 Task: Add a signature Kari Cooper containing With heartfelt thanks and warm wishes, Kari Cooper to email address softage.2@softage.net and add a folder Data visualization
Action: Key pressed n
Screenshot: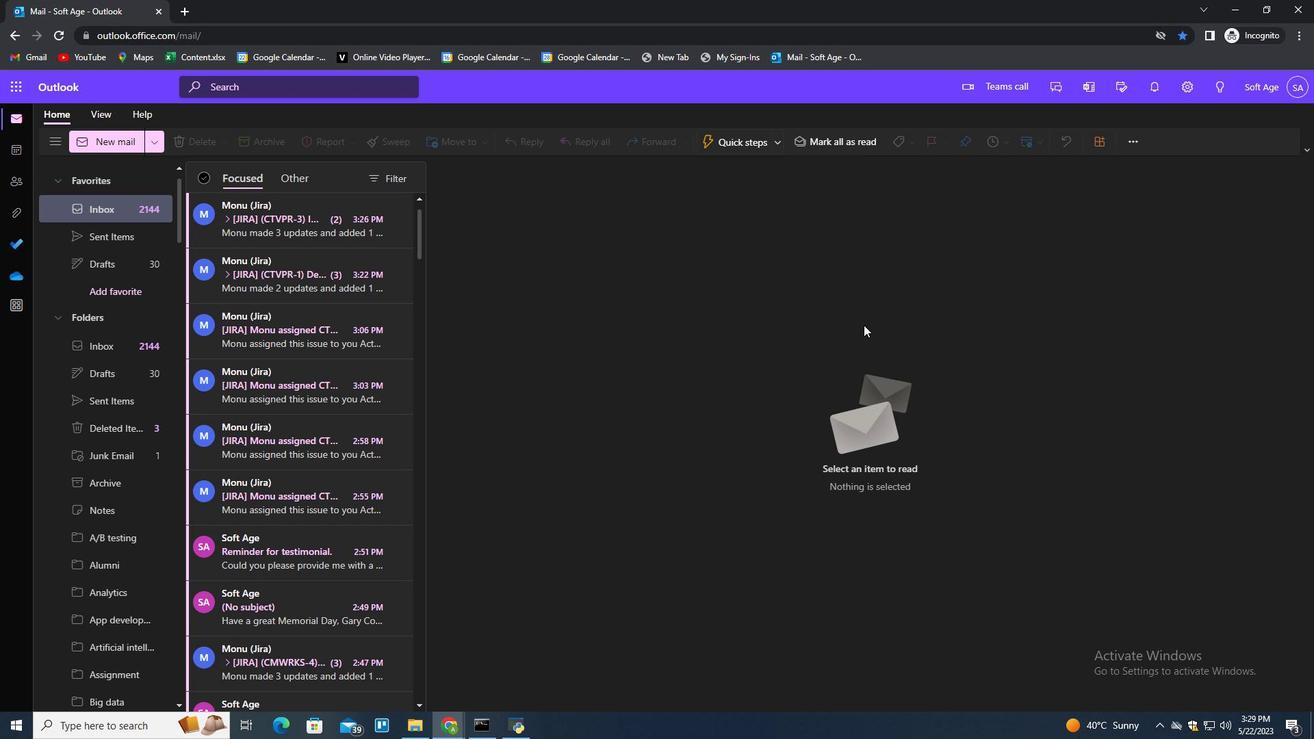 
Action: Mouse moved to (926, 148)
Screenshot: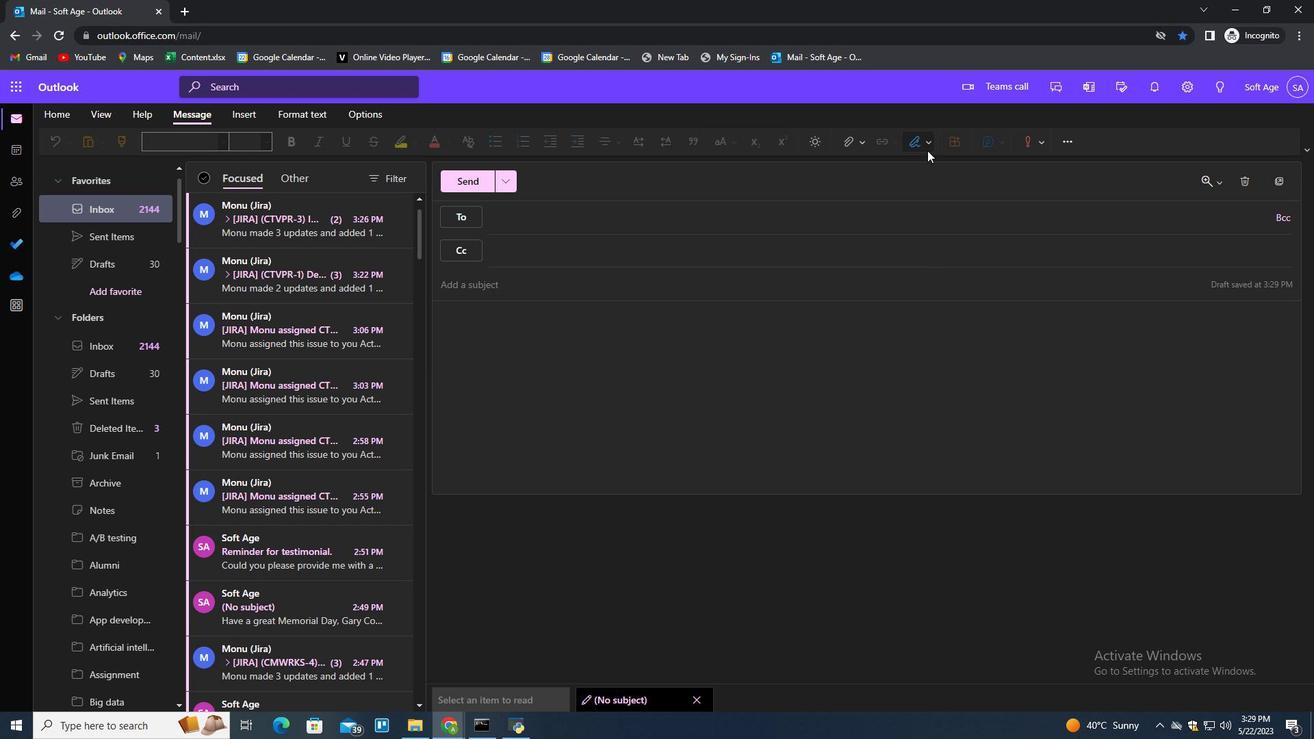 
Action: Mouse pressed left at (926, 148)
Screenshot: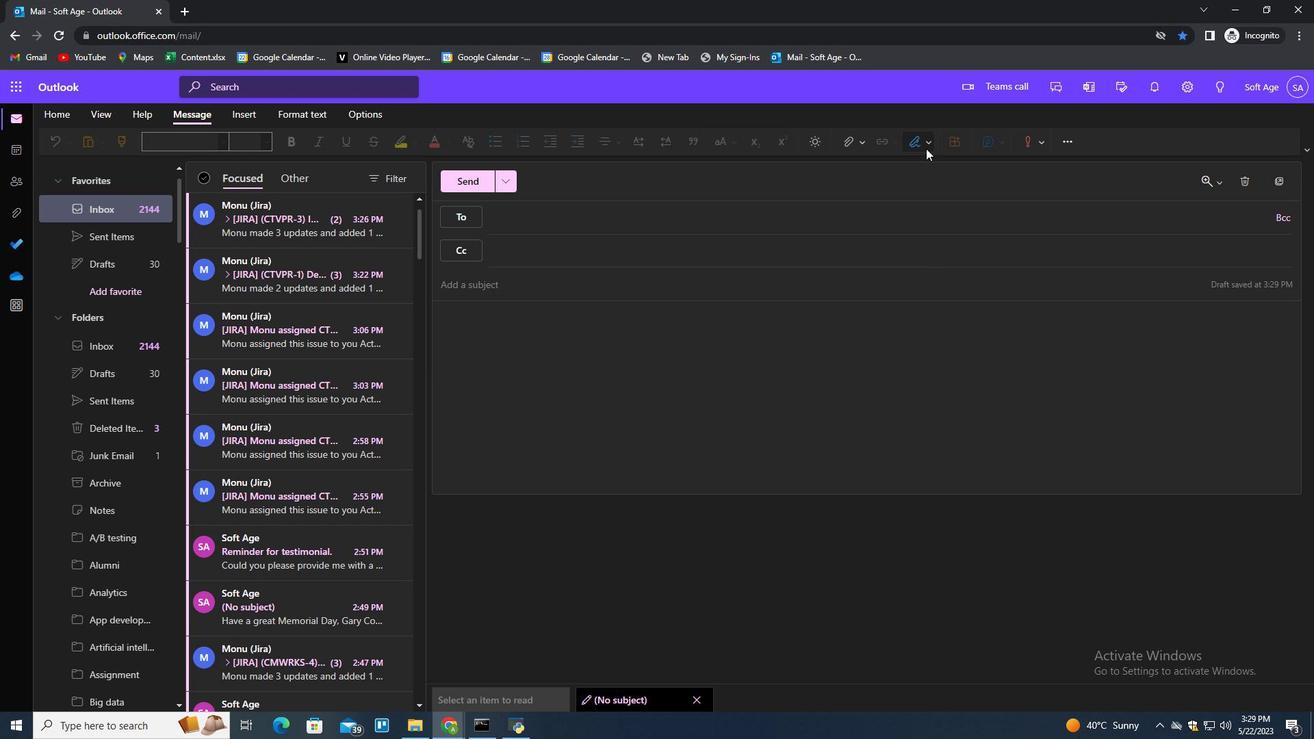
Action: Mouse moved to (901, 193)
Screenshot: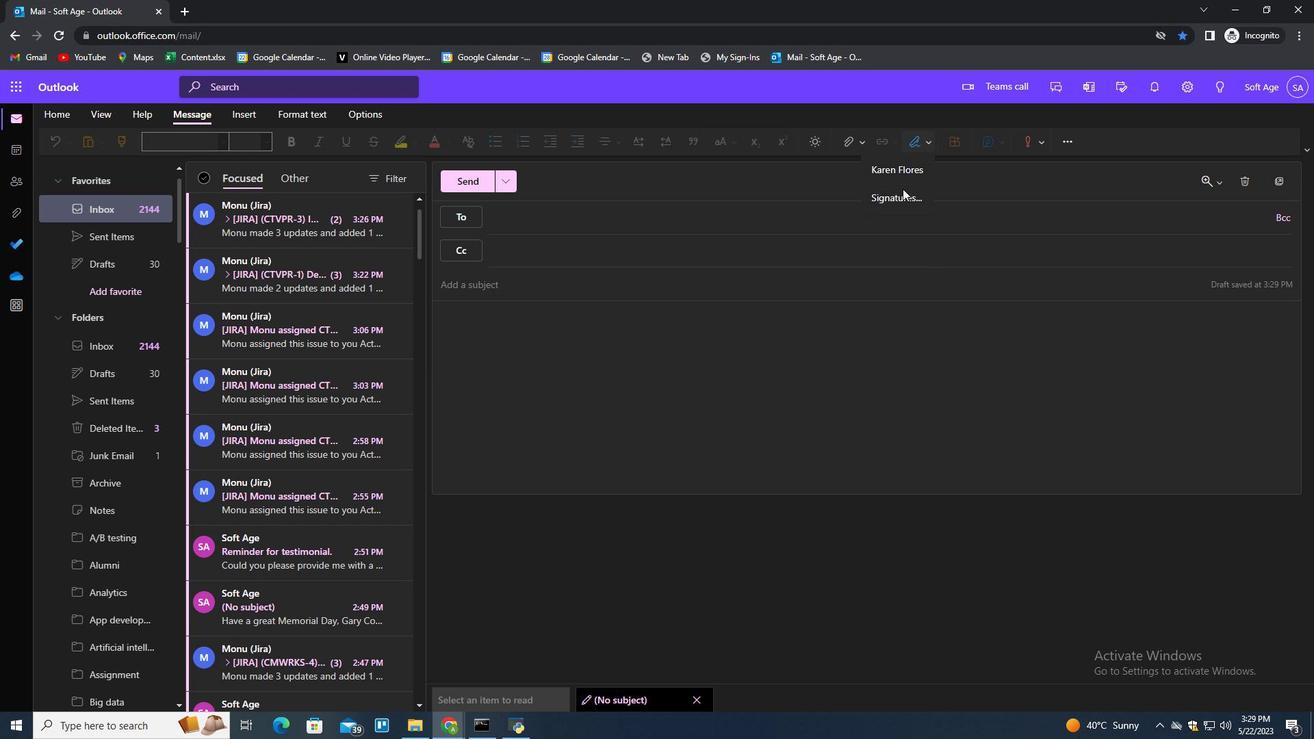 
Action: Mouse pressed left at (901, 193)
Screenshot: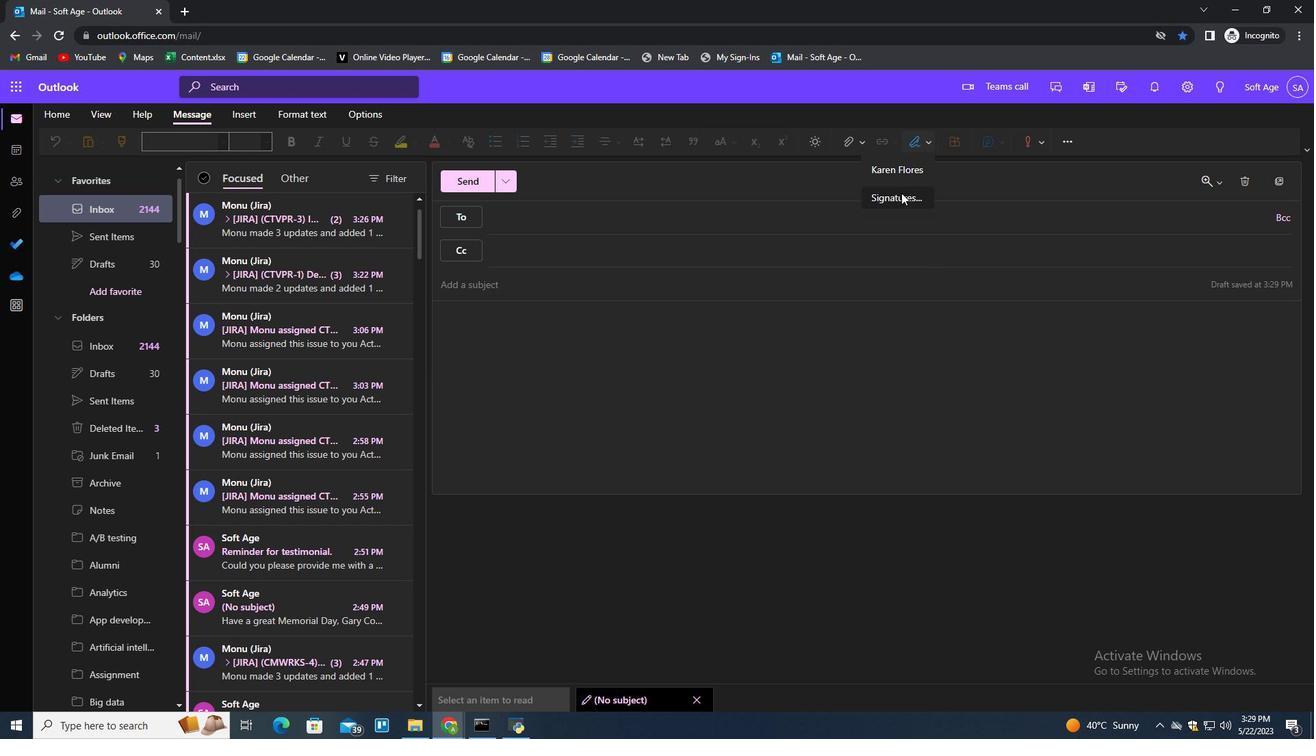 
Action: Mouse moved to (930, 257)
Screenshot: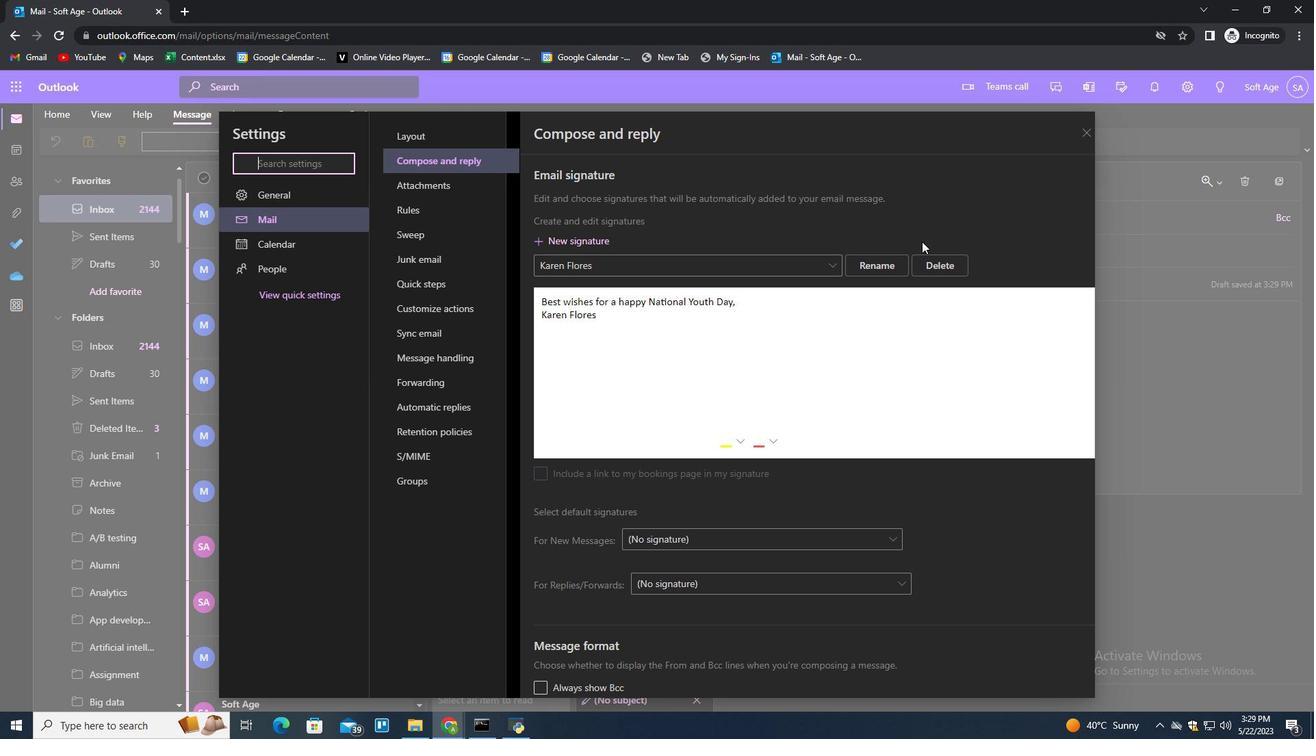 
Action: Mouse pressed left at (930, 257)
Screenshot: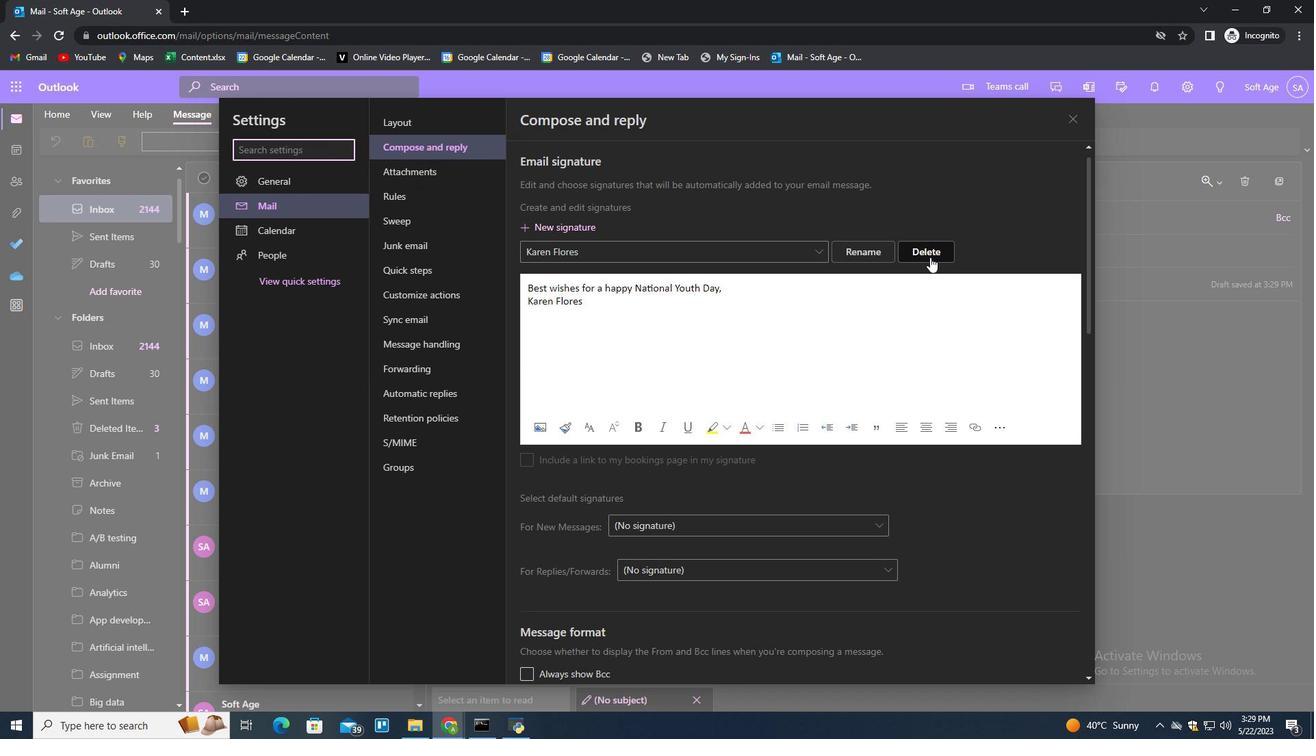 
Action: Mouse moved to (928, 253)
Screenshot: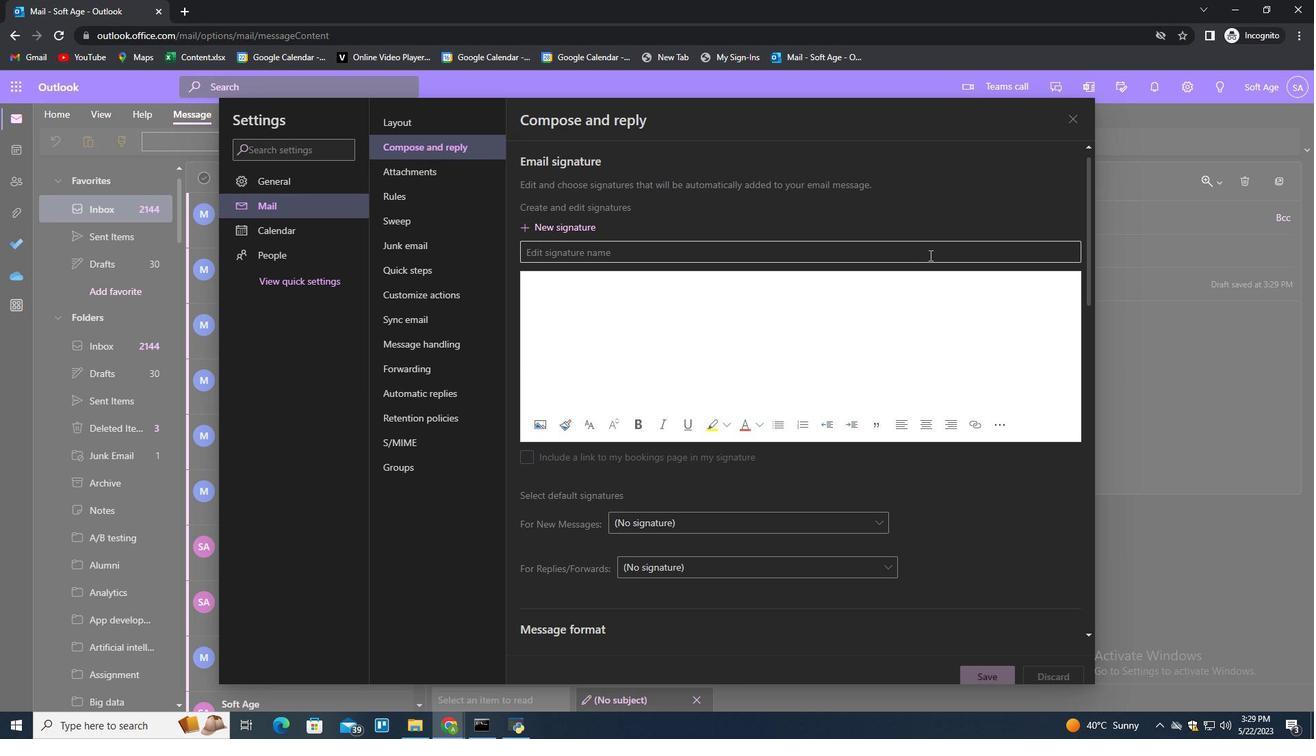 
Action: Mouse pressed left at (928, 253)
Screenshot: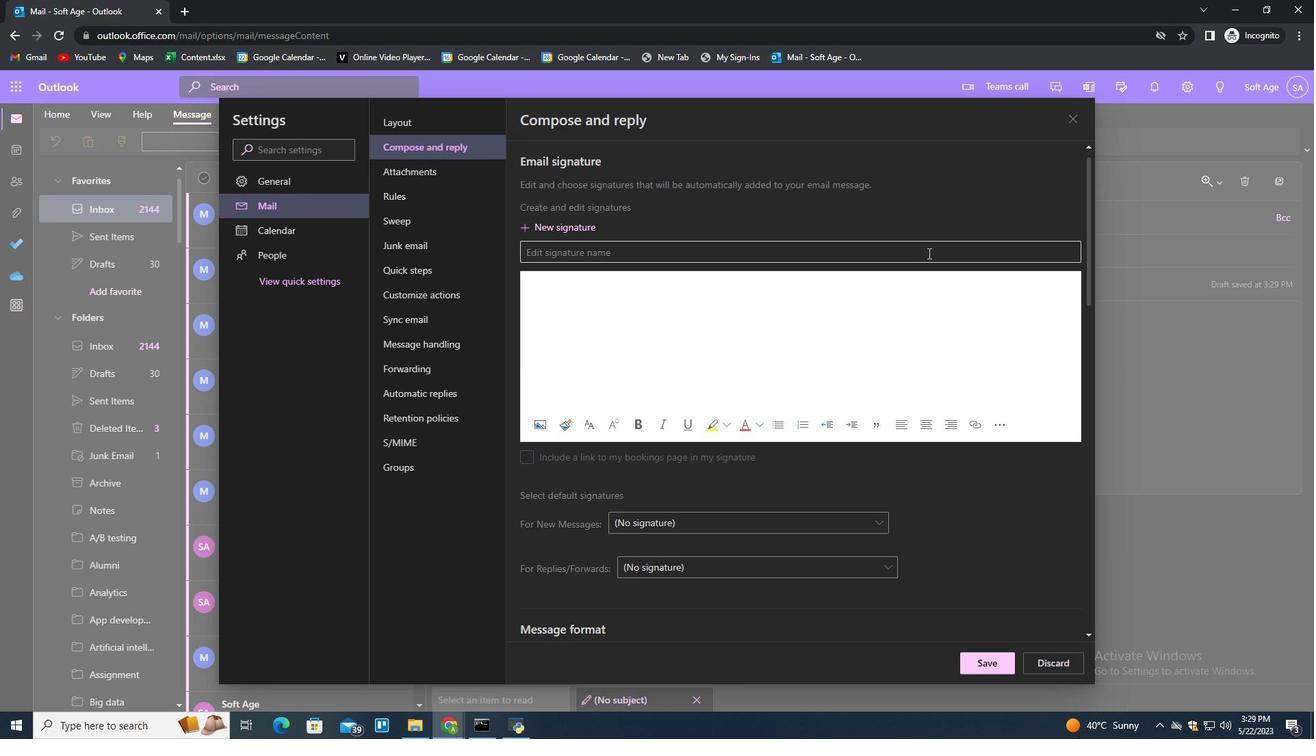 
Action: Key pressed <Key.shift>Kari<Key.space><Key.shift>Cooper<Key.tab><Key.shift>With<Key.space>heartfelt<Key.space>thanks<Key.space>and<Key.space>warm<Key.space>wishes,<Key.shift_r><Key.enter><Key.shift>Kari<Key.space><Key.shift>Cooper
Screenshot: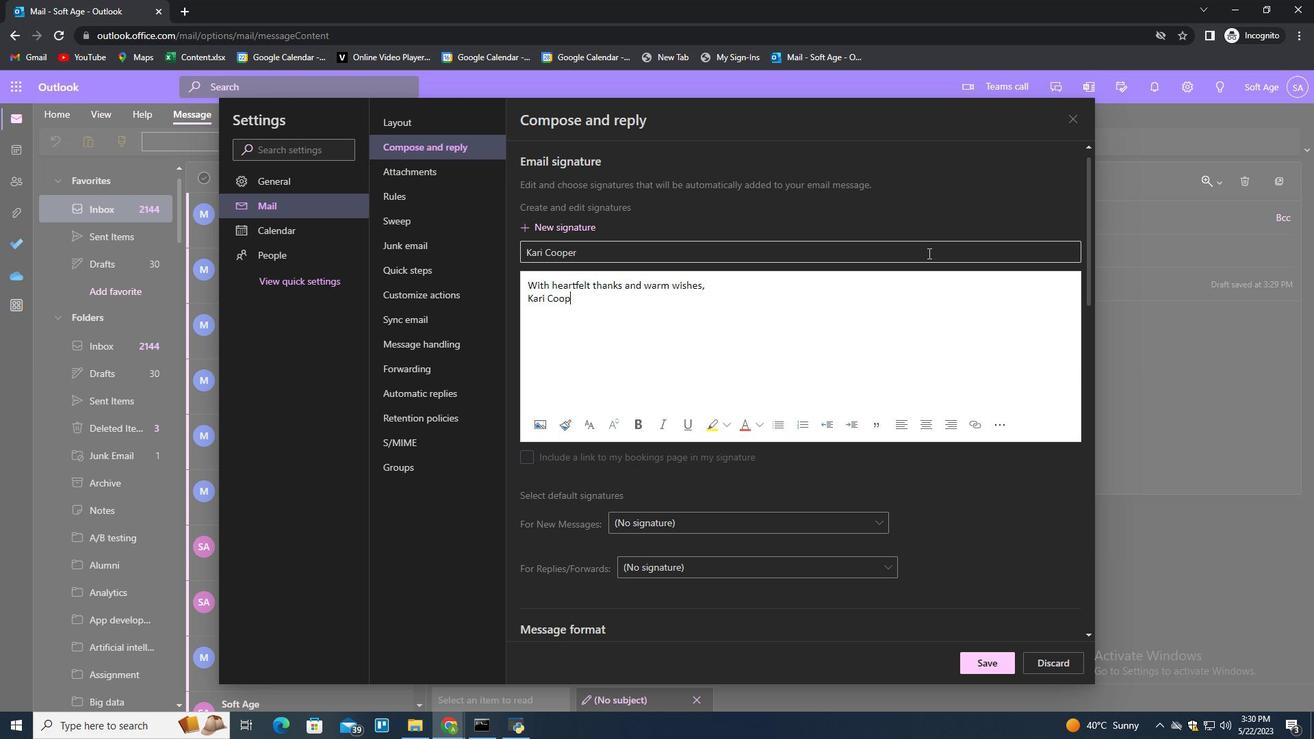 
Action: Mouse moved to (993, 651)
Screenshot: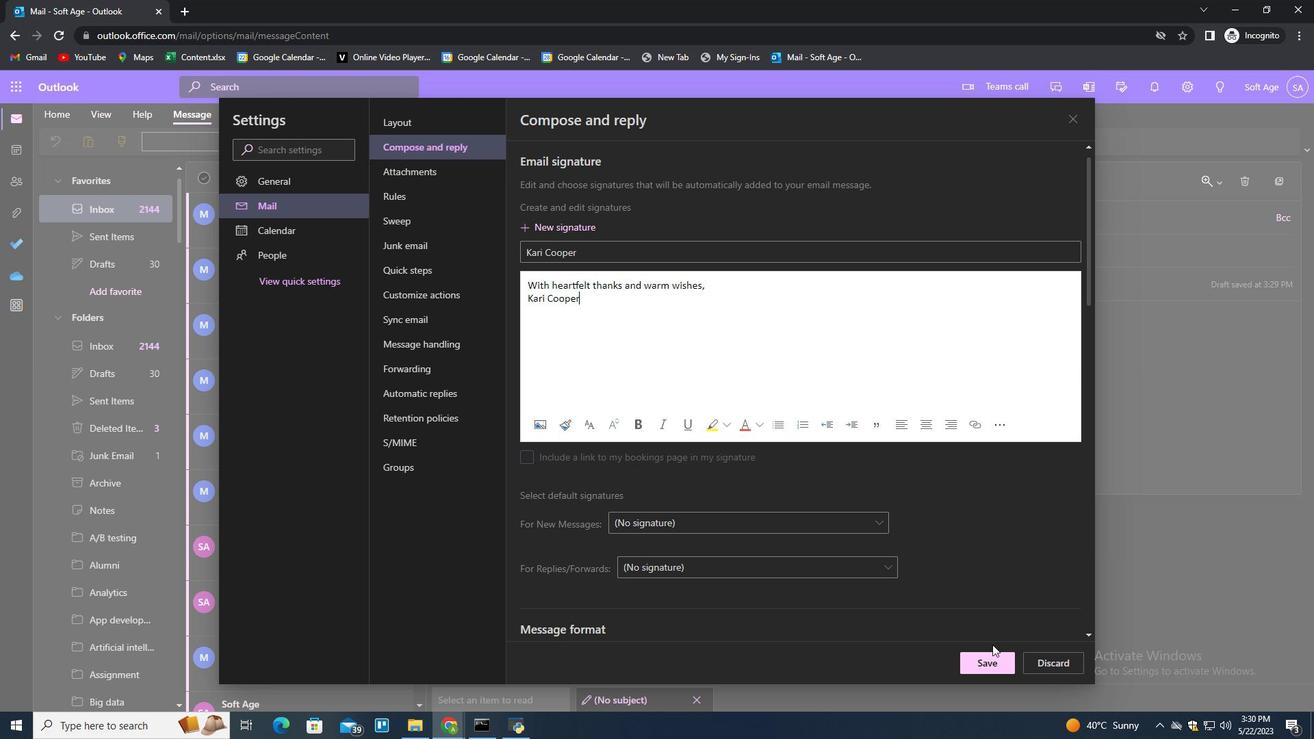 
Action: Mouse pressed left at (993, 651)
Screenshot: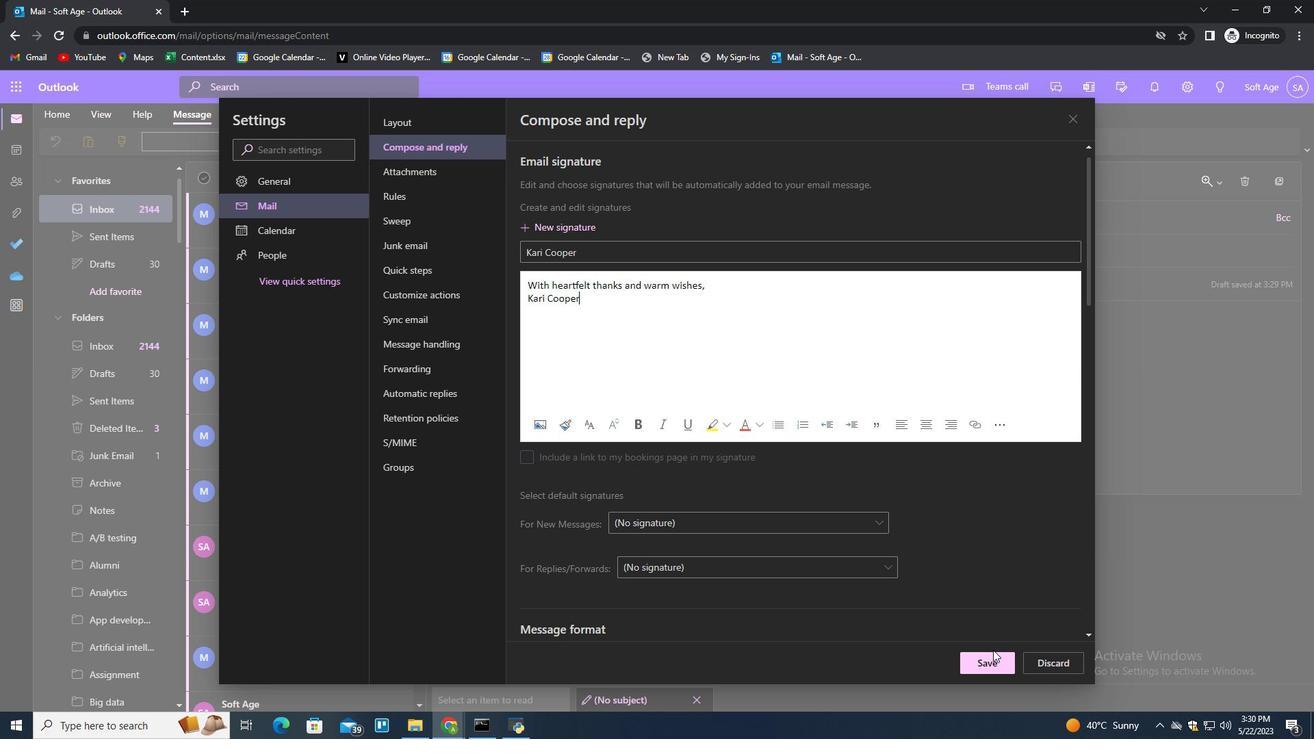 
Action: Mouse moved to (993, 655)
Screenshot: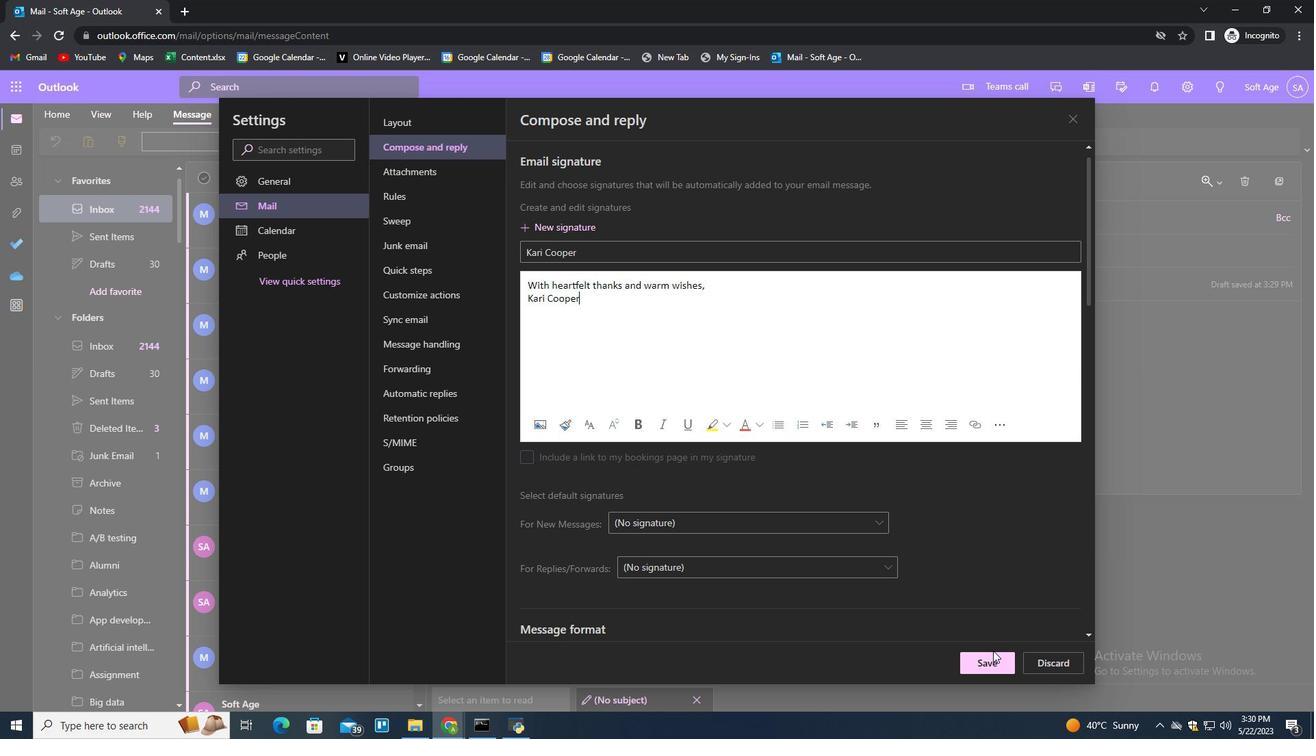 
Action: Mouse pressed left at (993, 655)
Screenshot: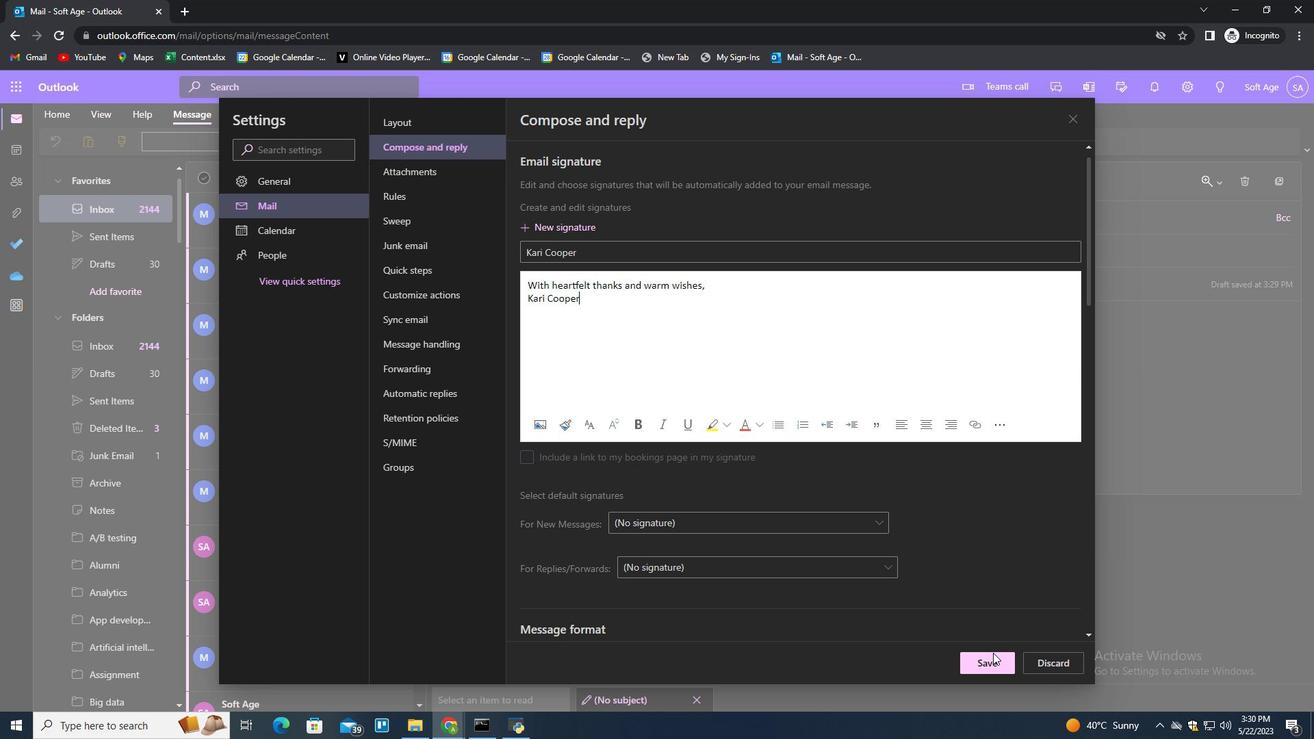 
Action: Mouse moved to (1161, 399)
Screenshot: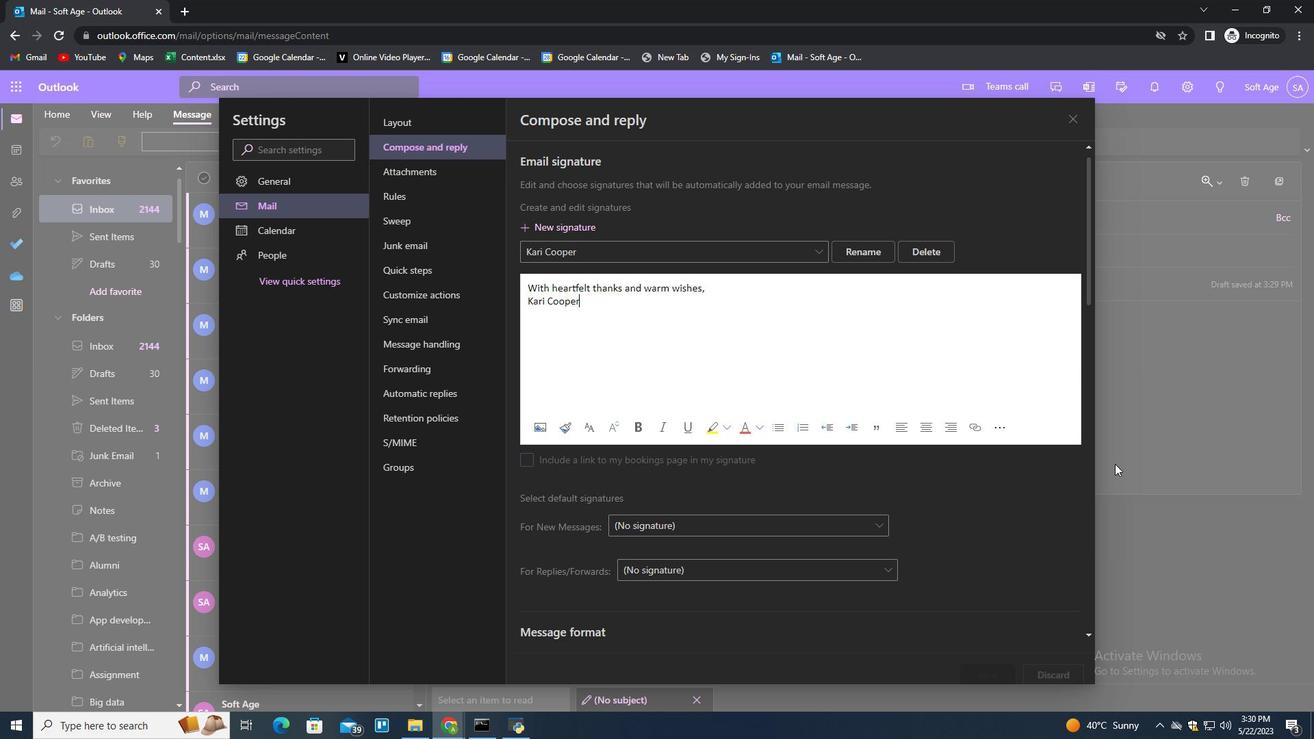 
Action: Mouse pressed left at (1161, 399)
Screenshot: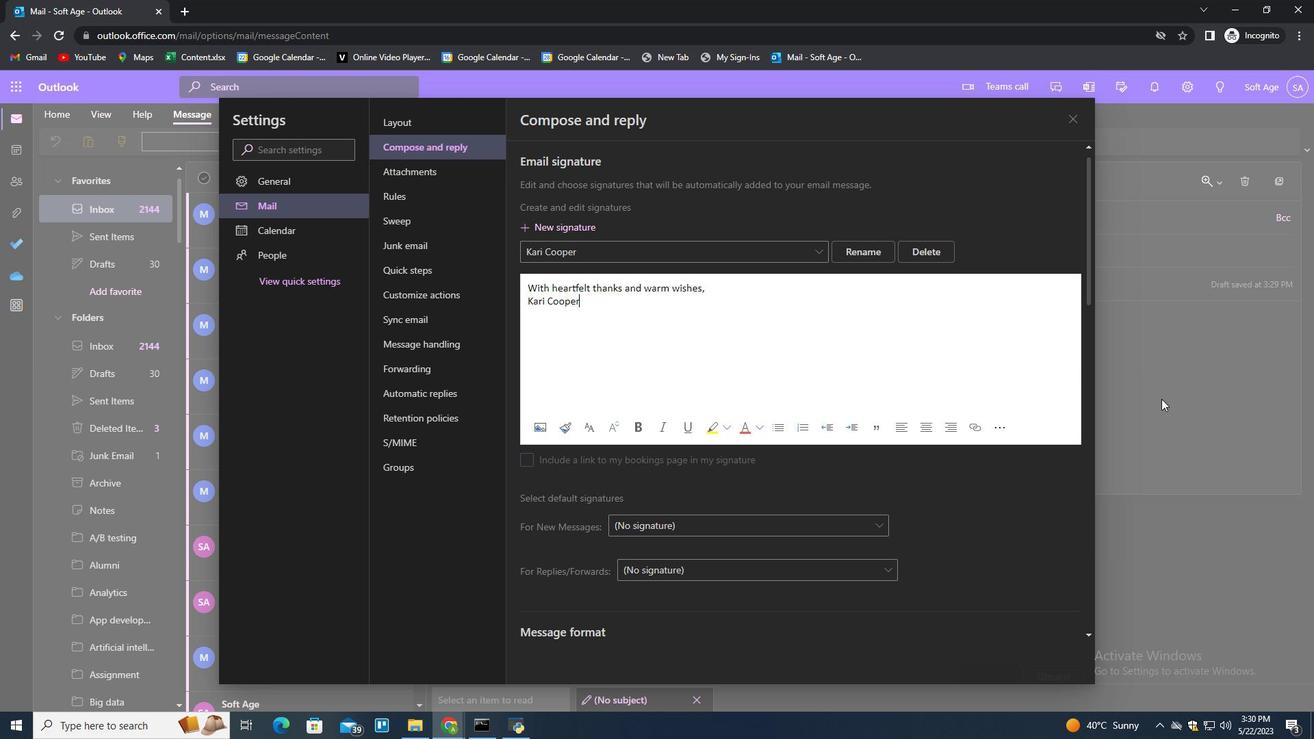 
Action: Mouse moved to (919, 145)
Screenshot: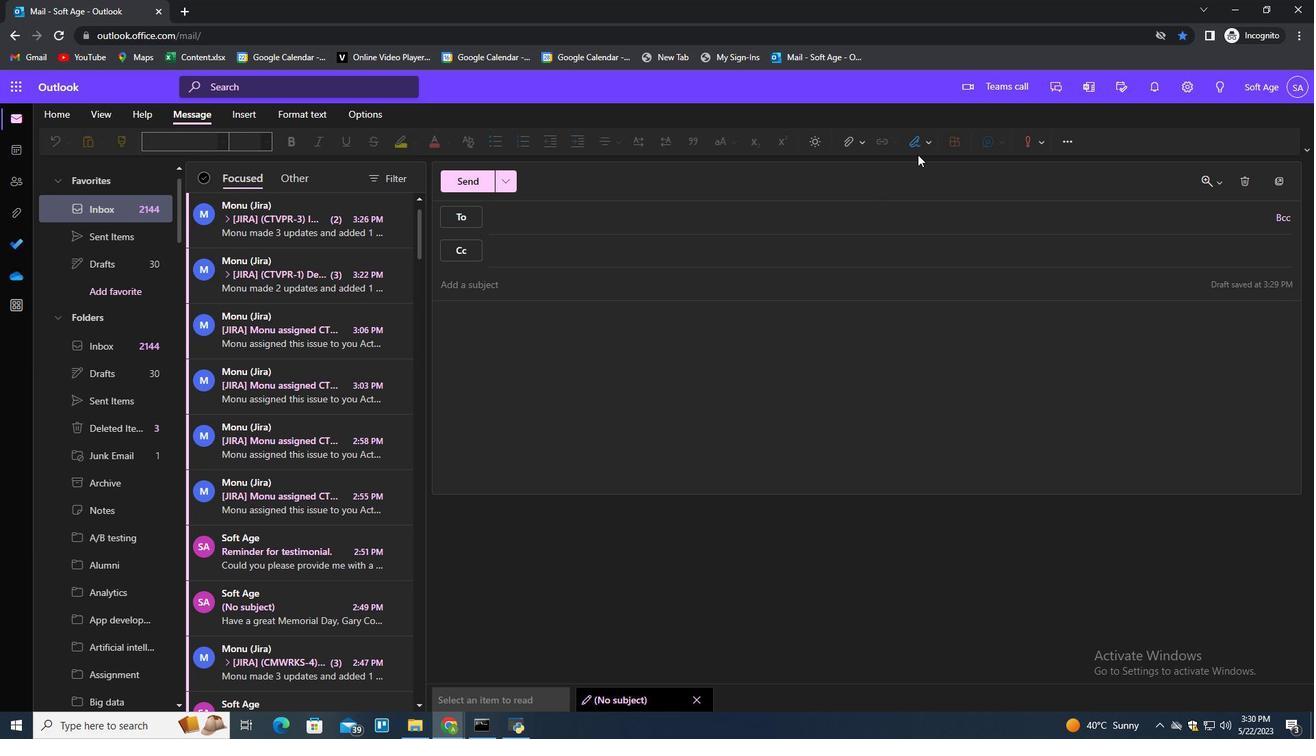 
Action: Mouse pressed left at (919, 145)
Screenshot: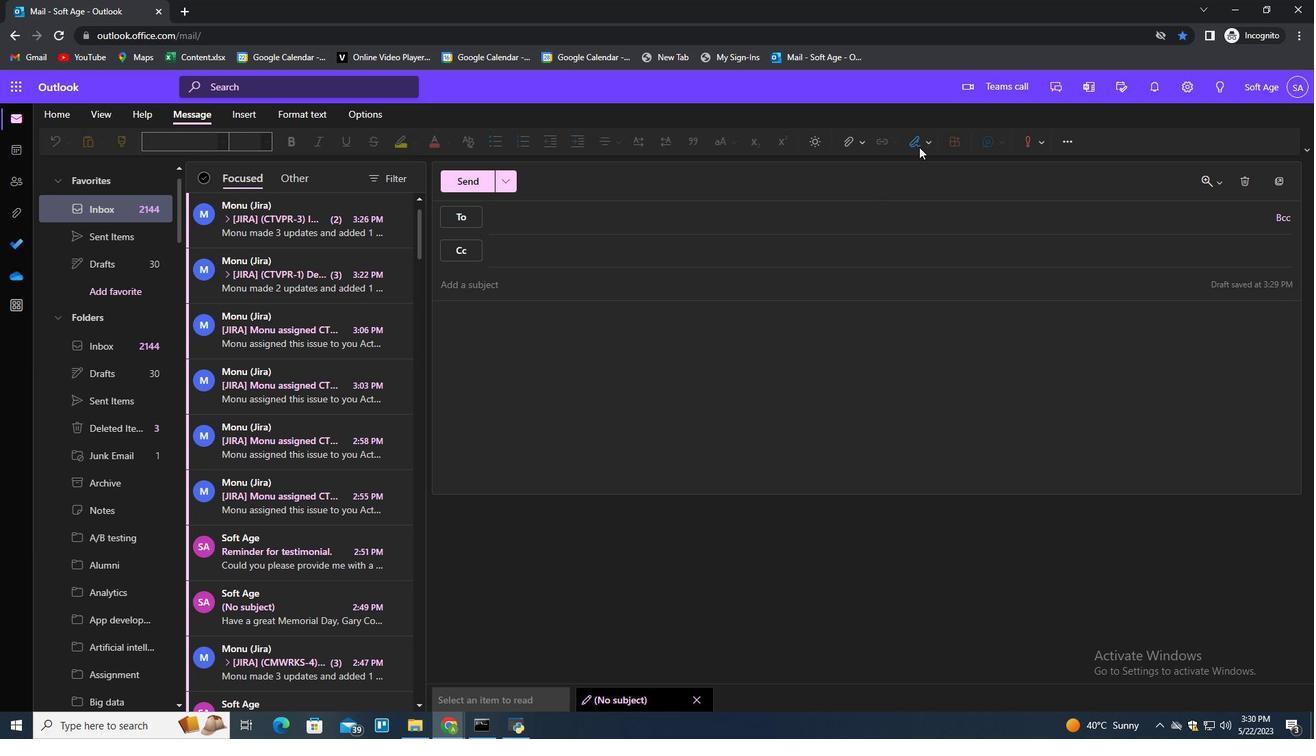 
Action: Mouse moved to (909, 172)
Screenshot: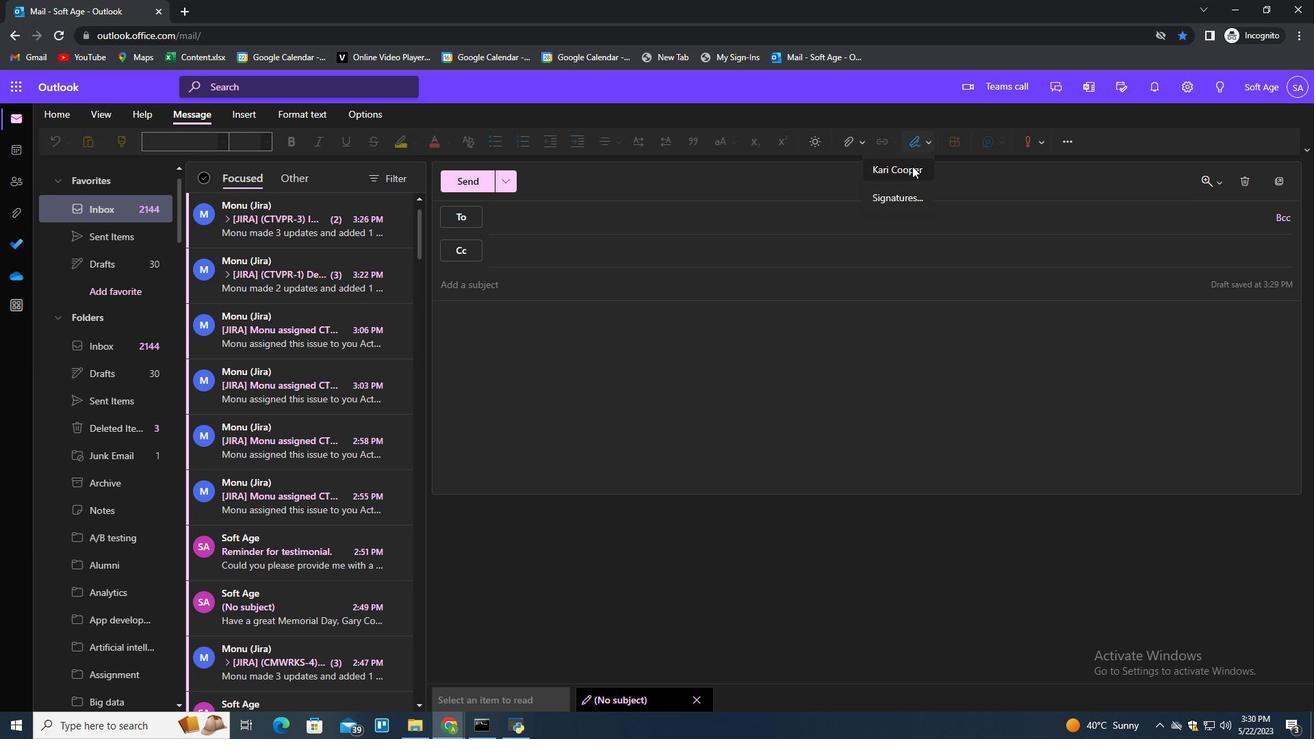 
Action: Mouse pressed left at (909, 172)
Screenshot: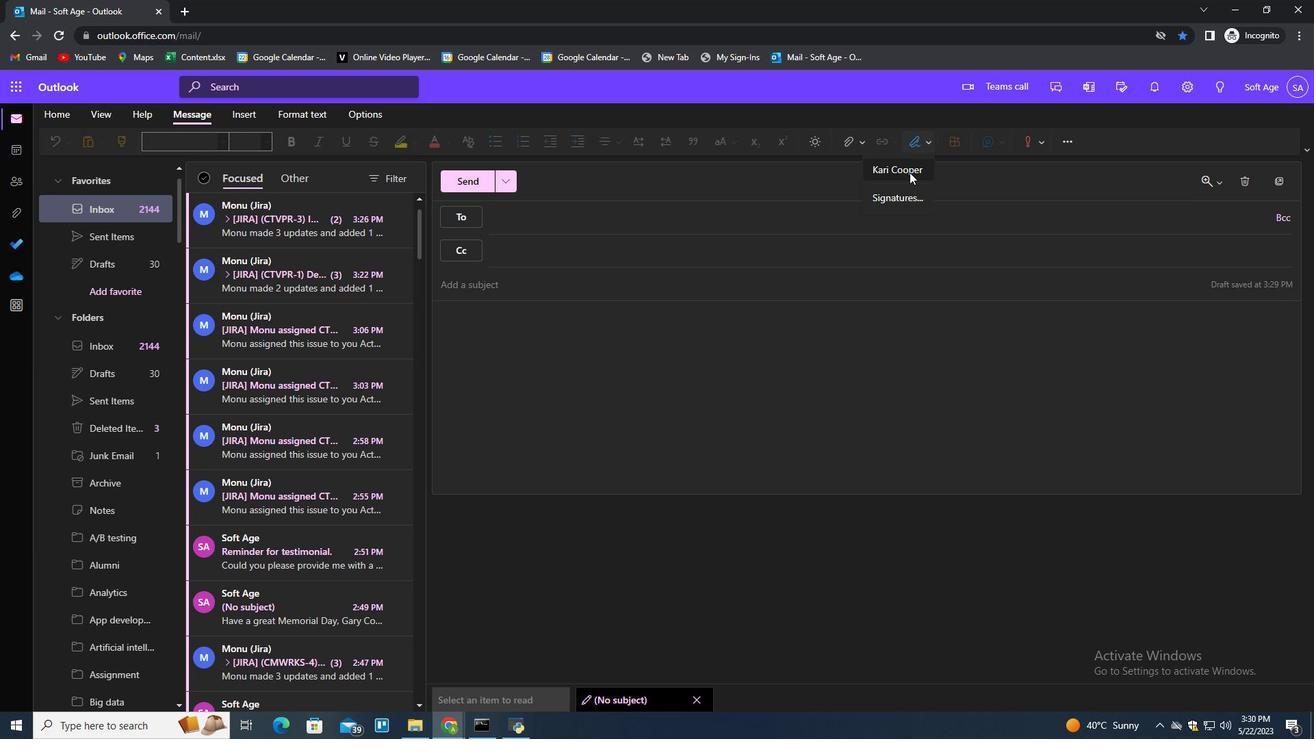 
Action: Mouse moved to (583, 219)
Screenshot: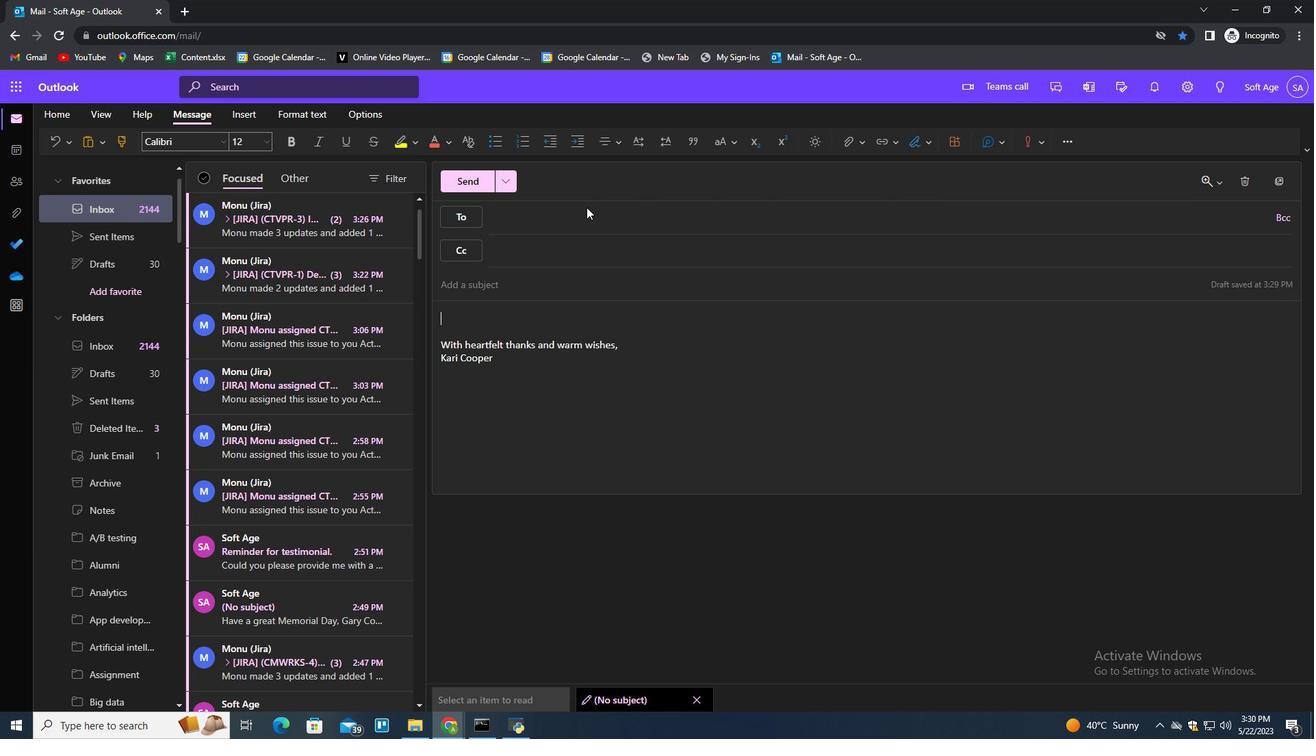 
Action: Mouse pressed left at (583, 219)
Screenshot: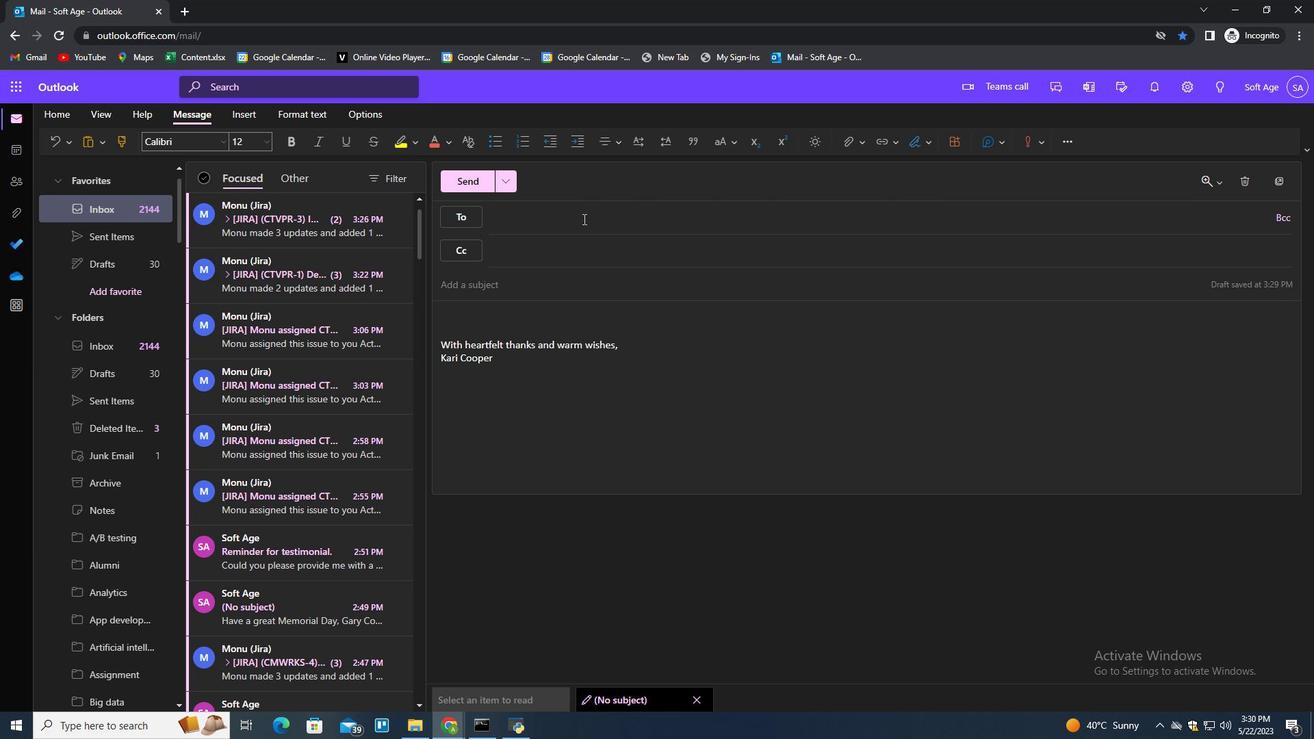 
Action: Key pressed softa.<Key.backspace>age.<Key.backspace><Key.backspace><Key.backspace><Key.backspace><Key.backspace>age.2<Key.shift>@softage.net<Key.enter>
Screenshot: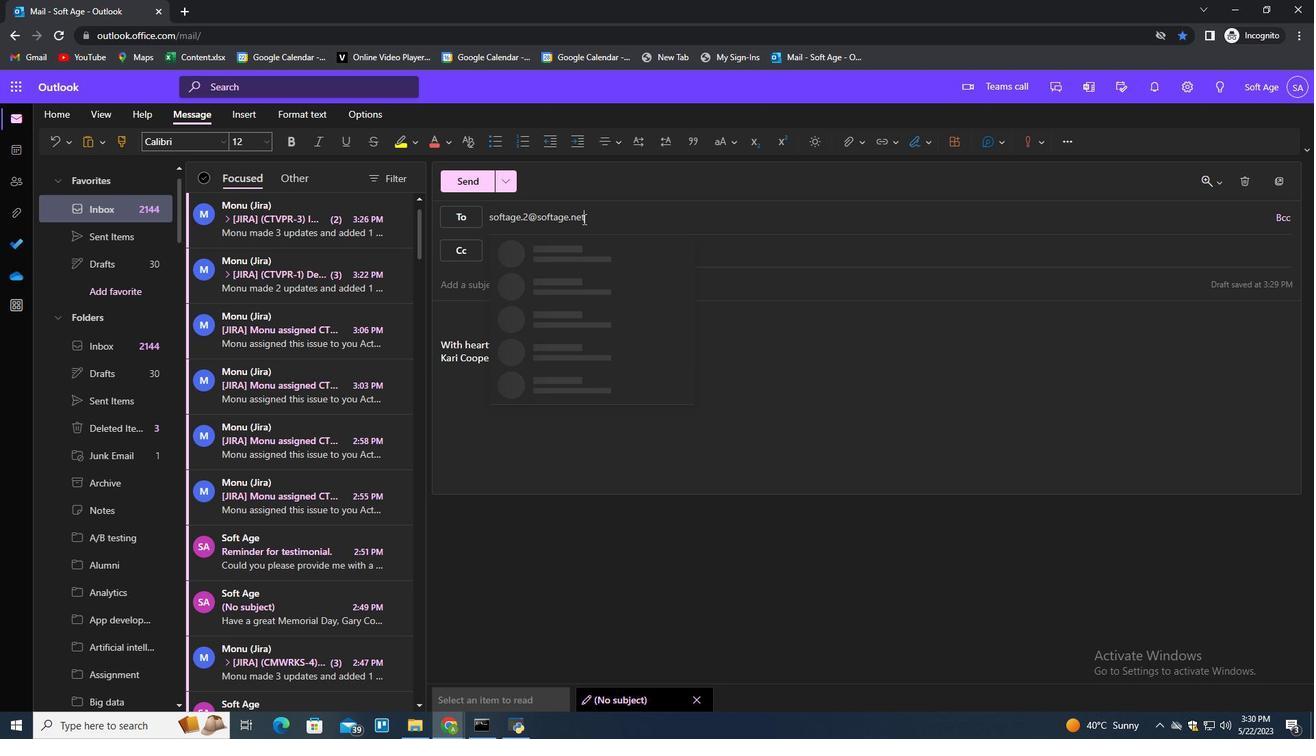 
Action: Mouse moved to (45, 544)
Screenshot: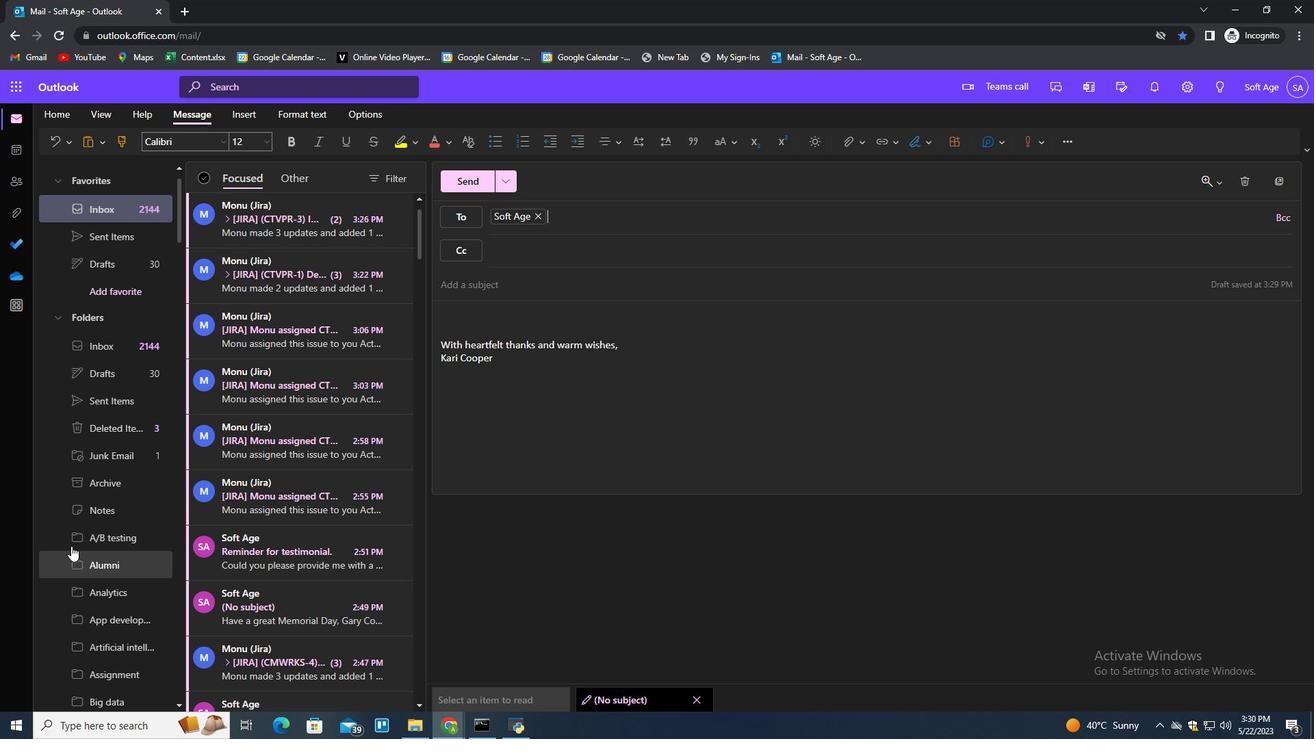 
Action: Mouse scrolled (45, 543) with delta (0, 0)
Screenshot: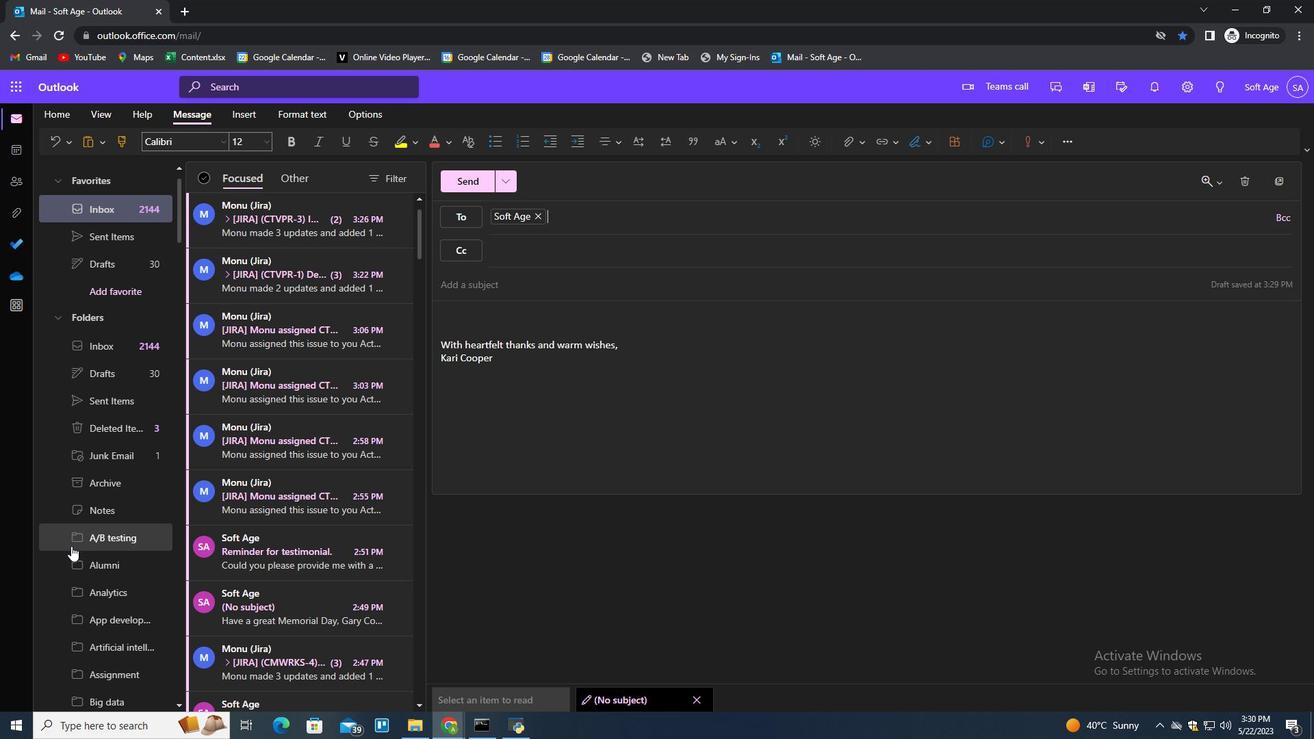 
Action: Mouse scrolled (45, 543) with delta (0, 0)
Screenshot: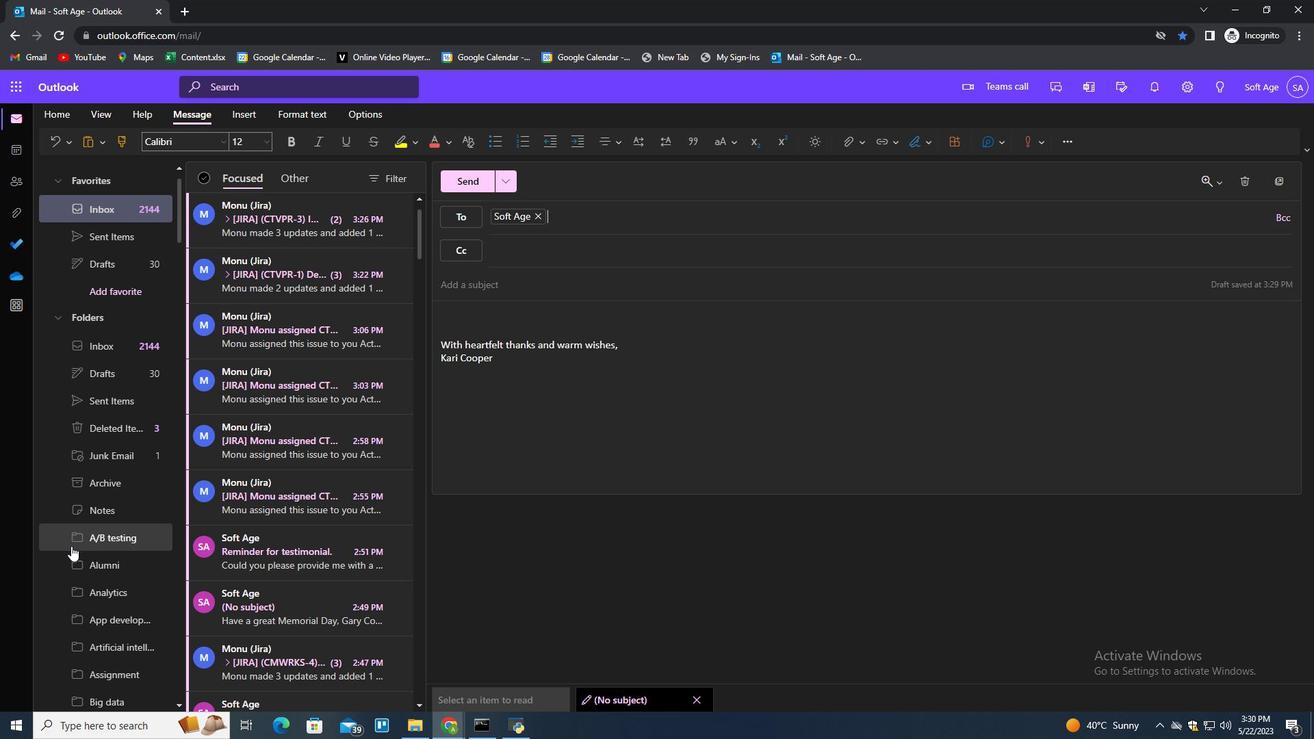 
Action: Mouse moved to (45, 544)
Screenshot: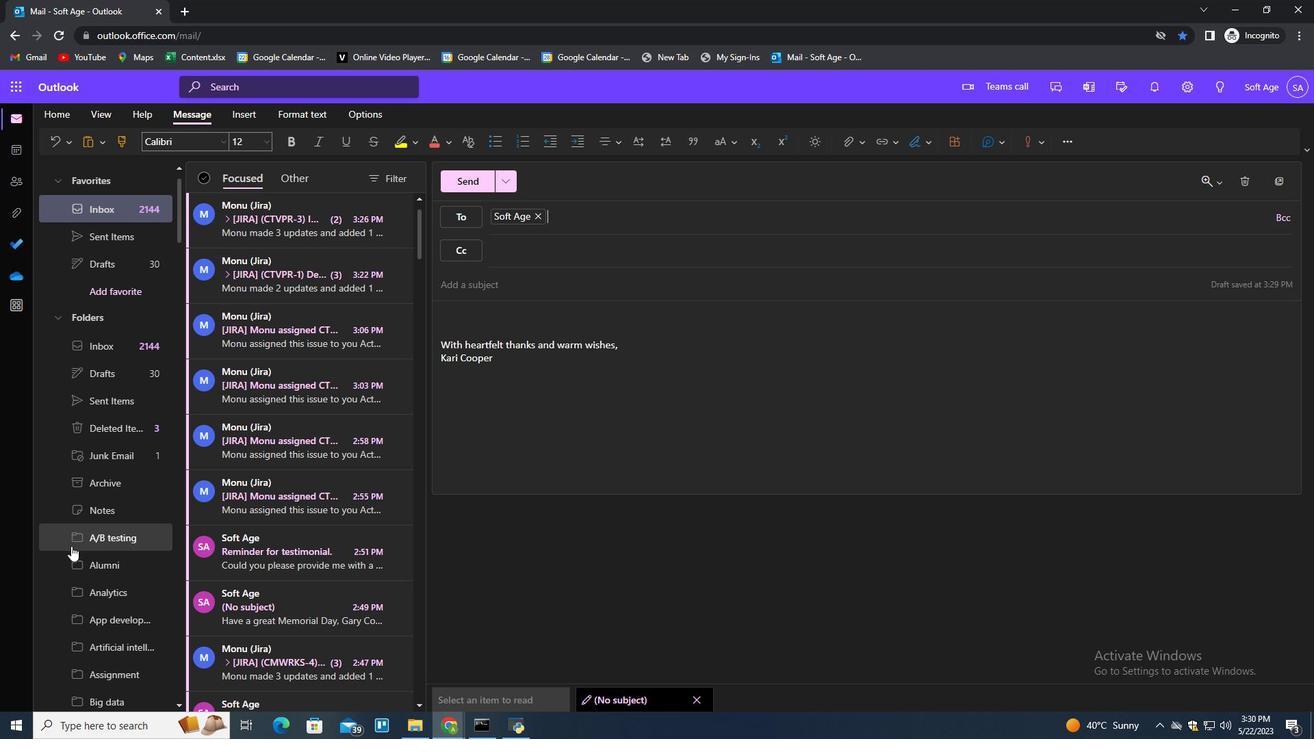 
Action: Mouse scrolled (45, 543) with delta (0, 0)
Screenshot: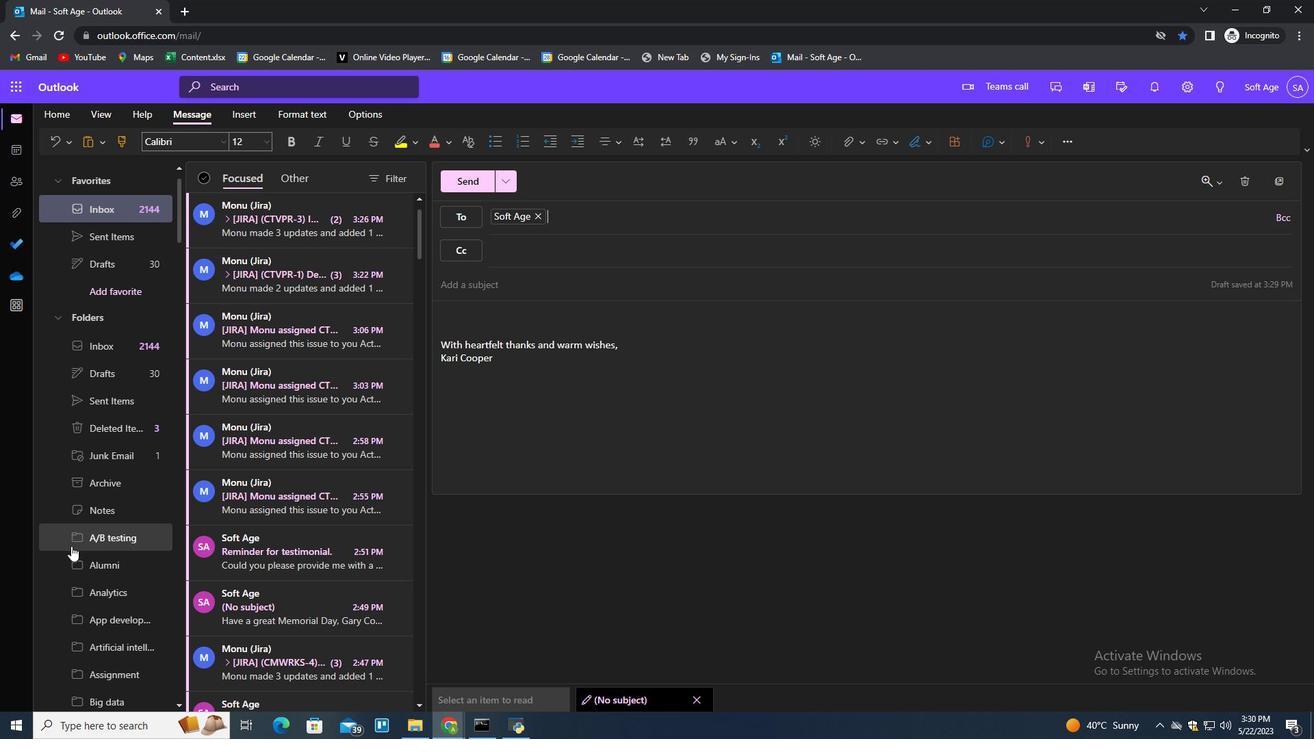 
Action: Mouse scrolled (45, 543) with delta (0, 0)
Screenshot: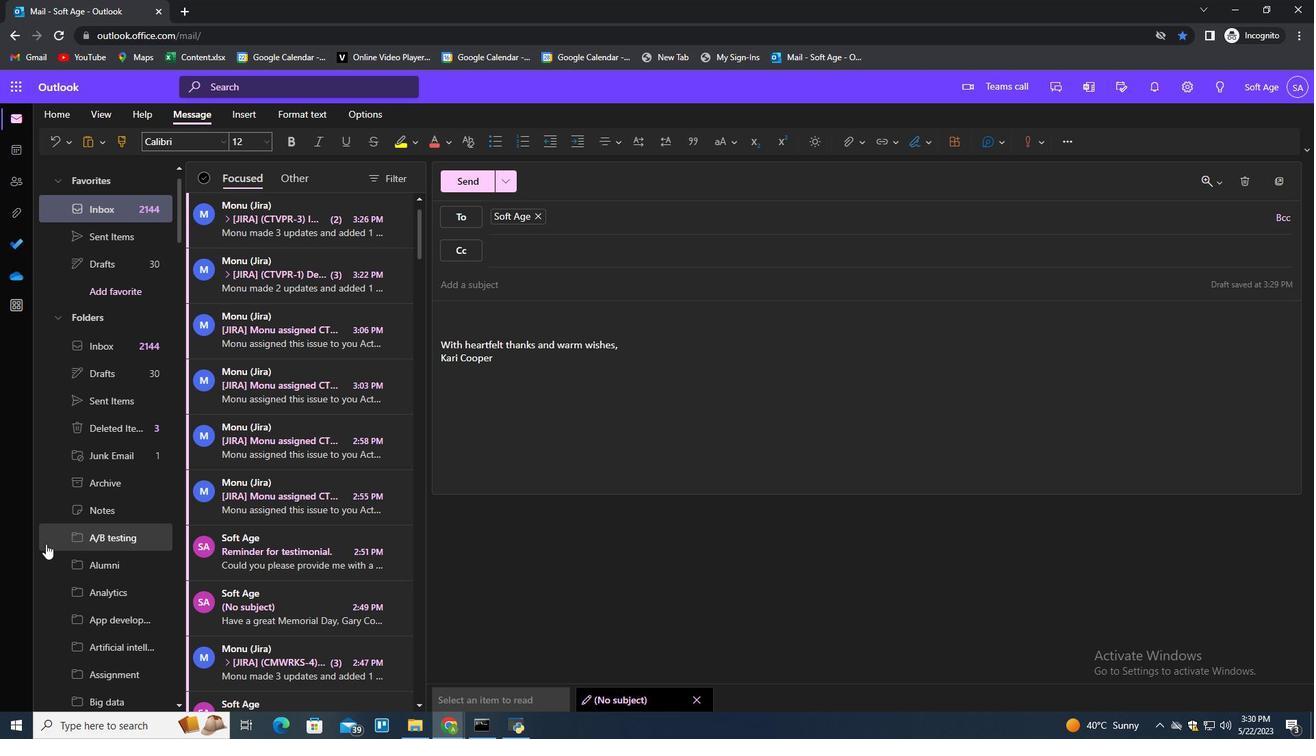 
Action: Mouse scrolled (45, 543) with delta (0, 0)
Screenshot: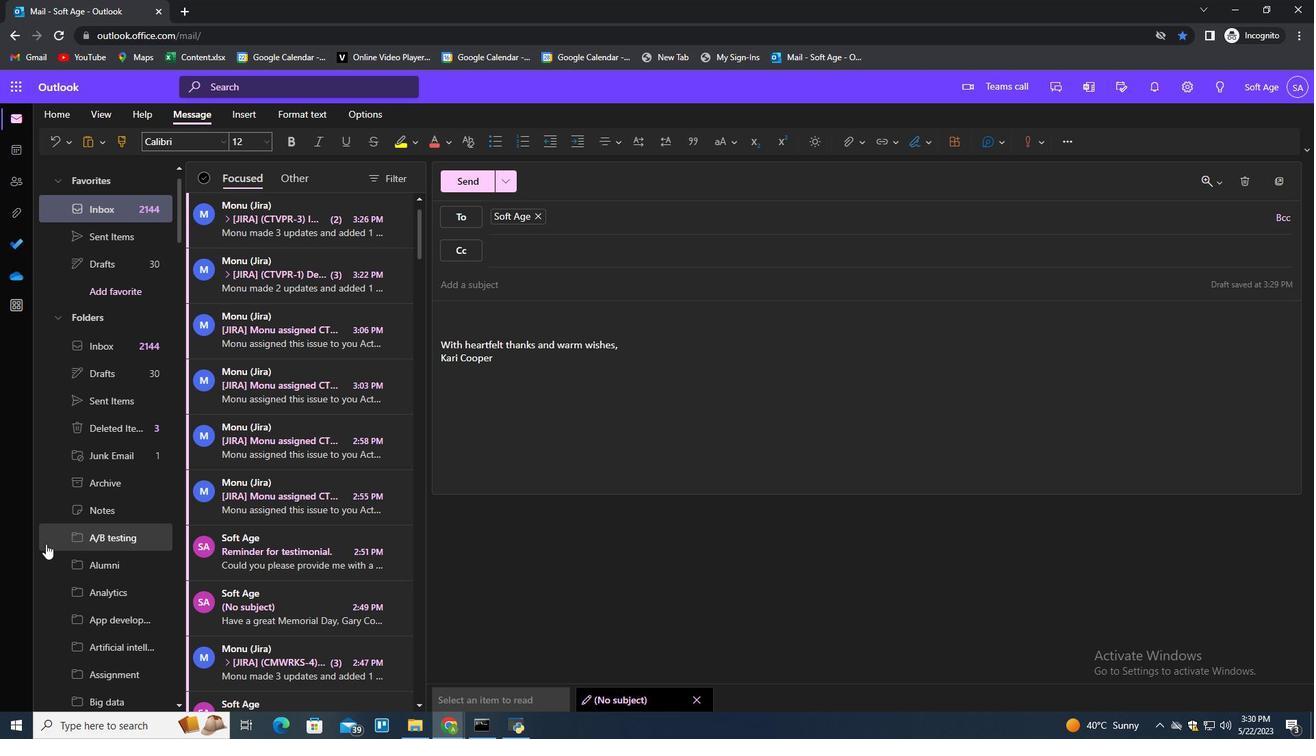 
Action: Mouse moved to (47, 538)
Screenshot: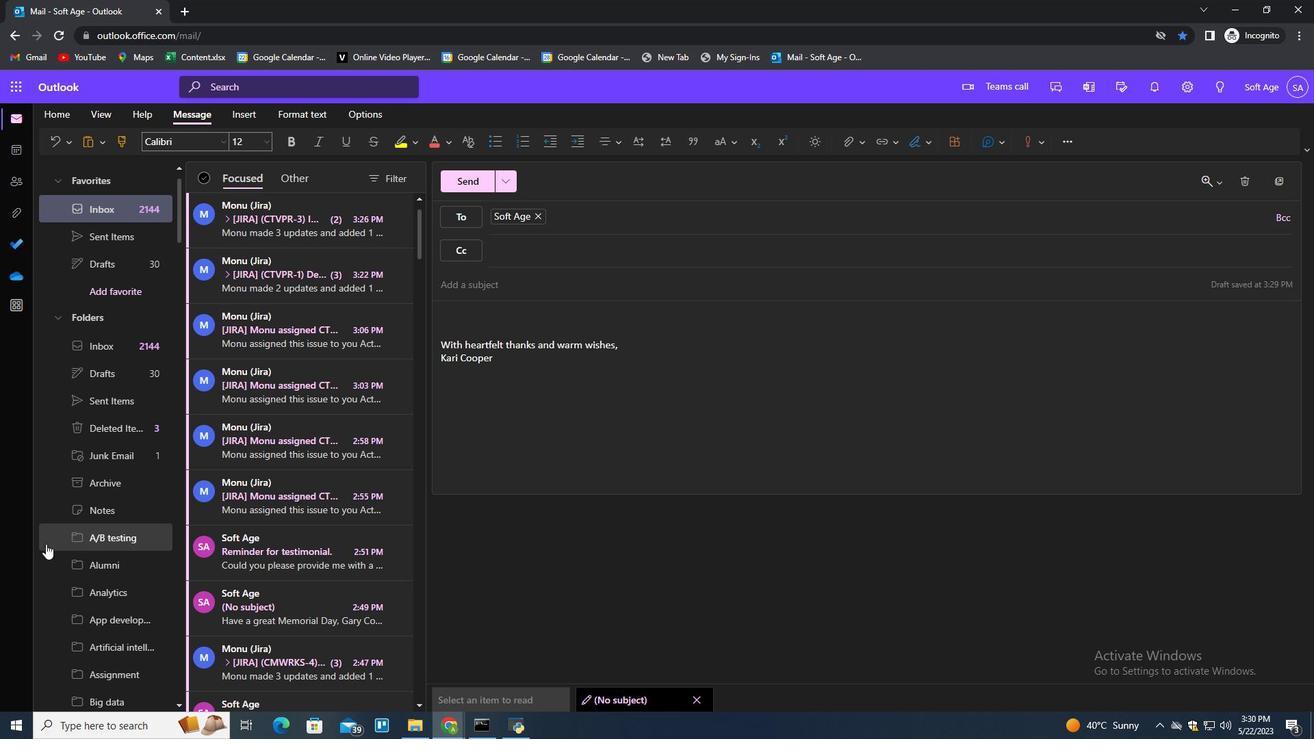 
Action: Mouse scrolled (47, 538) with delta (0, 0)
Screenshot: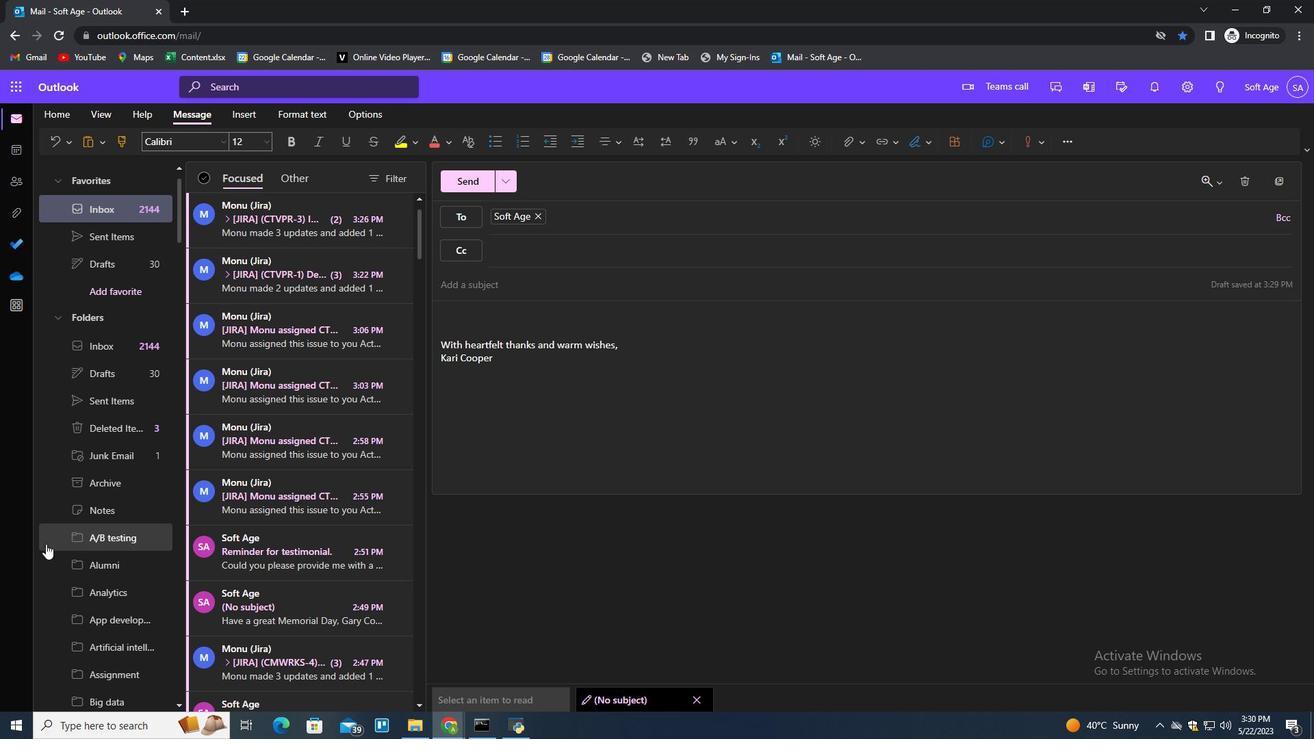 
Action: Mouse moved to (72, 512)
Screenshot: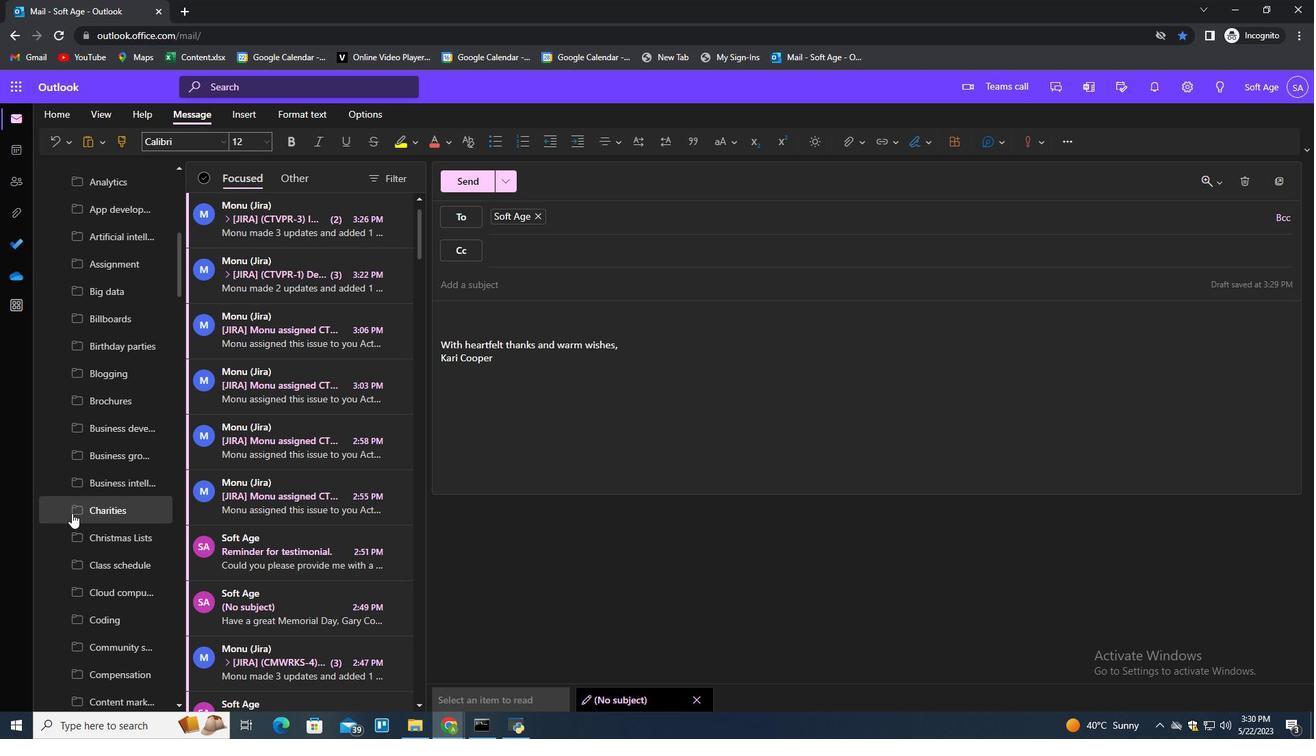 
Action: Mouse scrolled (72, 511) with delta (0, 0)
Screenshot: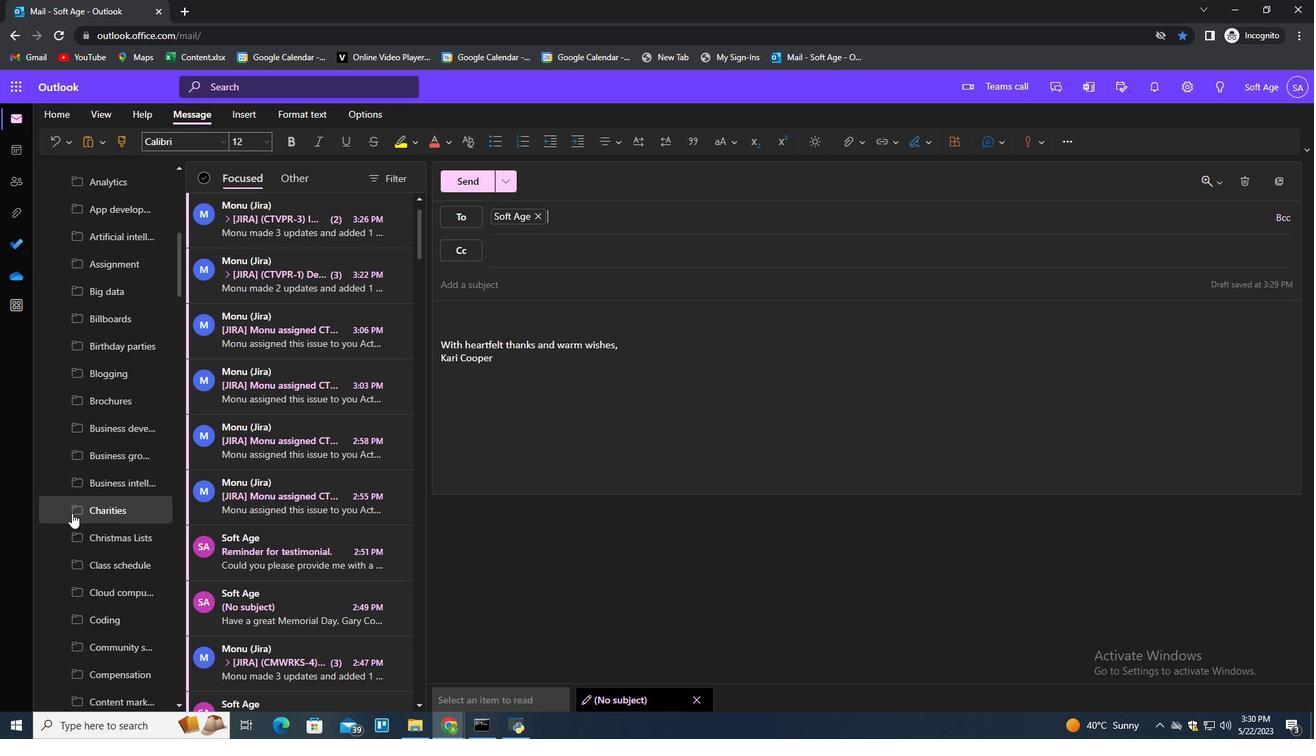 
Action: Mouse scrolled (72, 511) with delta (0, 0)
Screenshot: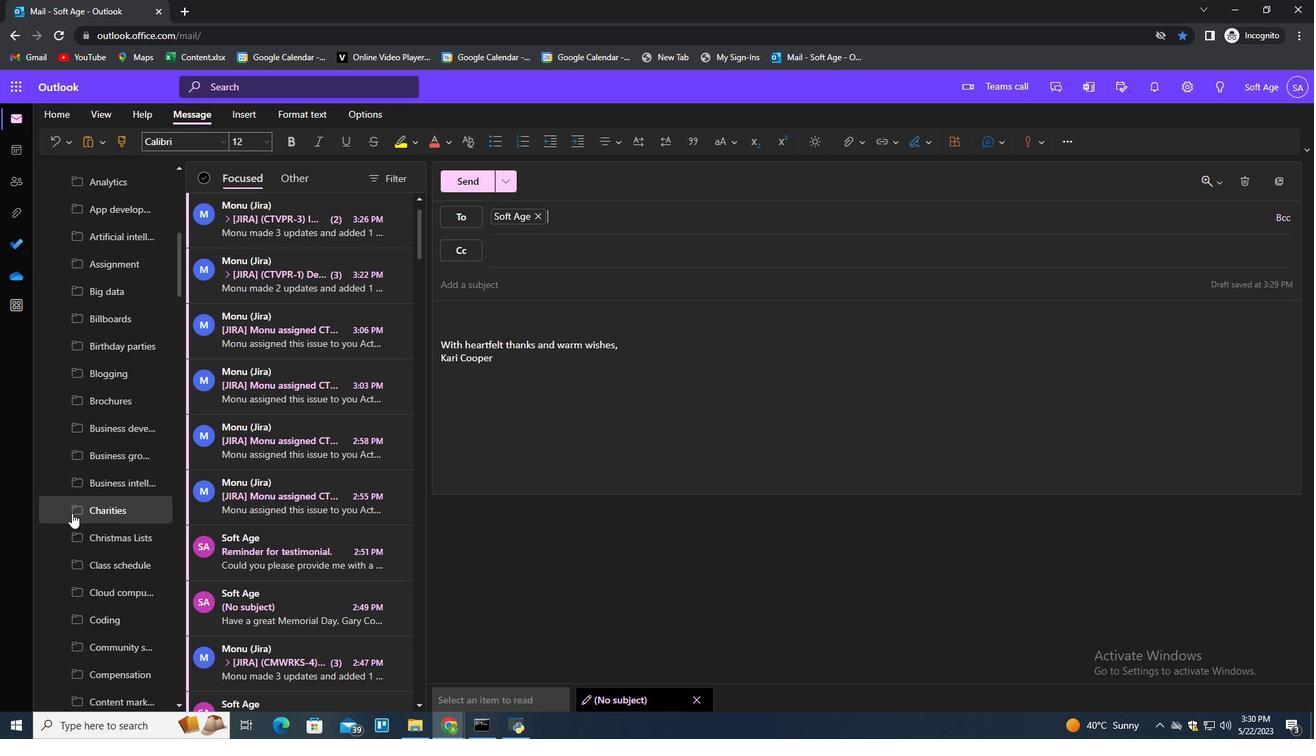 
Action: Mouse moved to (73, 512)
Screenshot: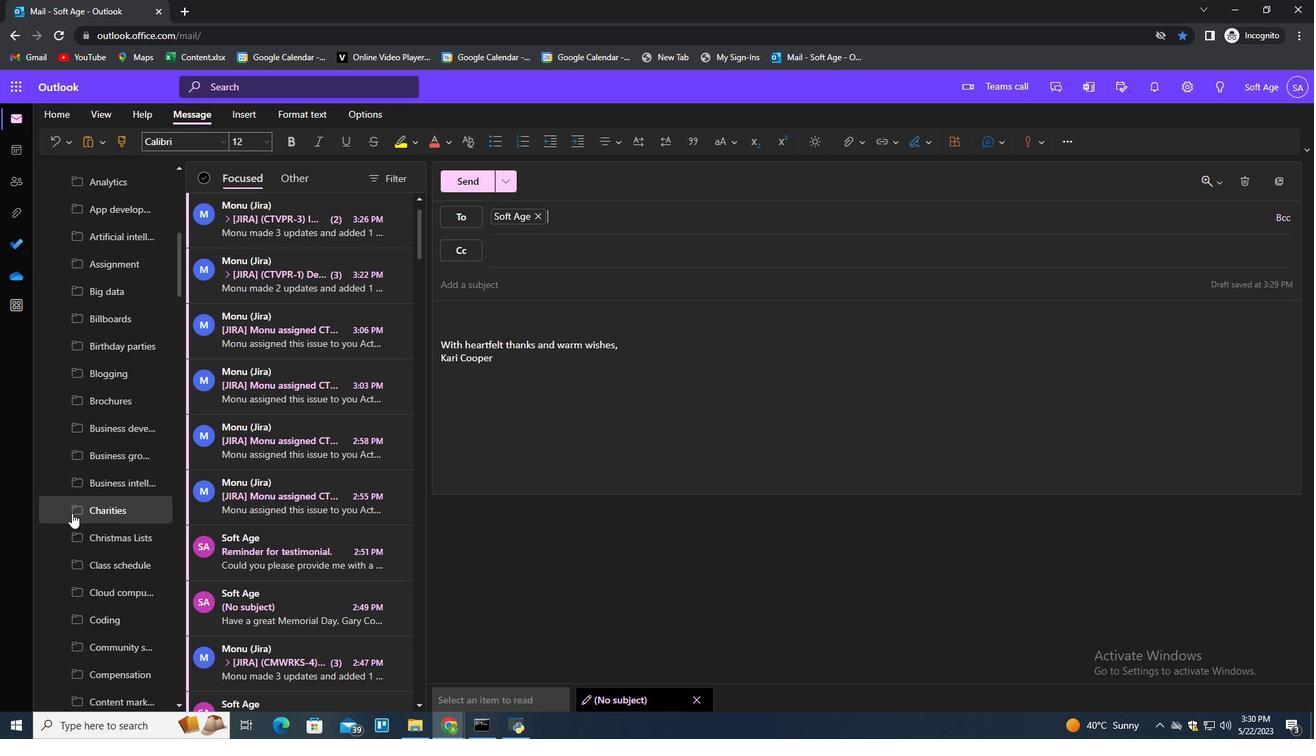 
Action: Mouse scrolled (73, 511) with delta (0, 0)
Screenshot: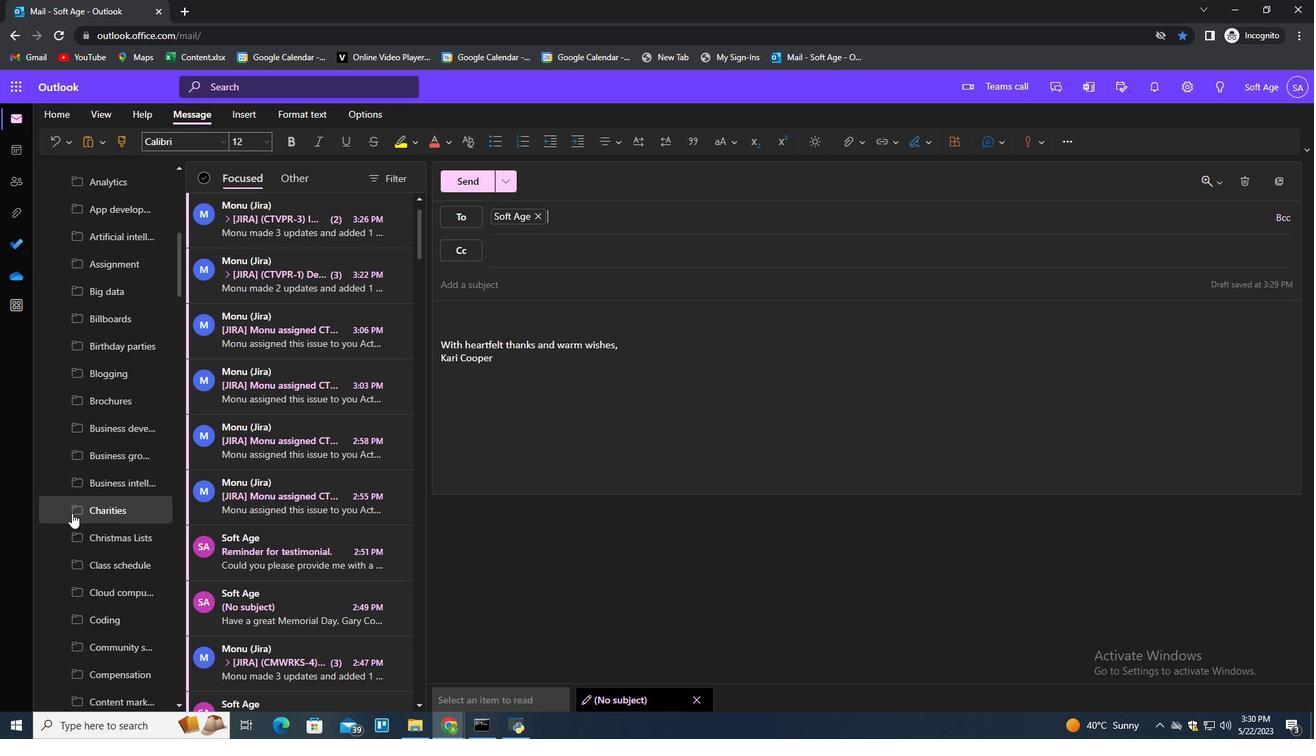 
Action: Mouse scrolled (73, 511) with delta (0, 0)
Screenshot: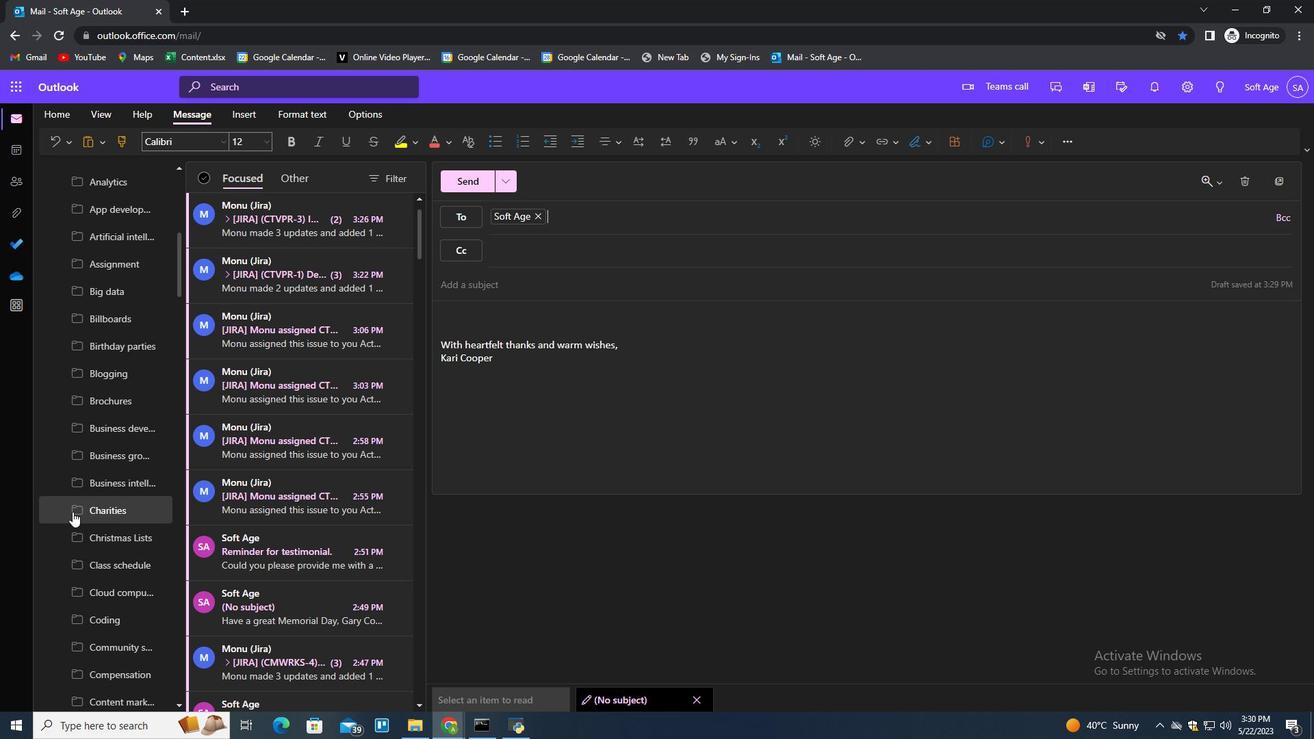 
Action: Mouse scrolled (73, 511) with delta (0, 0)
Screenshot: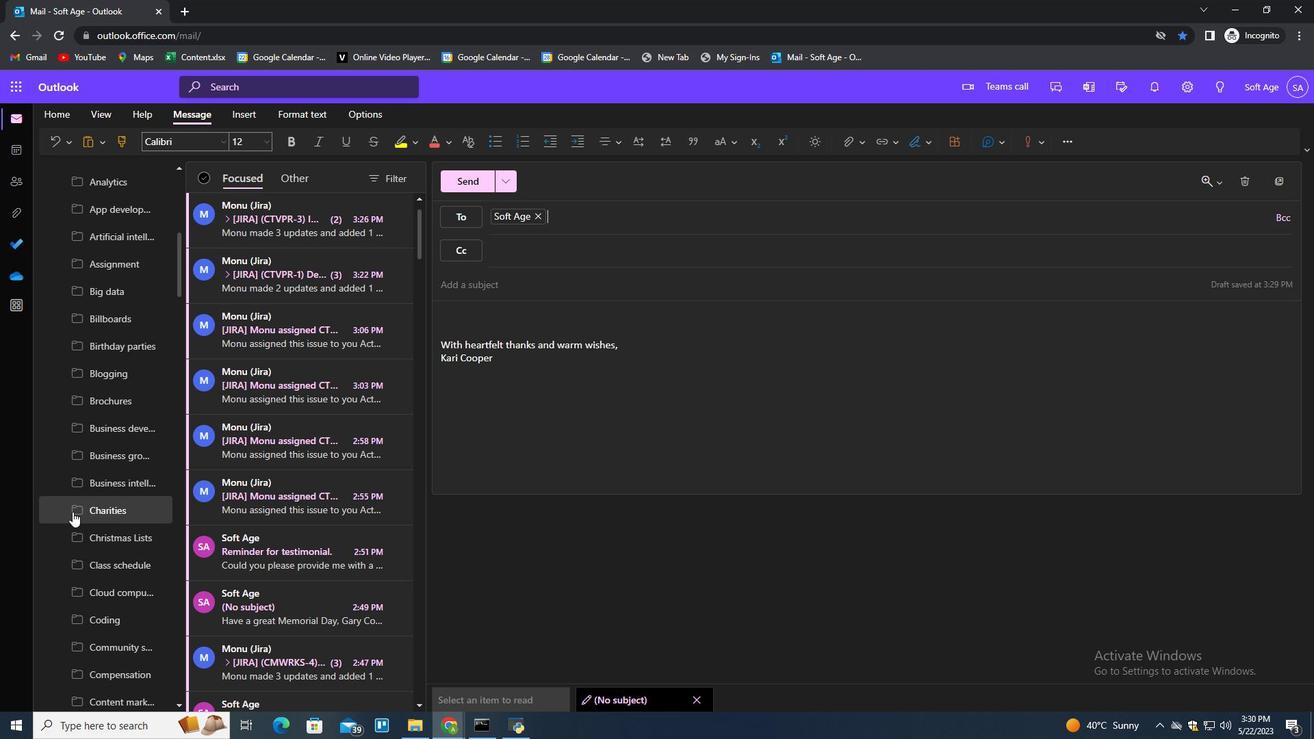 
Action: Mouse scrolled (73, 511) with delta (0, 0)
Screenshot: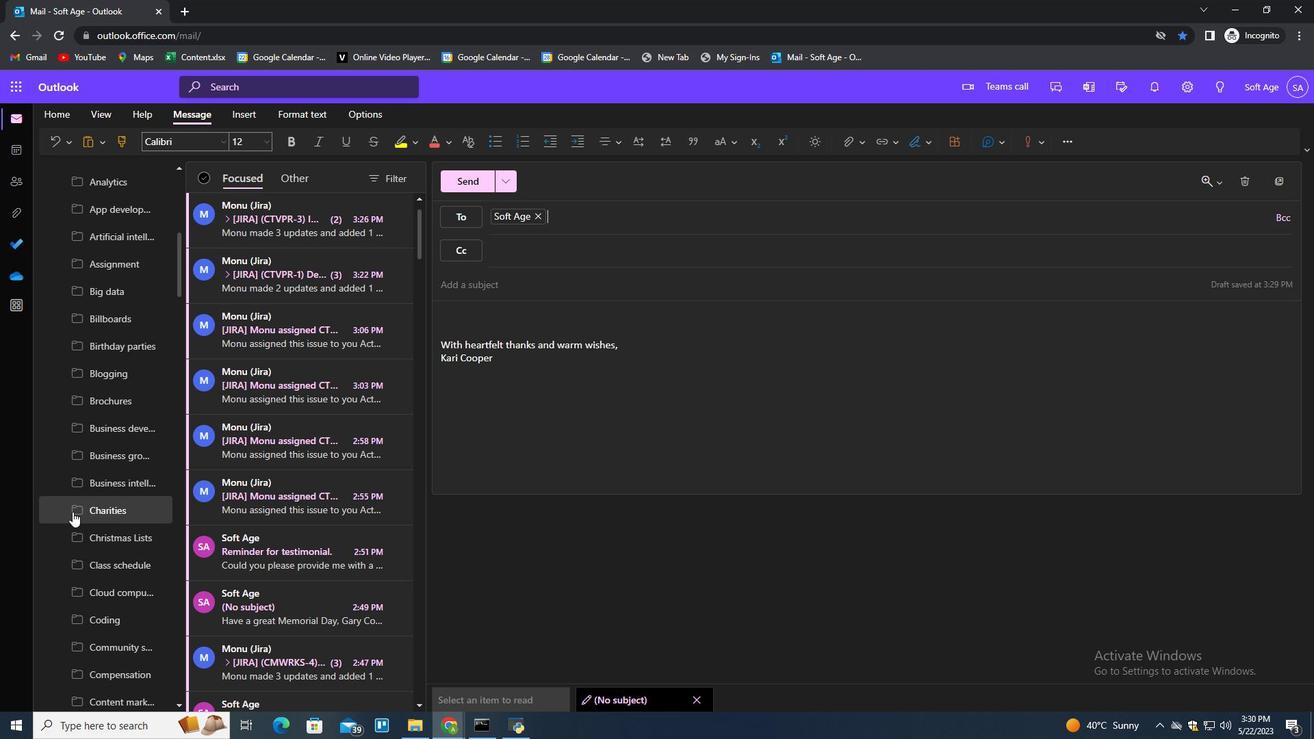 
Action: Mouse scrolled (73, 511) with delta (0, 0)
Screenshot: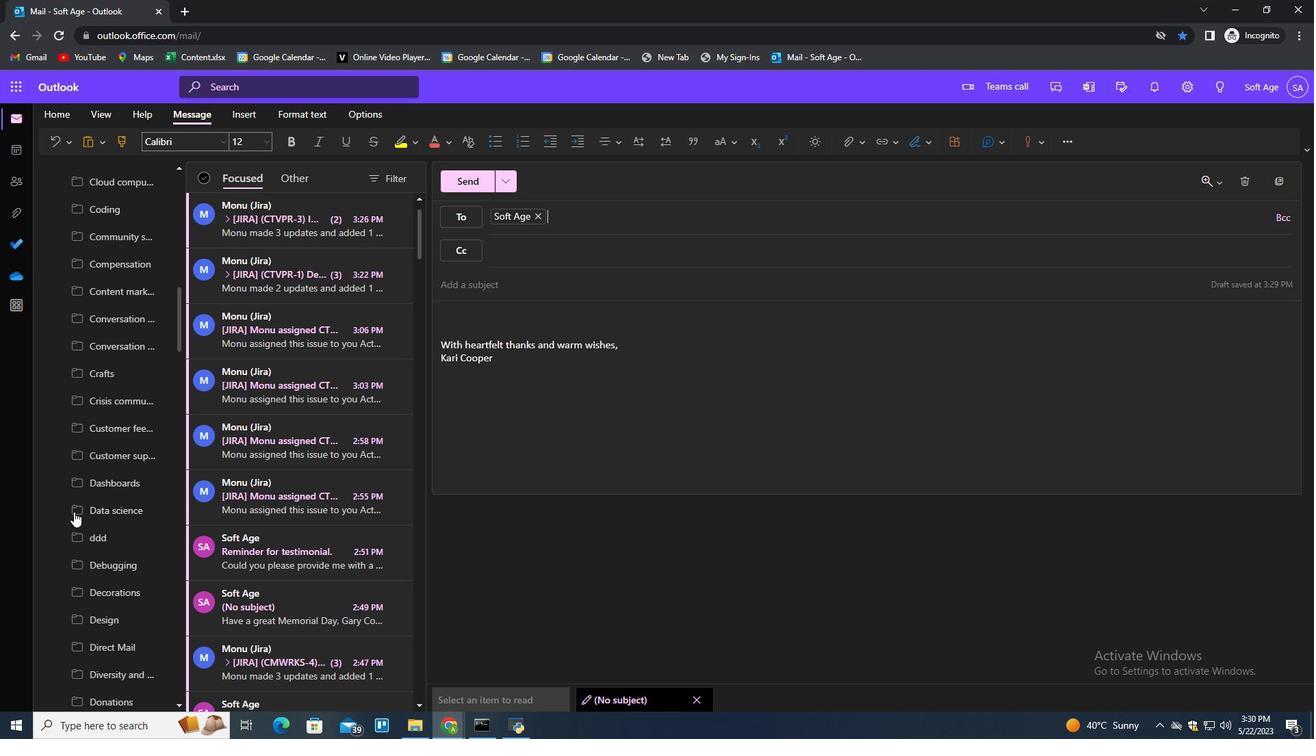 
Action: Mouse scrolled (73, 511) with delta (0, 0)
Screenshot: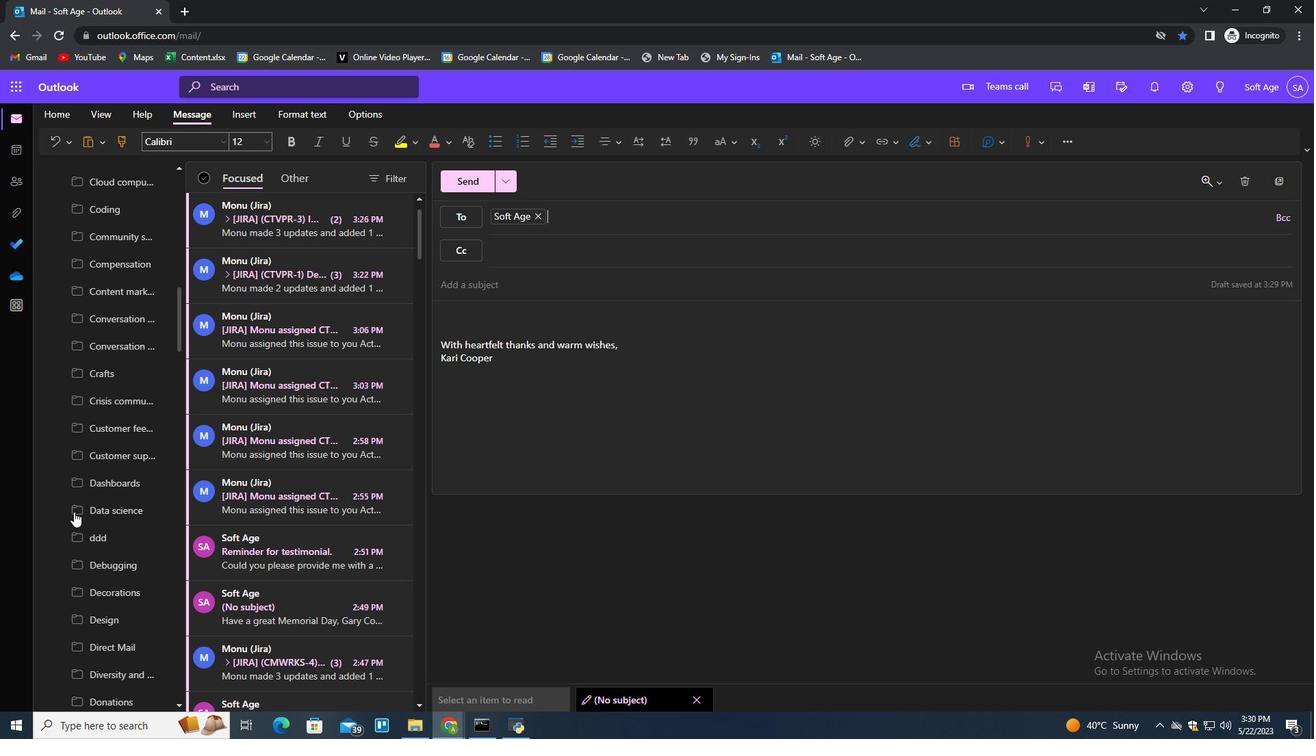 
Action: Mouse scrolled (73, 511) with delta (0, 0)
Screenshot: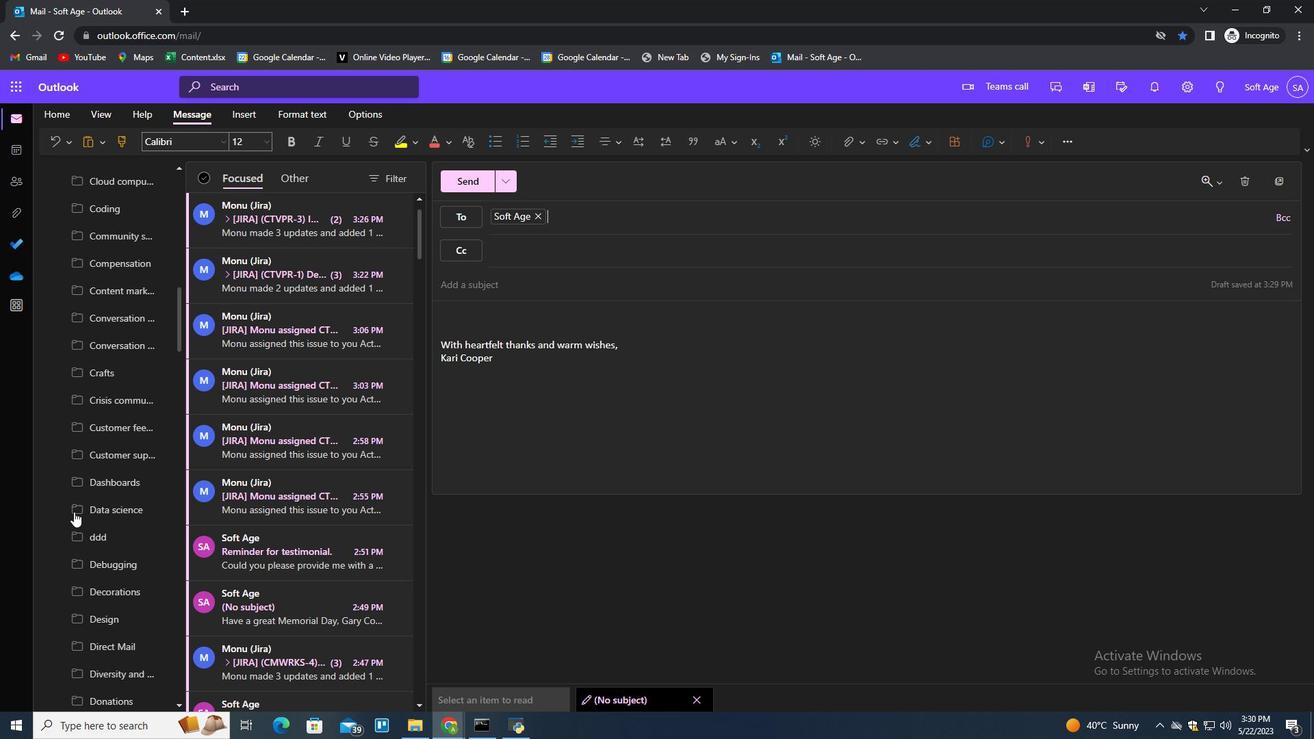 
Action: Mouse scrolled (73, 511) with delta (0, 0)
Screenshot: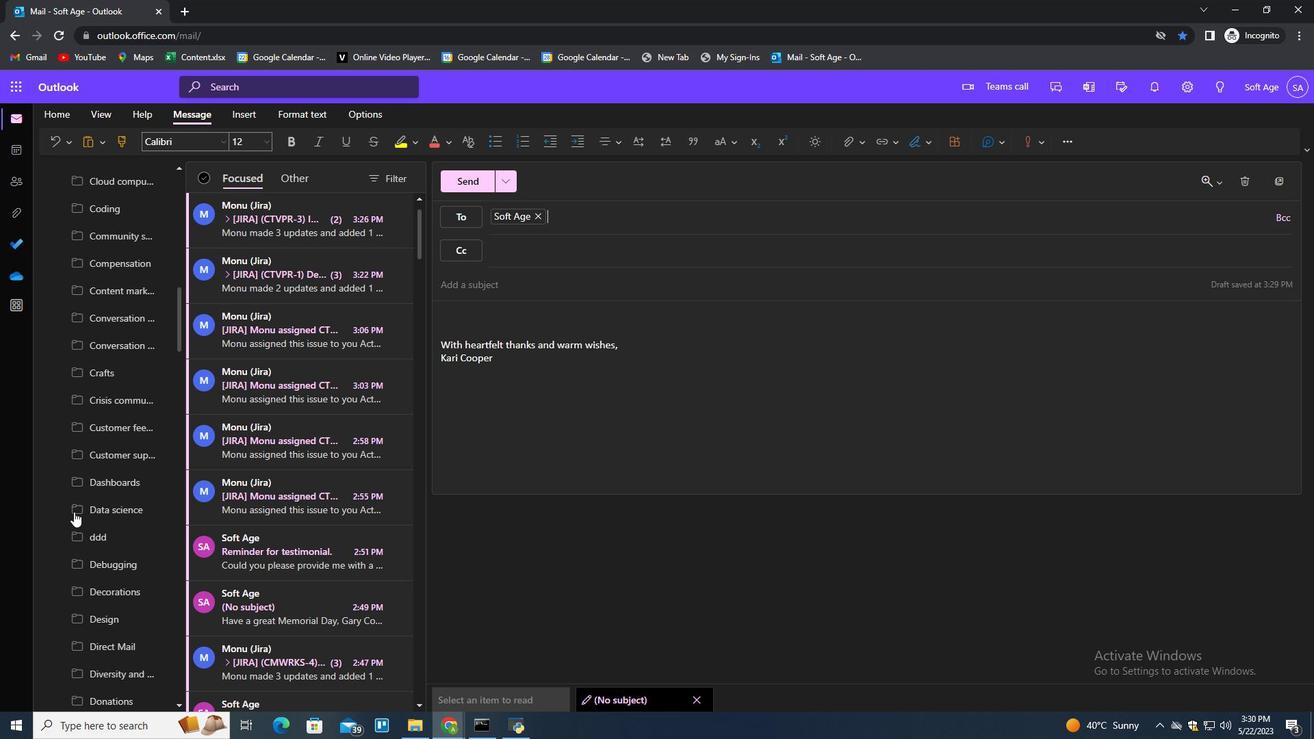 
Action: Mouse scrolled (73, 511) with delta (0, 0)
Screenshot: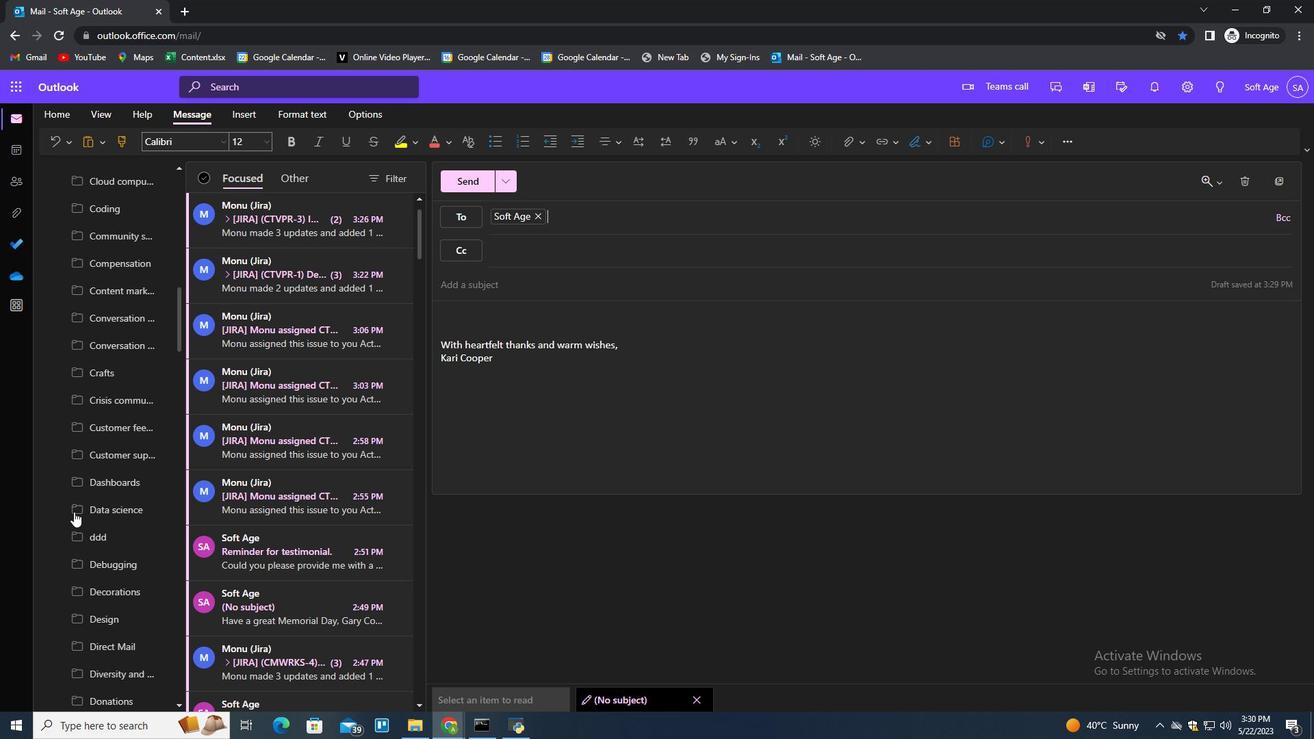 
Action: Mouse scrolled (73, 511) with delta (0, 0)
Screenshot: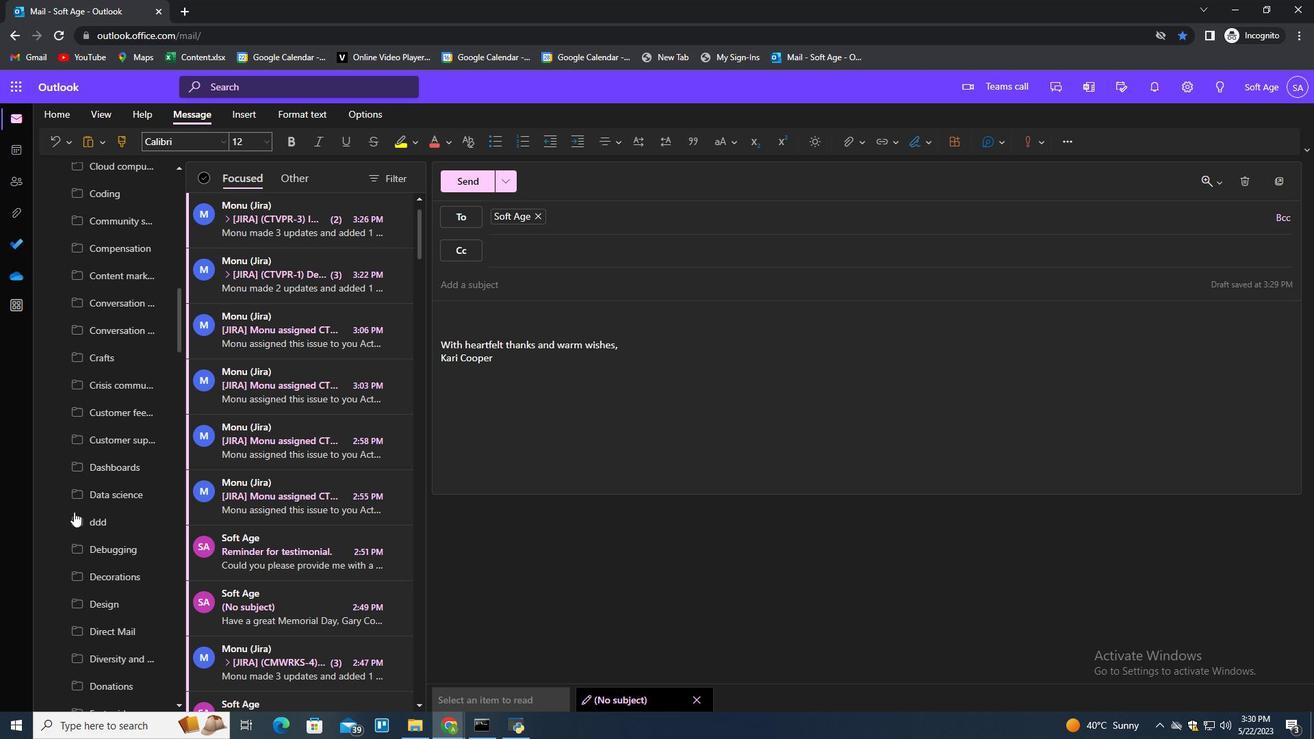 
Action: Mouse scrolled (73, 511) with delta (0, 0)
Screenshot: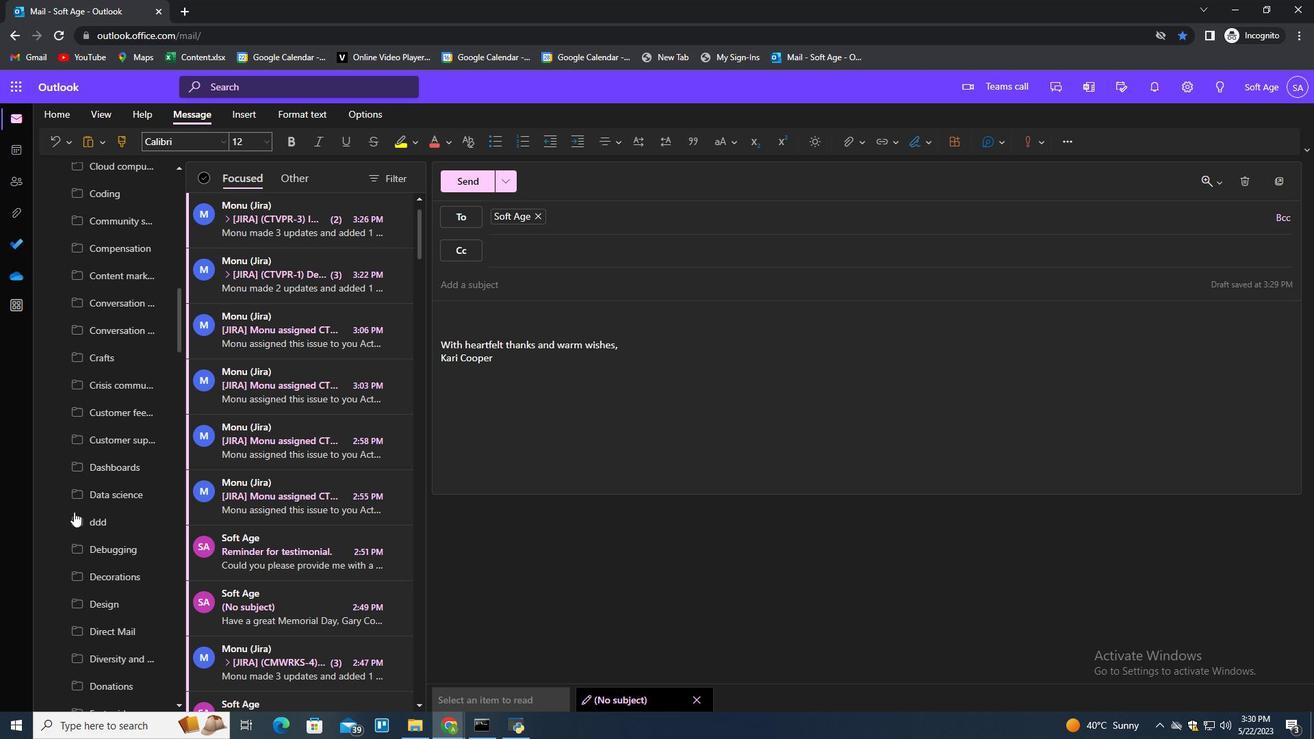 
Action: Mouse scrolled (73, 511) with delta (0, 0)
Screenshot: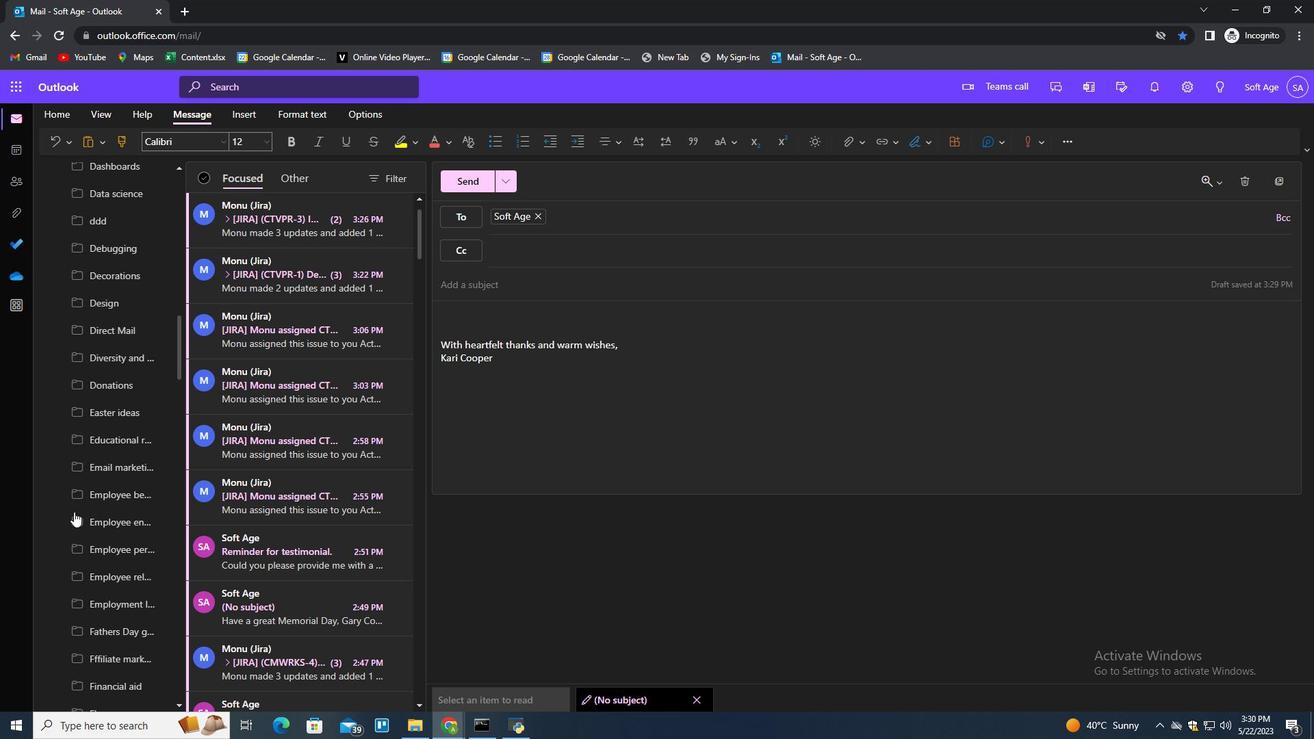 
Action: Mouse scrolled (73, 511) with delta (0, 0)
Screenshot: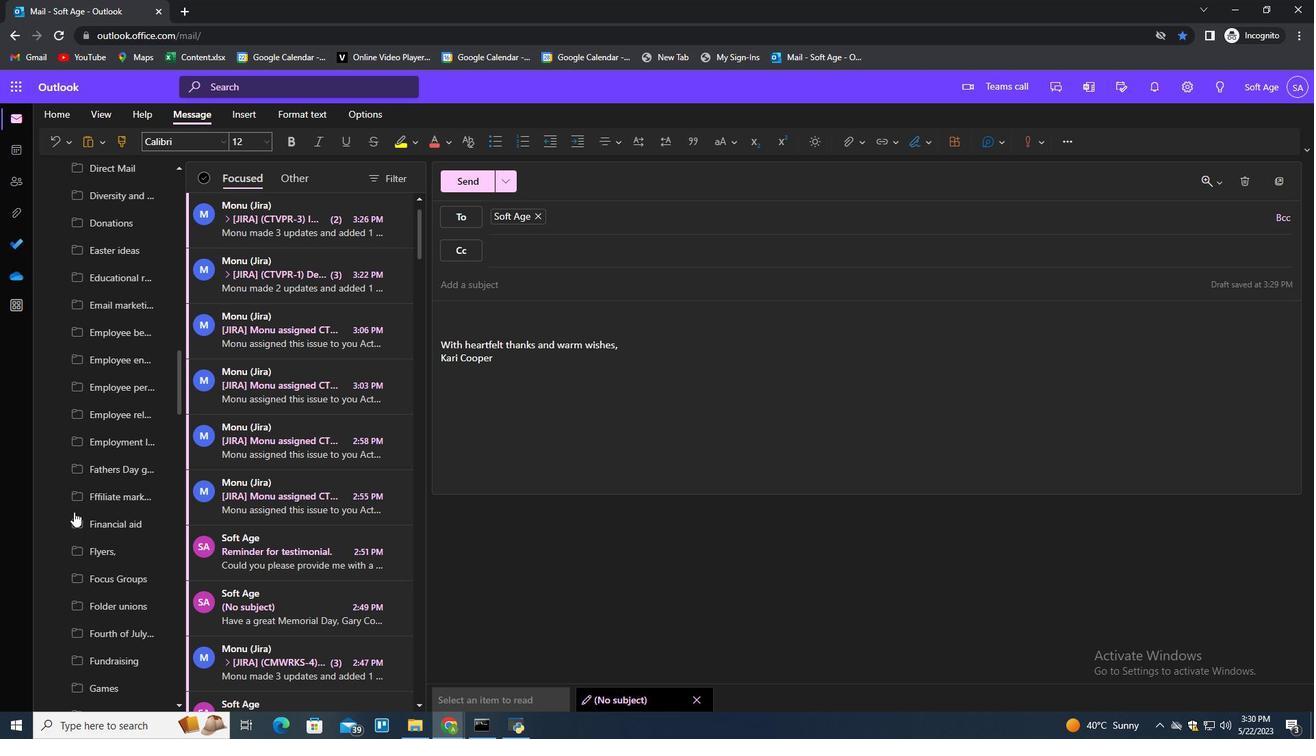 
Action: Mouse scrolled (73, 511) with delta (0, 0)
Screenshot: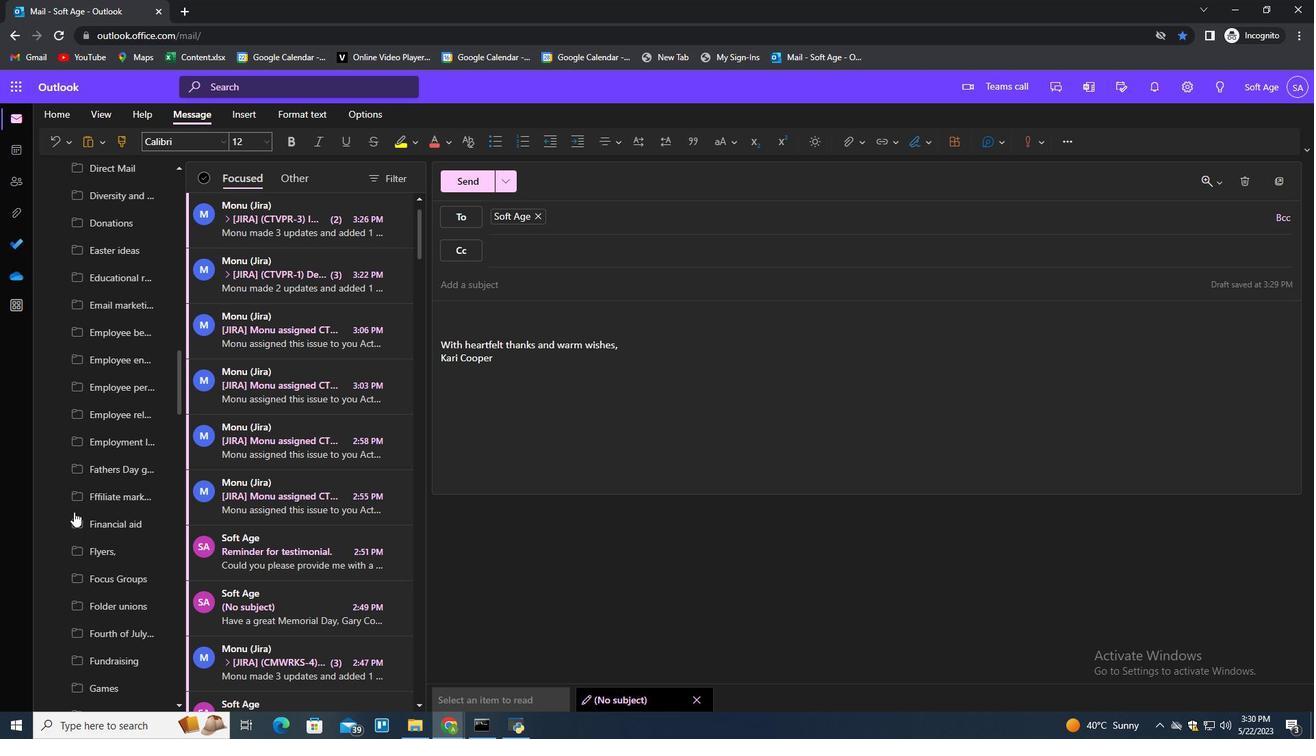 
Action: Mouse scrolled (73, 511) with delta (0, 0)
Screenshot: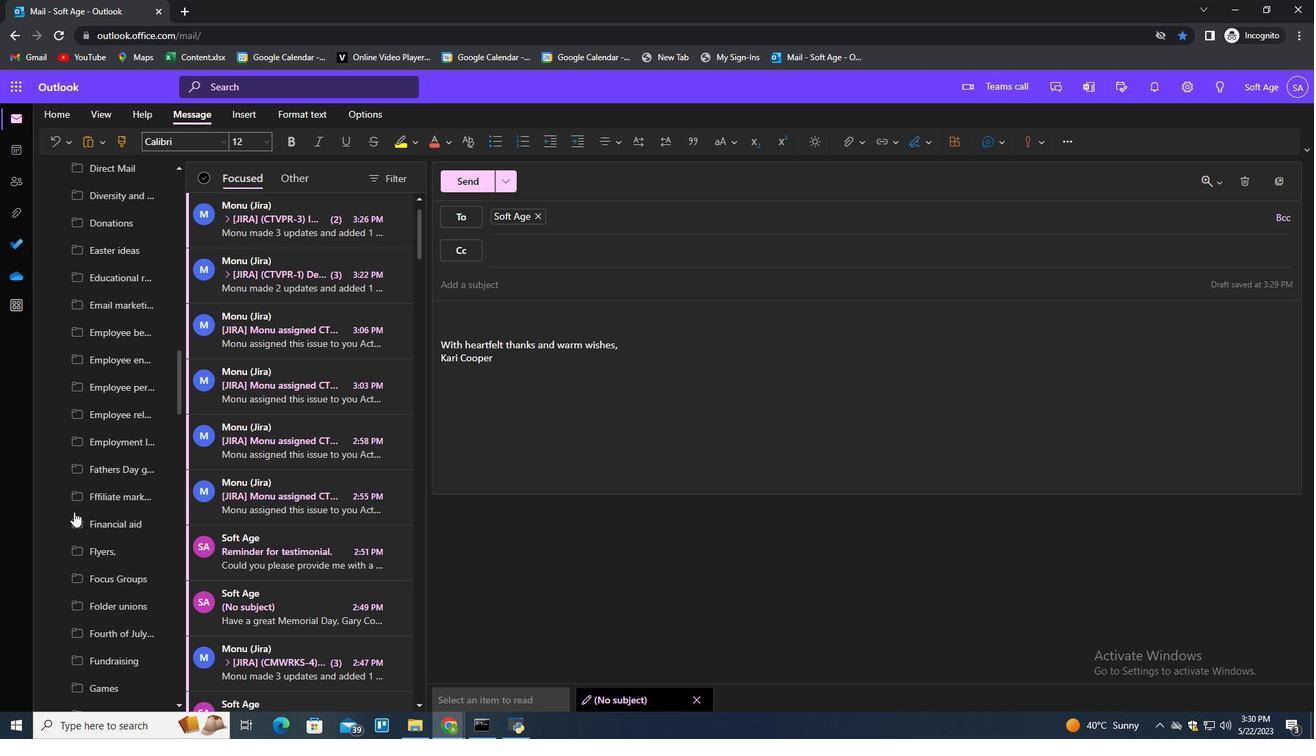 
Action: Mouse scrolled (73, 511) with delta (0, 0)
Screenshot: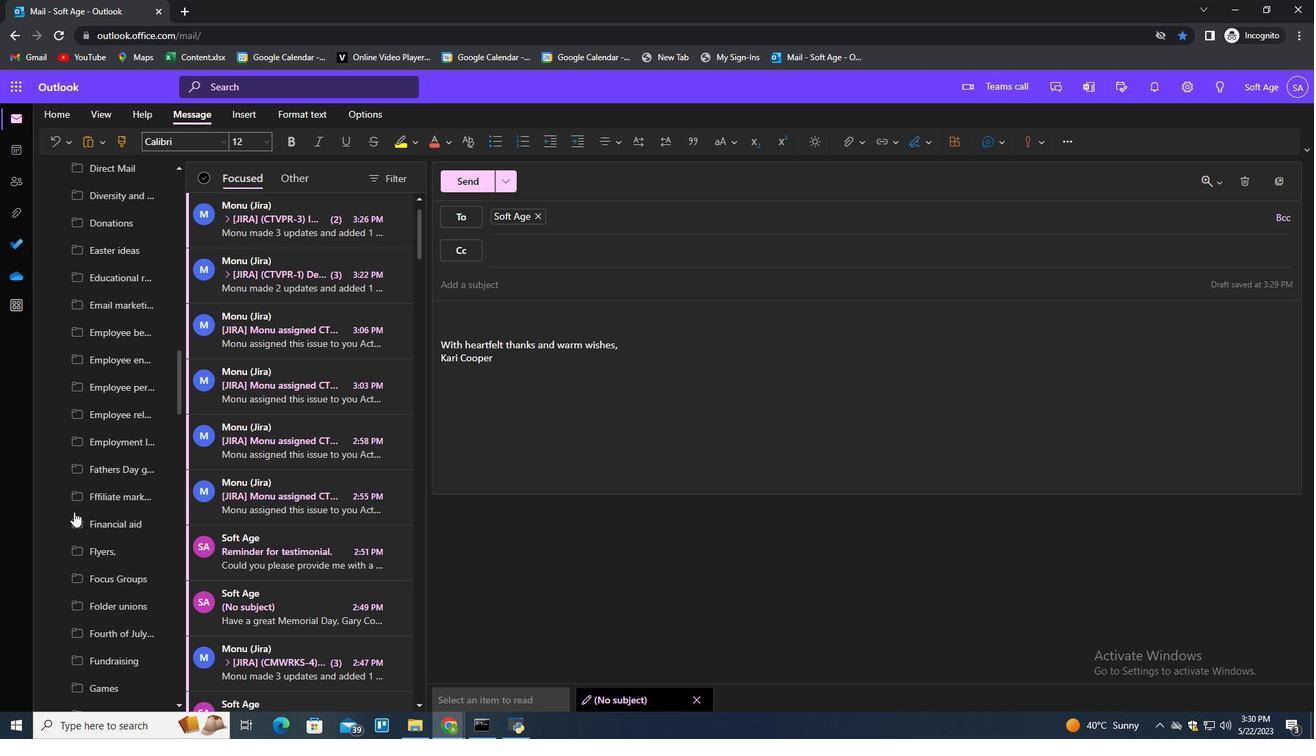 
Action: Mouse scrolled (73, 511) with delta (0, 0)
Screenshot: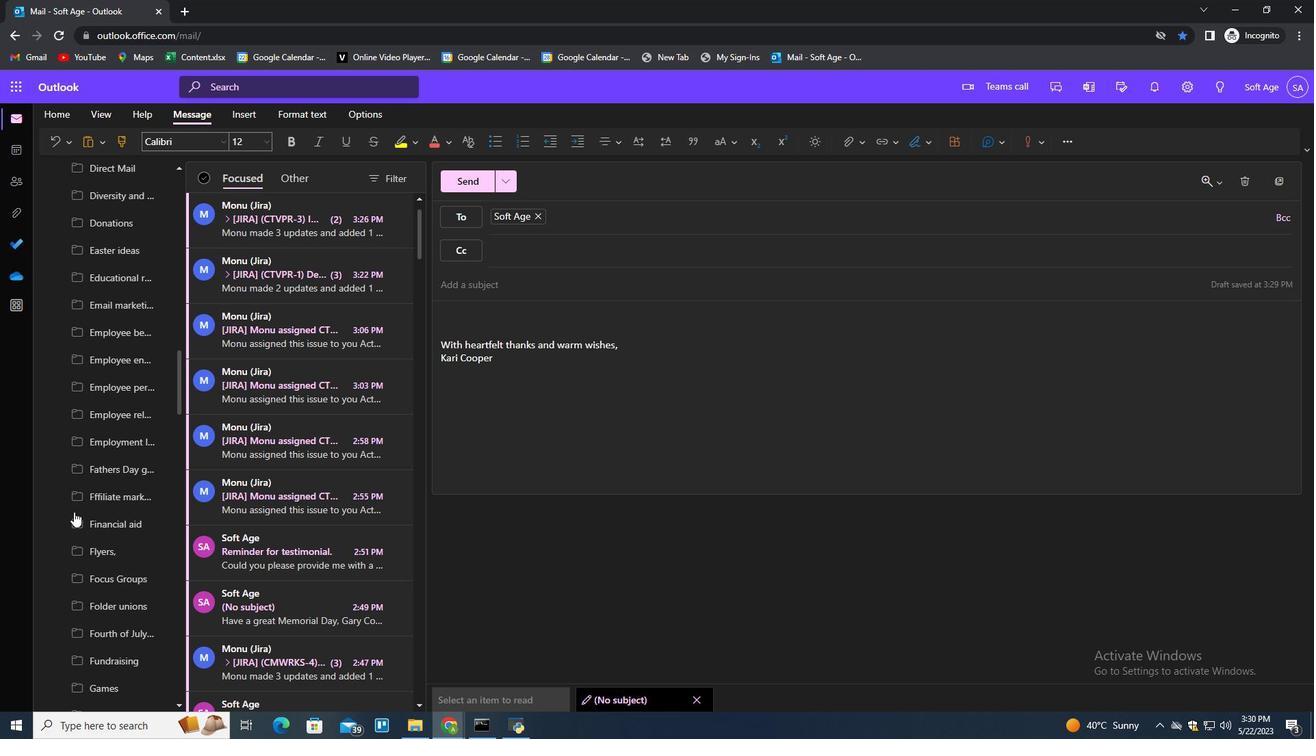
Action: Mouse moved to (78, 512)
Screenshot: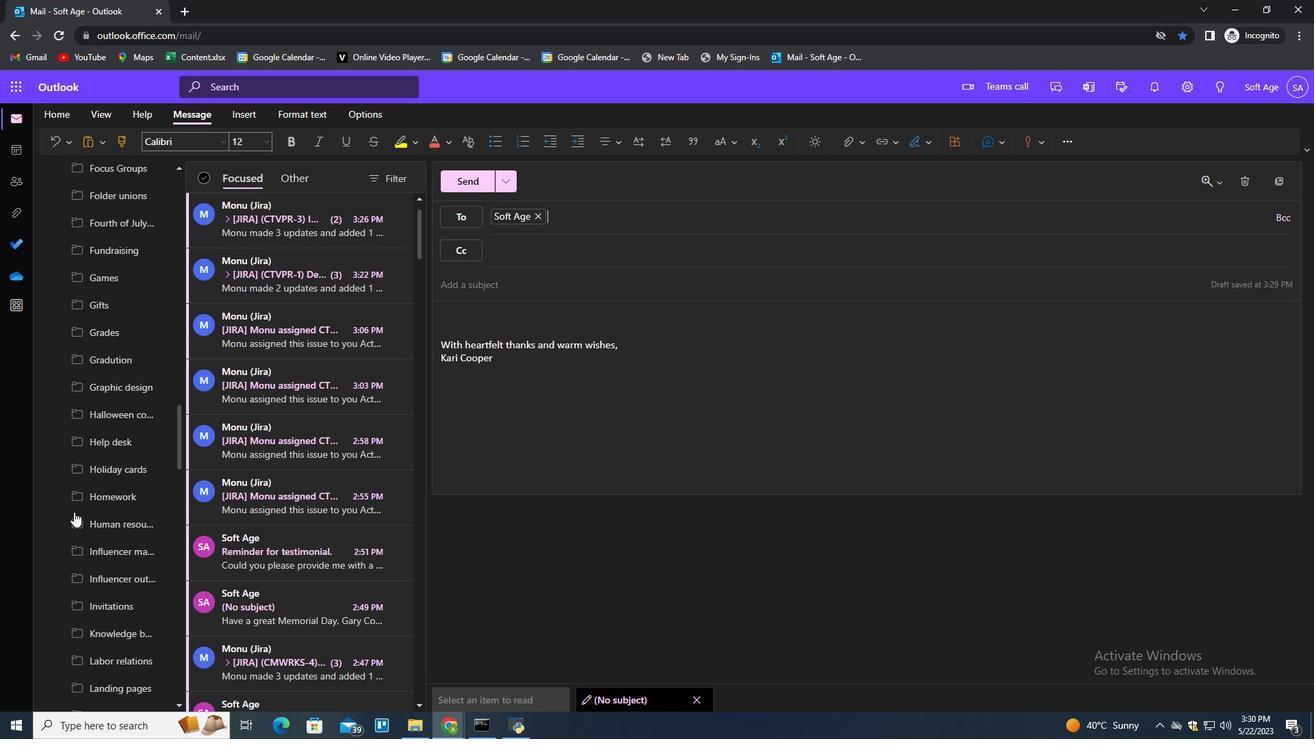 
Action: Mouse scrolled (78, 511) with delta (0, 0)
Screenshot: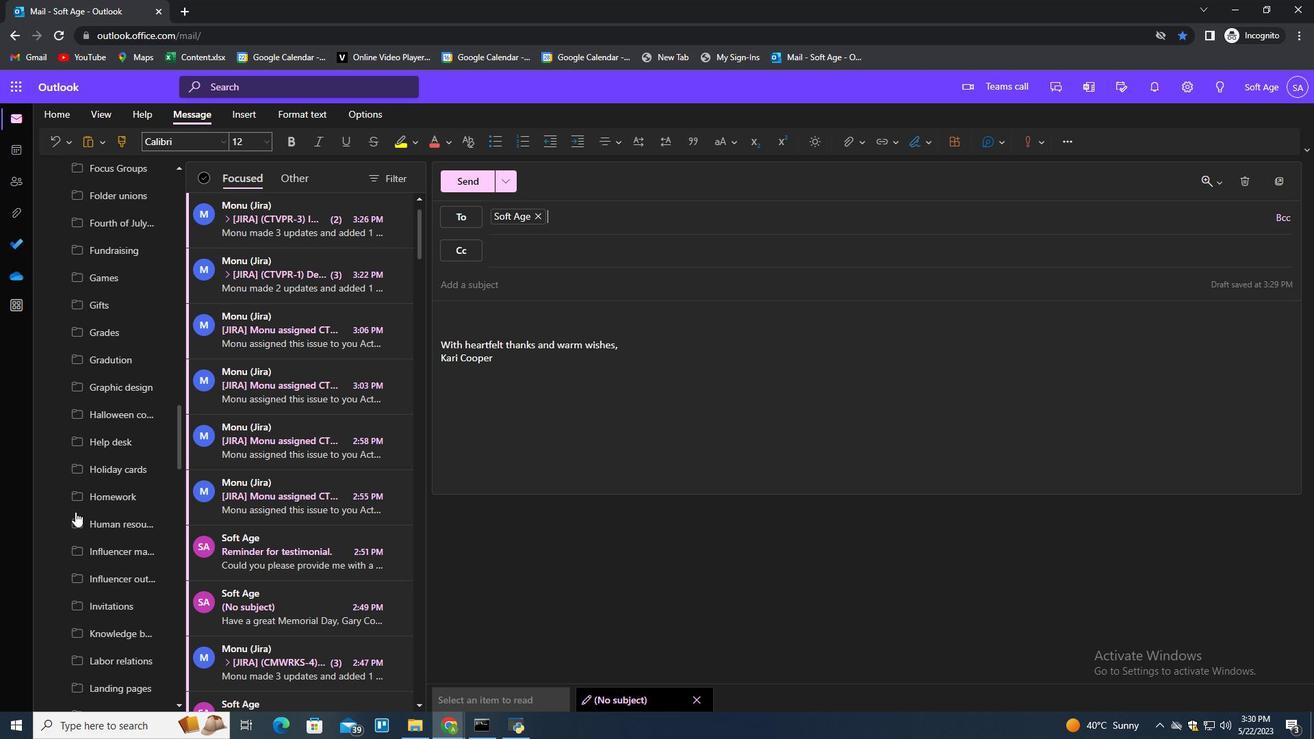 
Action: Mouse scrolled (78, 511) with delta (0, 0)
Screenshot: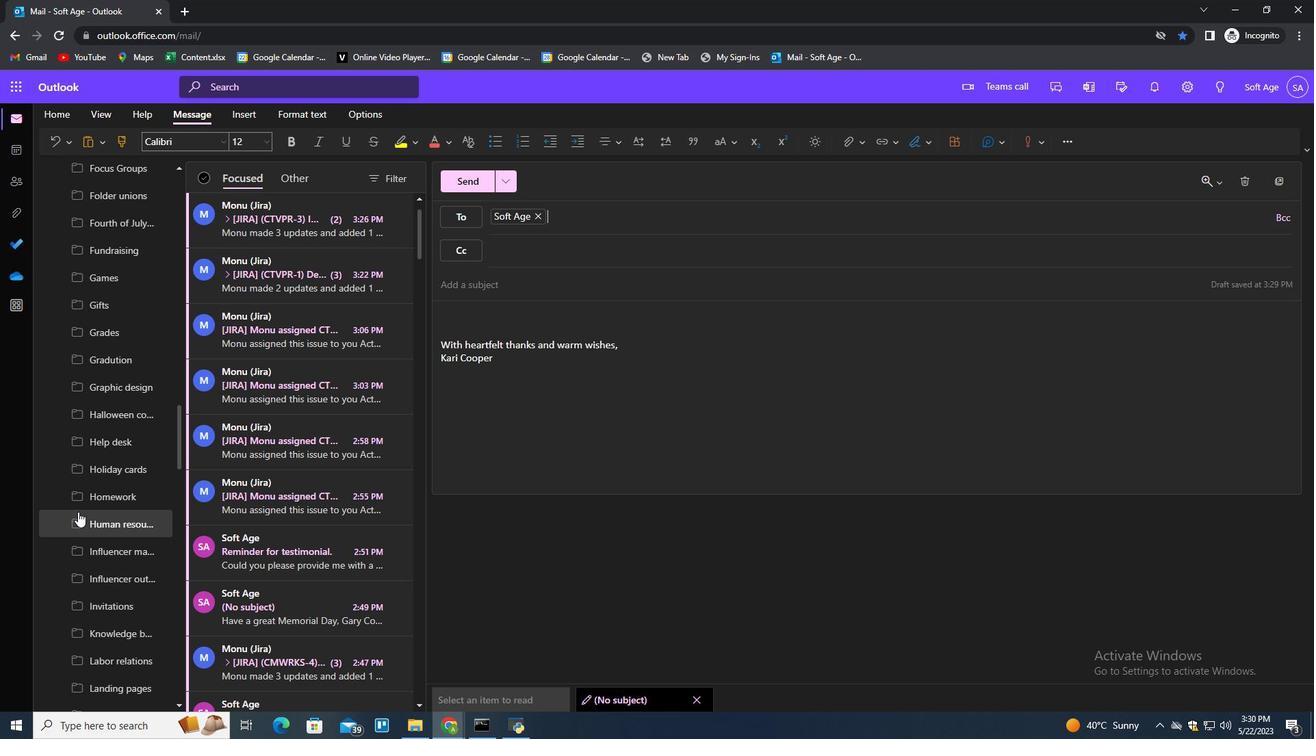 
Action: Mouse scrolled (78, 511) with delta (0, 0)
Screenshot: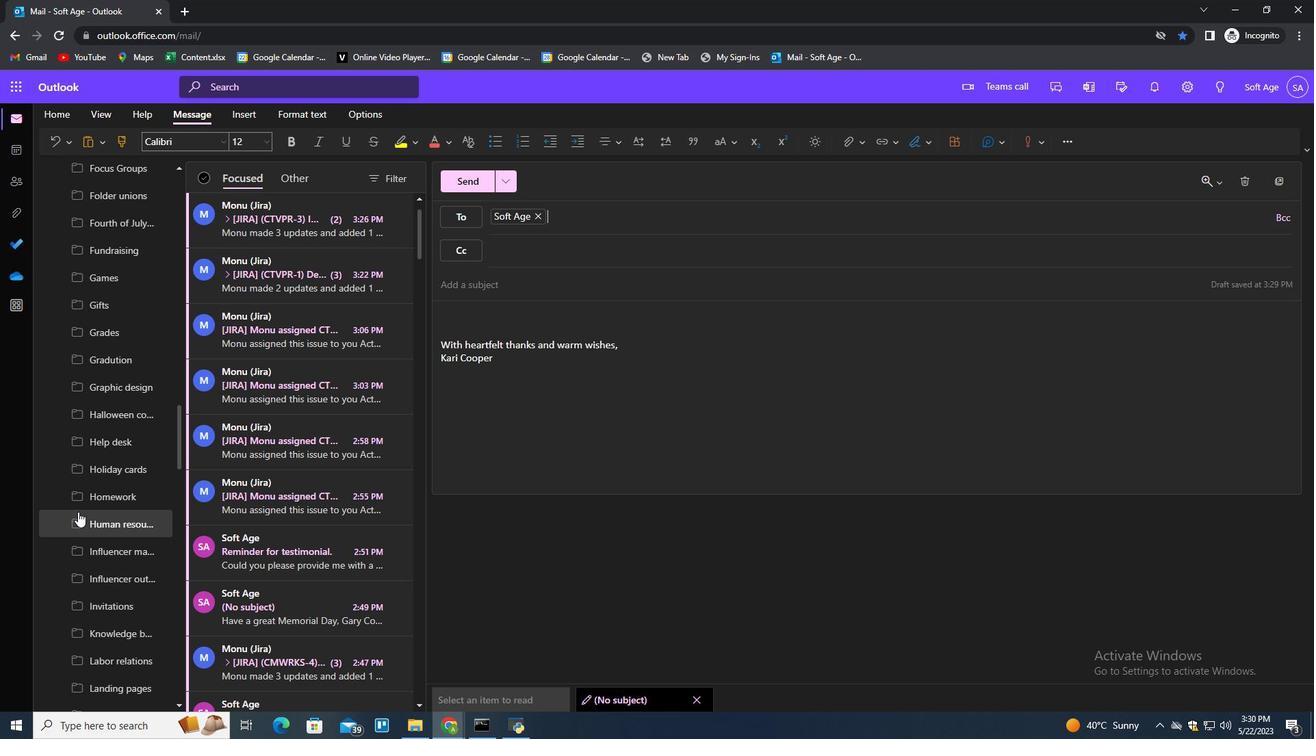 
Action: Mouse scrolled (78, 511) with delta (0, 0)
Screenshot: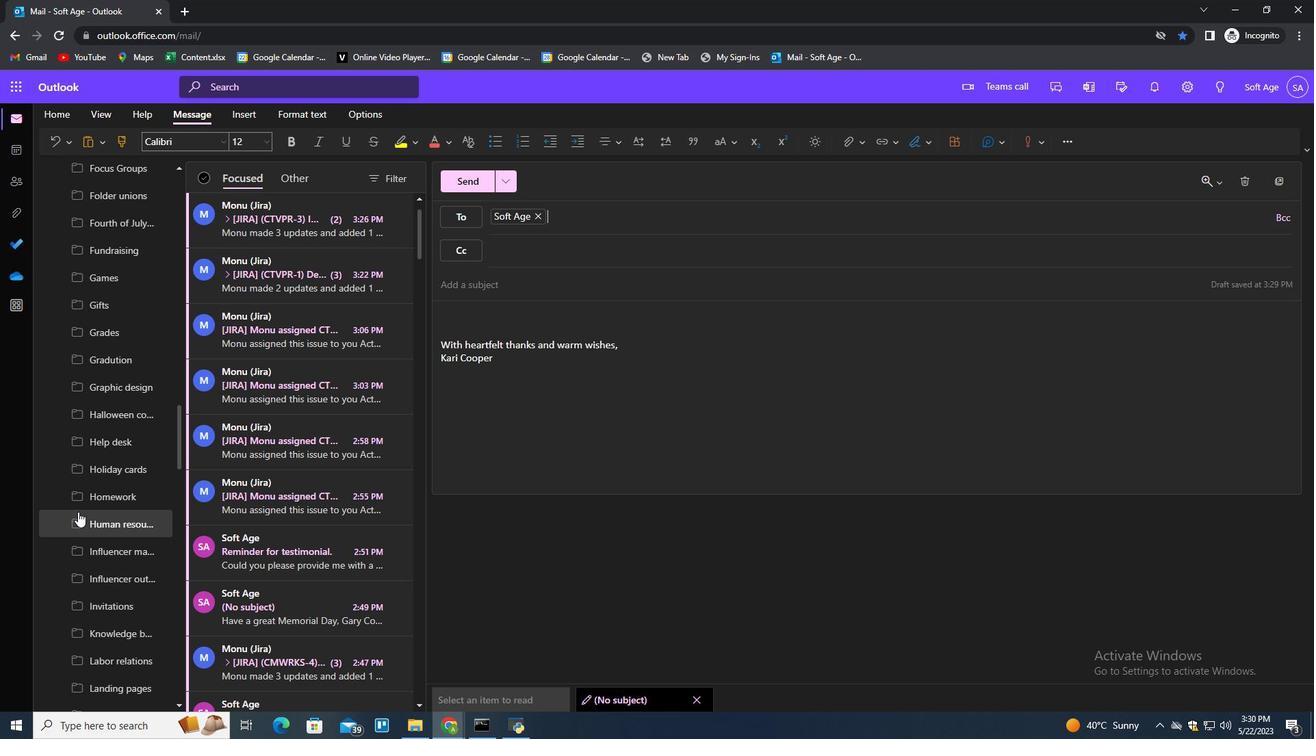 
Action: Mouse scrolled (78, 511) with delta (0, 0)
Screenshot: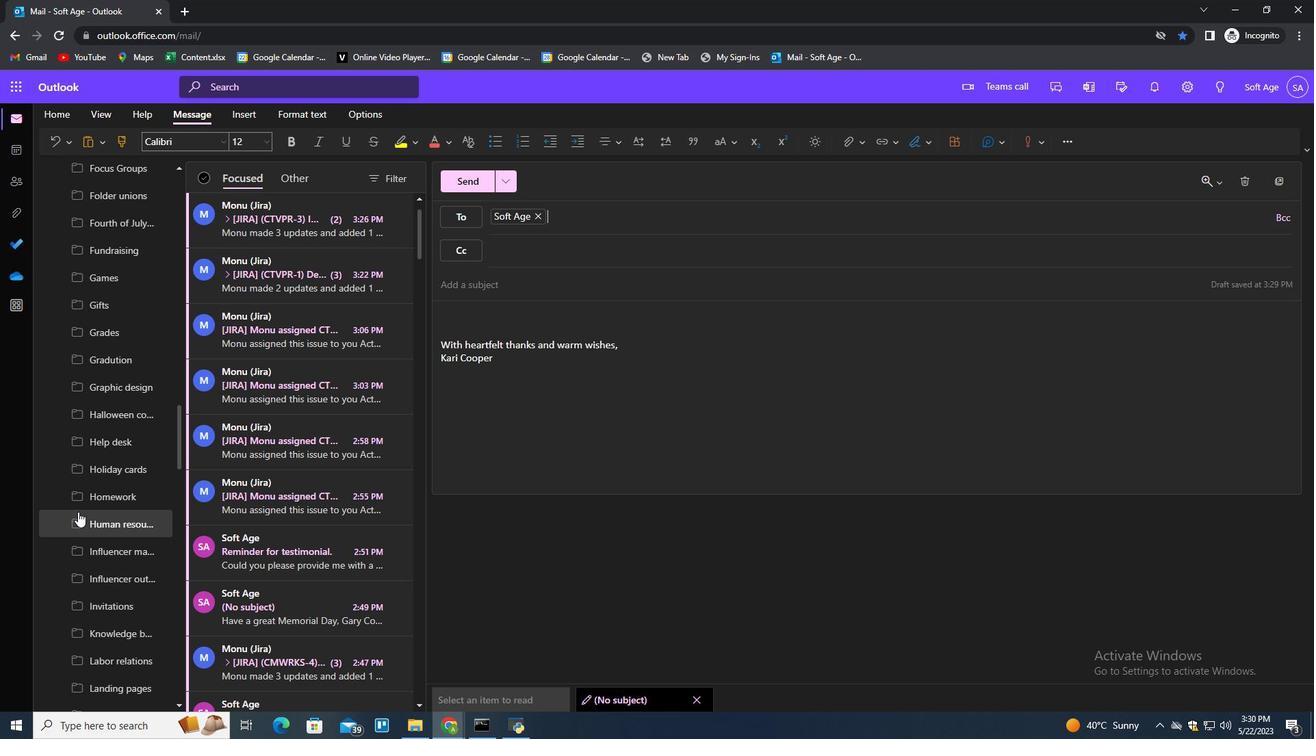 
Action: Mouse scrolled (78, 511) with delta (0, 0)
Screenshot: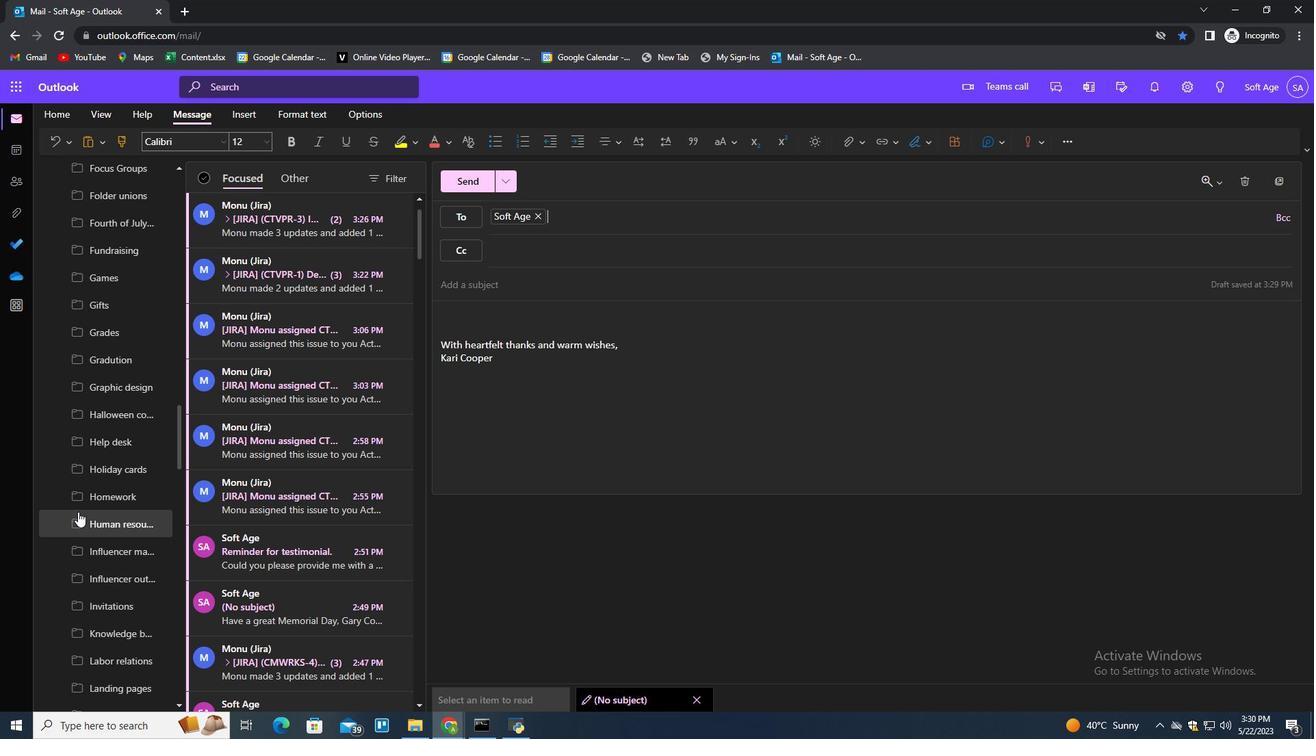 
Action: Mouse moved to (91, 509)
Screenshot: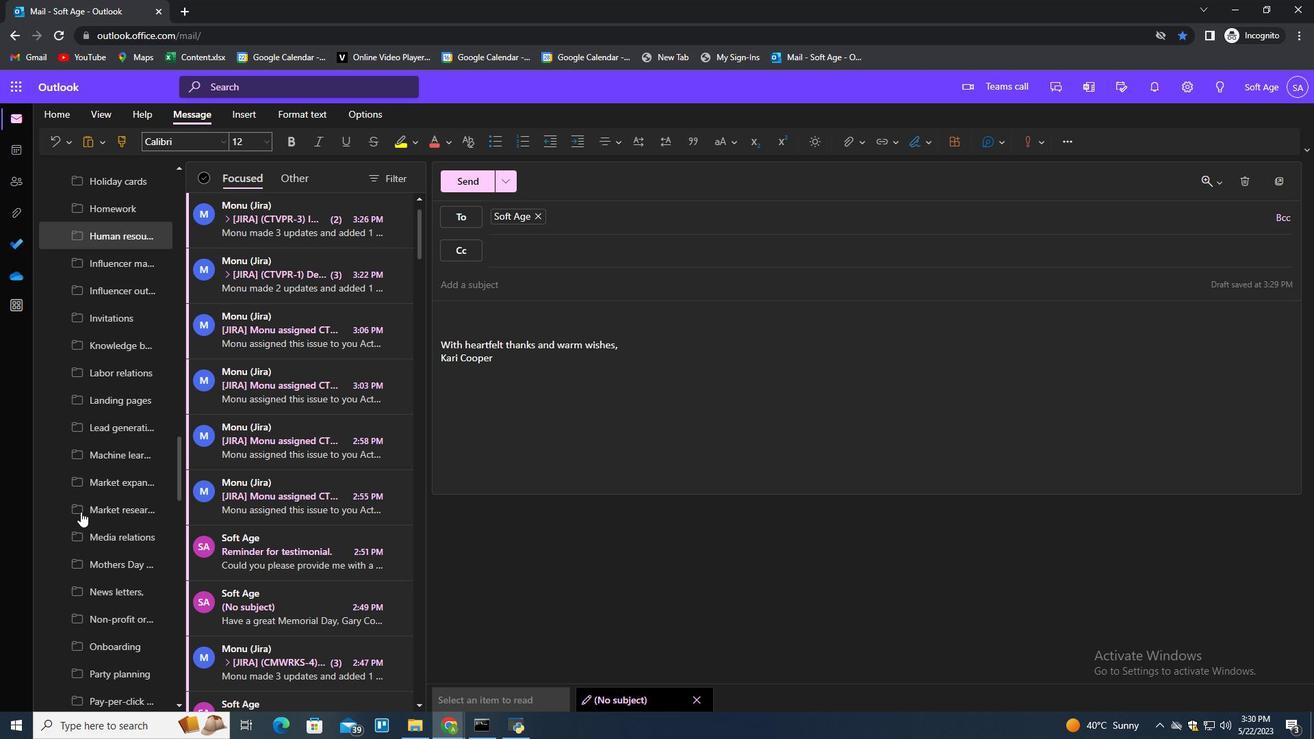 
Action: Mouse scrolled (91, 508) with delta (0, 0)
Screenshot: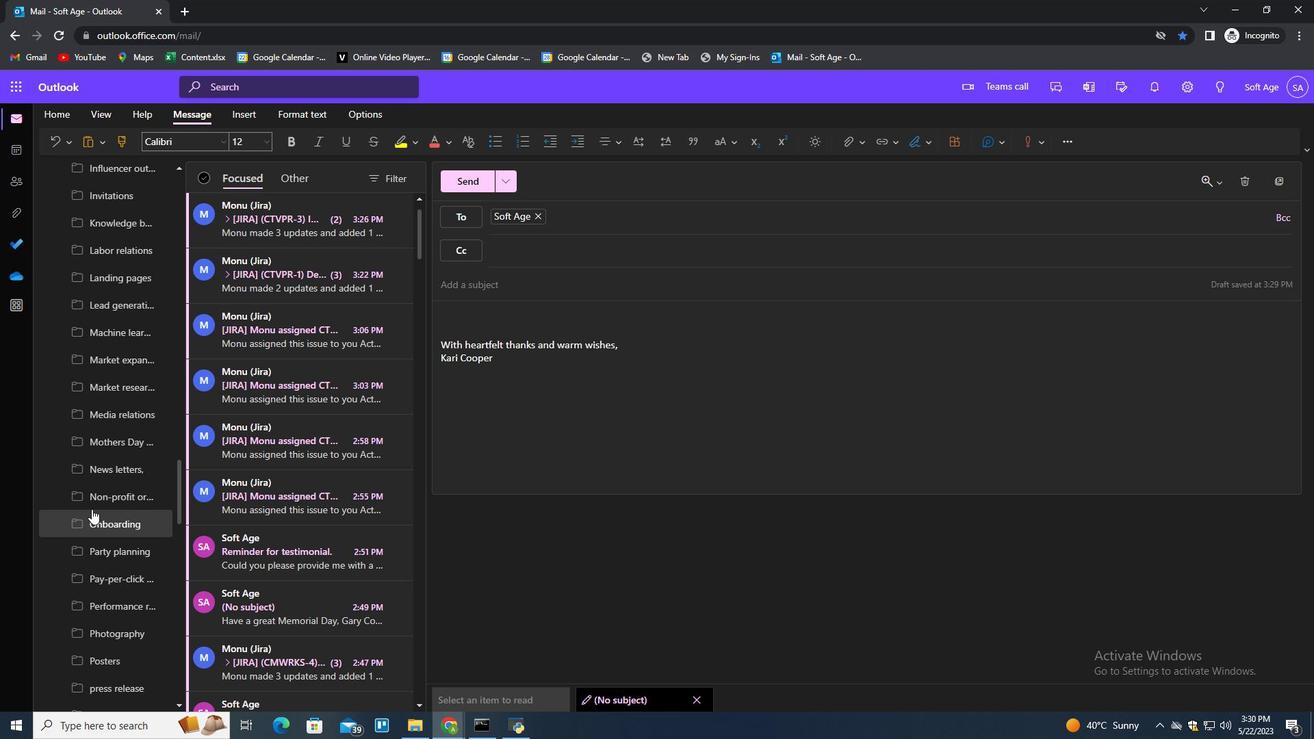 
Action: Mouse scrolled (91, 508) with delta (0, 0)
Screenshot: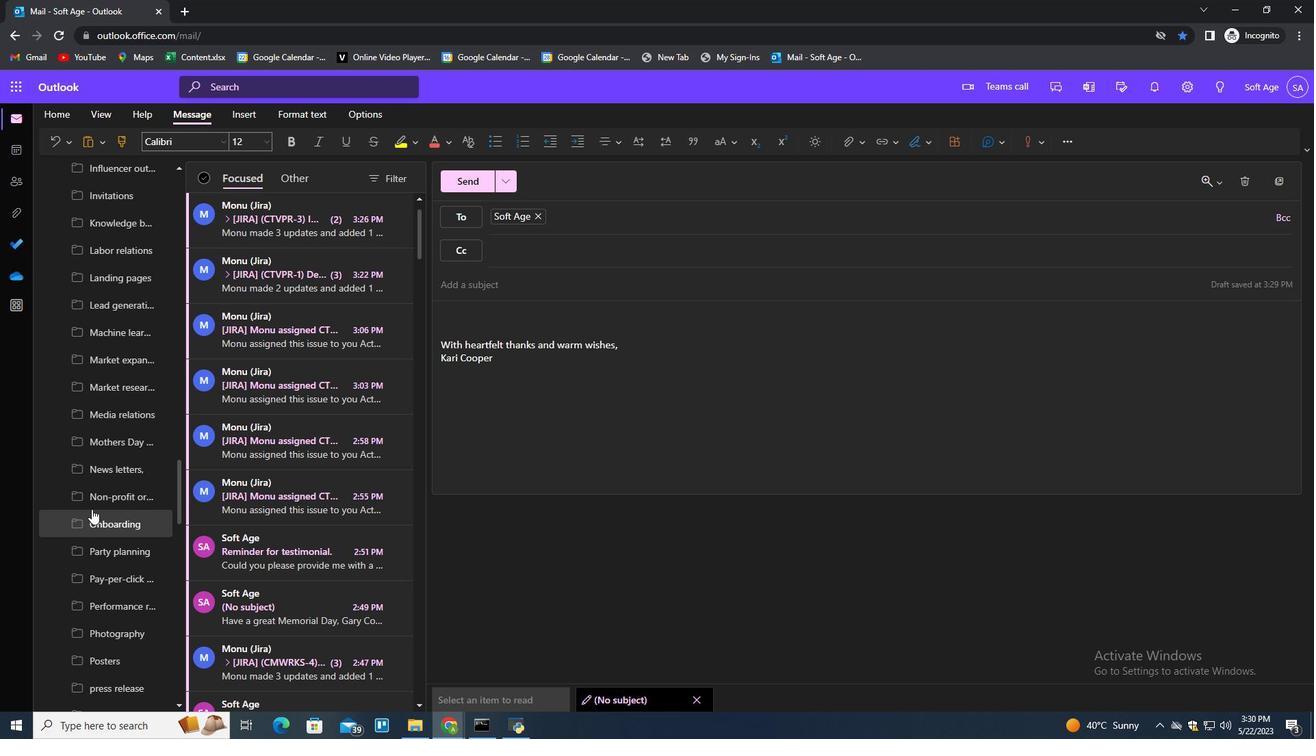 
Action: Mouse scrolled (91, 508) with delta (0, 0)
Screenshot: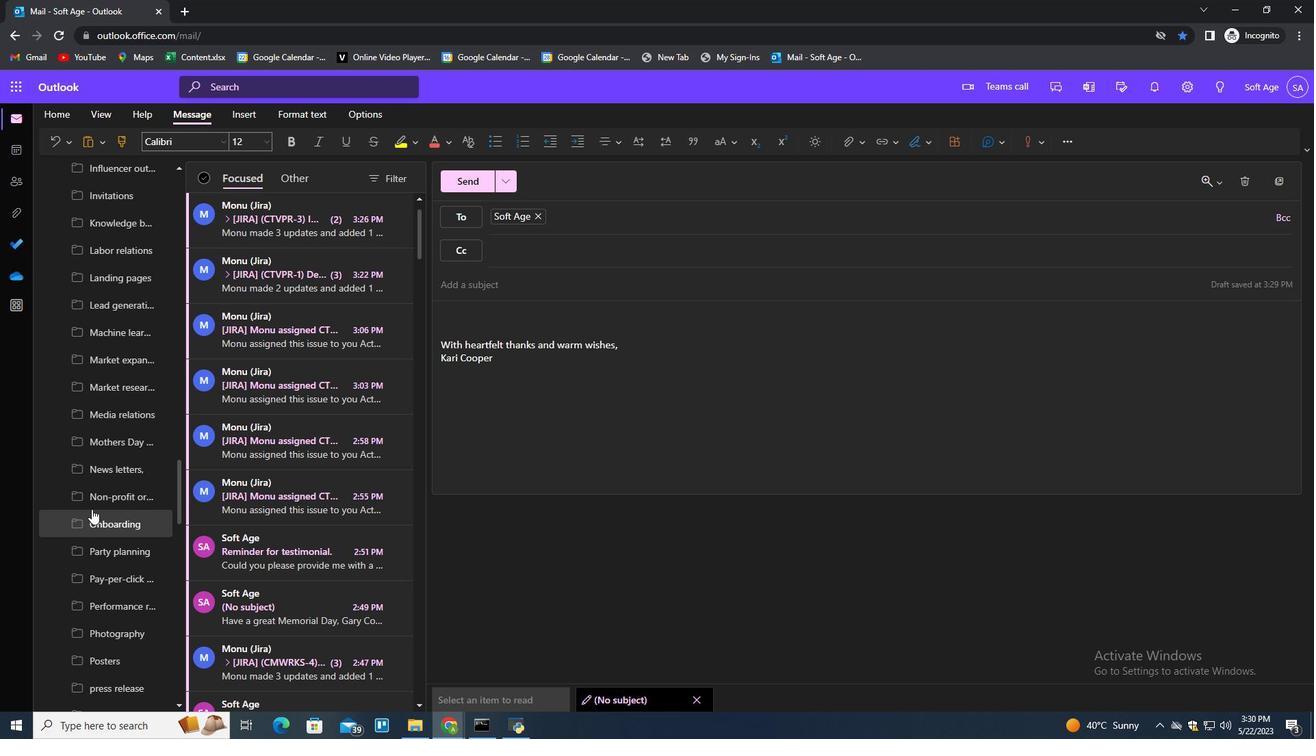 
Action: Mouse scrolled (91, 508) with delta (0, 0)
Screenshot: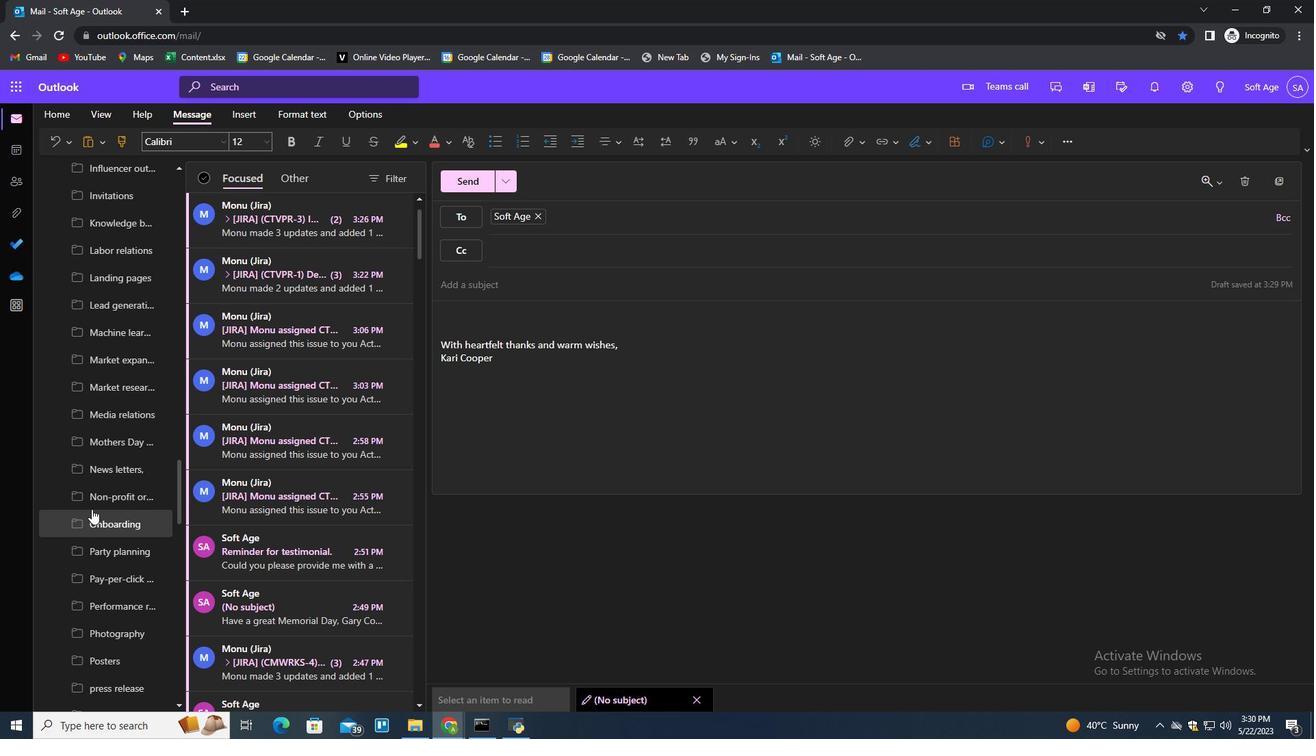 
Action: Mouse scrolled (91, 508) with delta (0, 0)
Screenshot: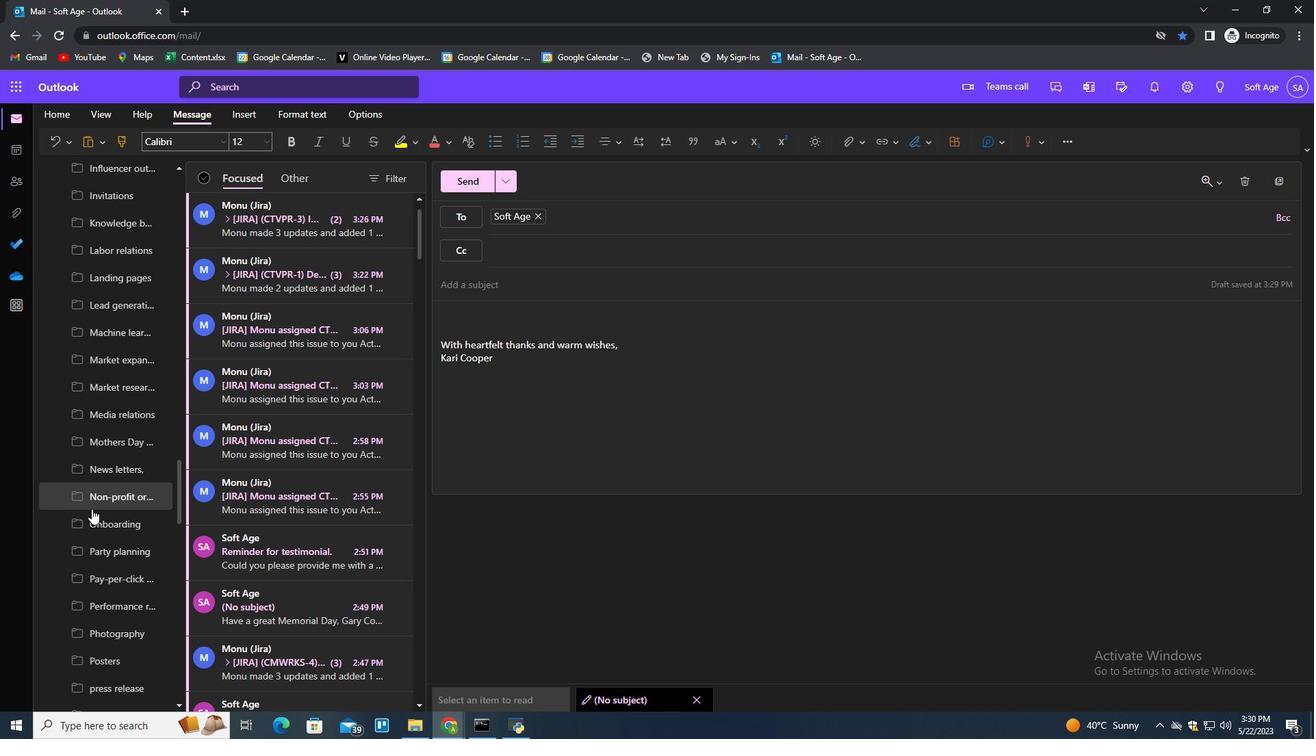 
Action: Mouse scrolled (91, 508) with delta (0, 0)
Screenshot: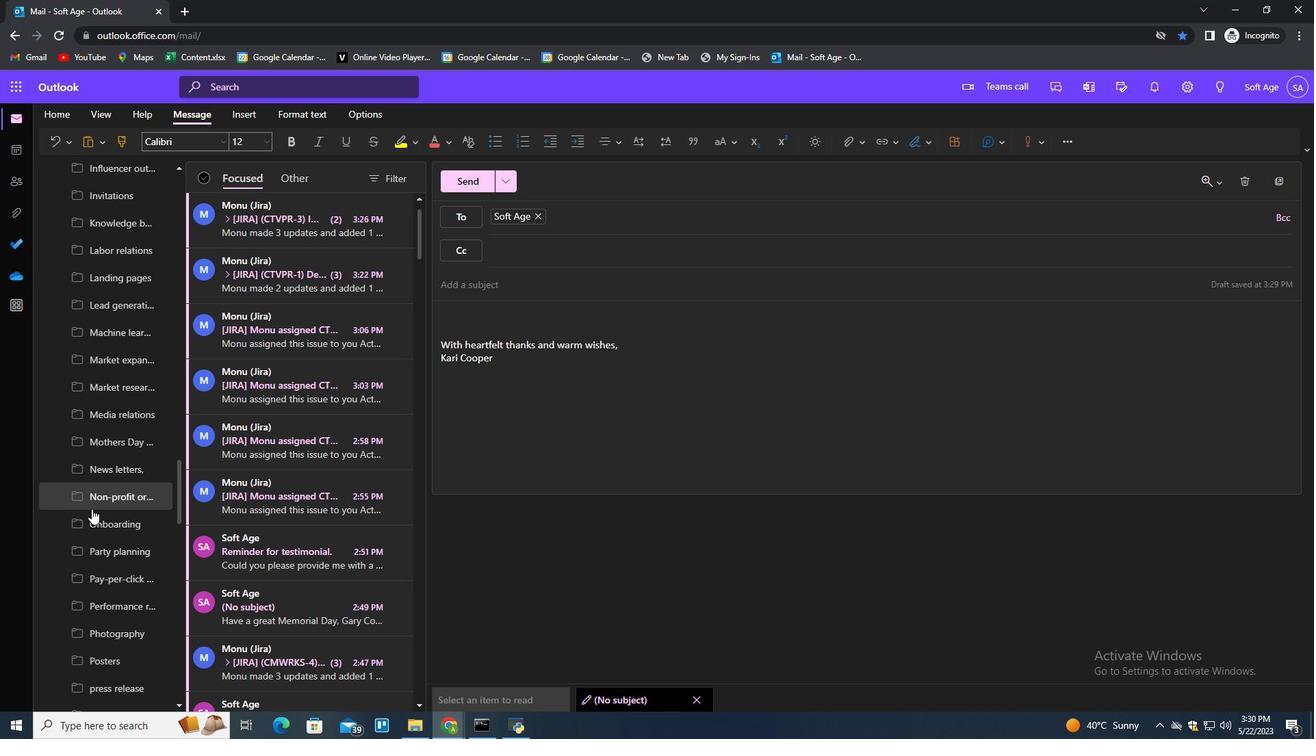 
Action: Mouse scrolled (91, 508) with delta (0, 0)
Screenshot: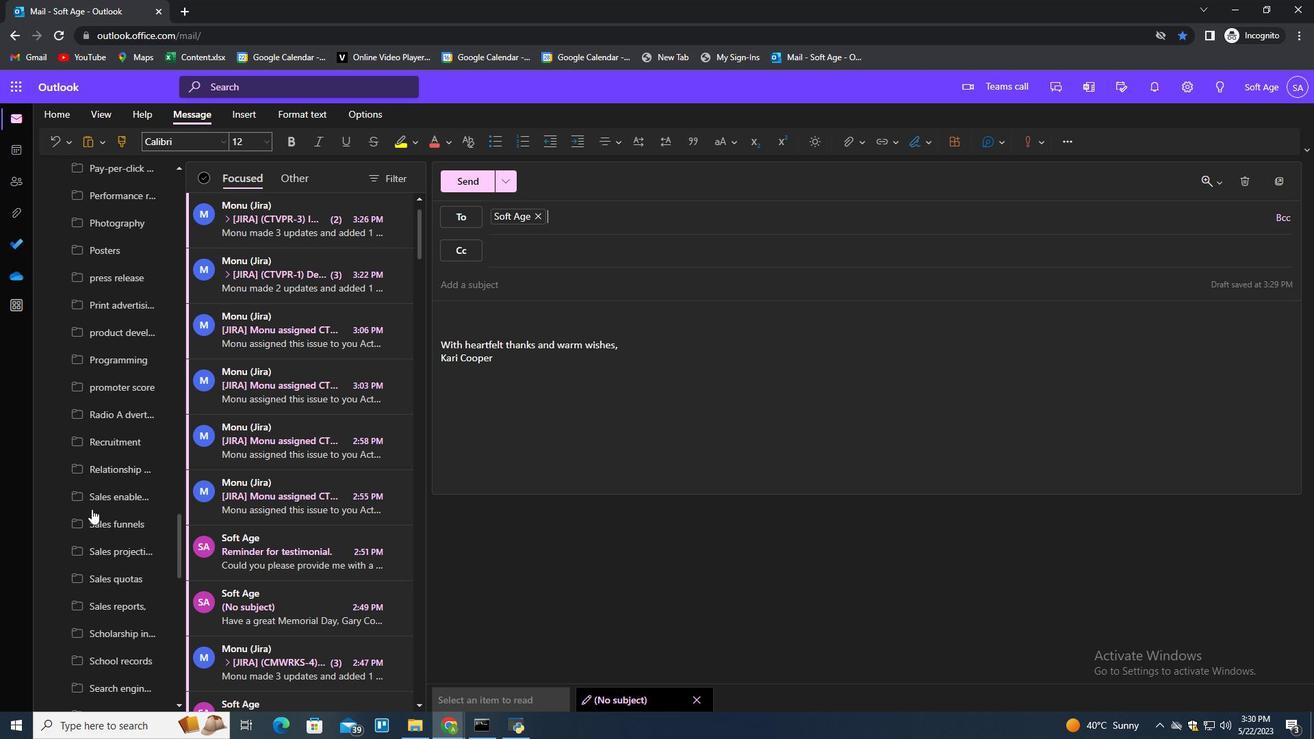 
Action: Mouse scrolled (91, 508) with delta (0, 0)
Screenshot: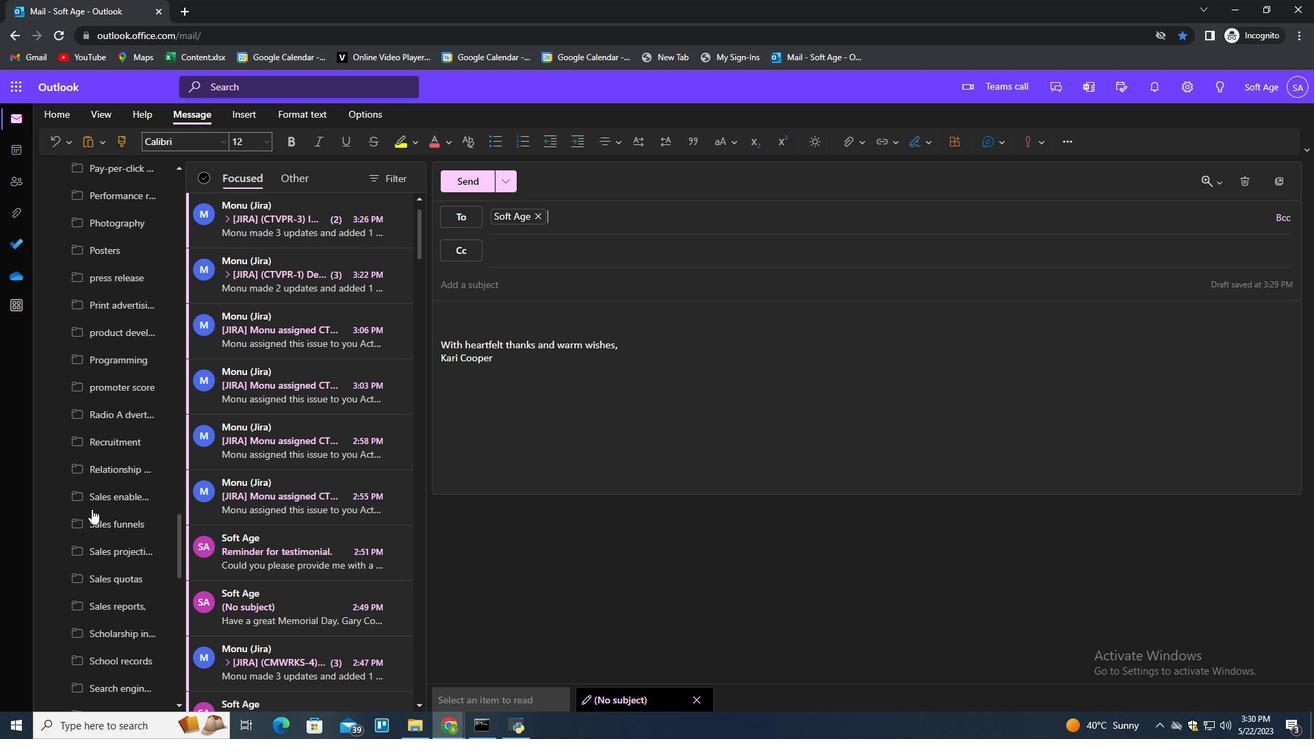 
Action: Mouse scrolled (91, 508) with delta (0, 0)
Screenshot: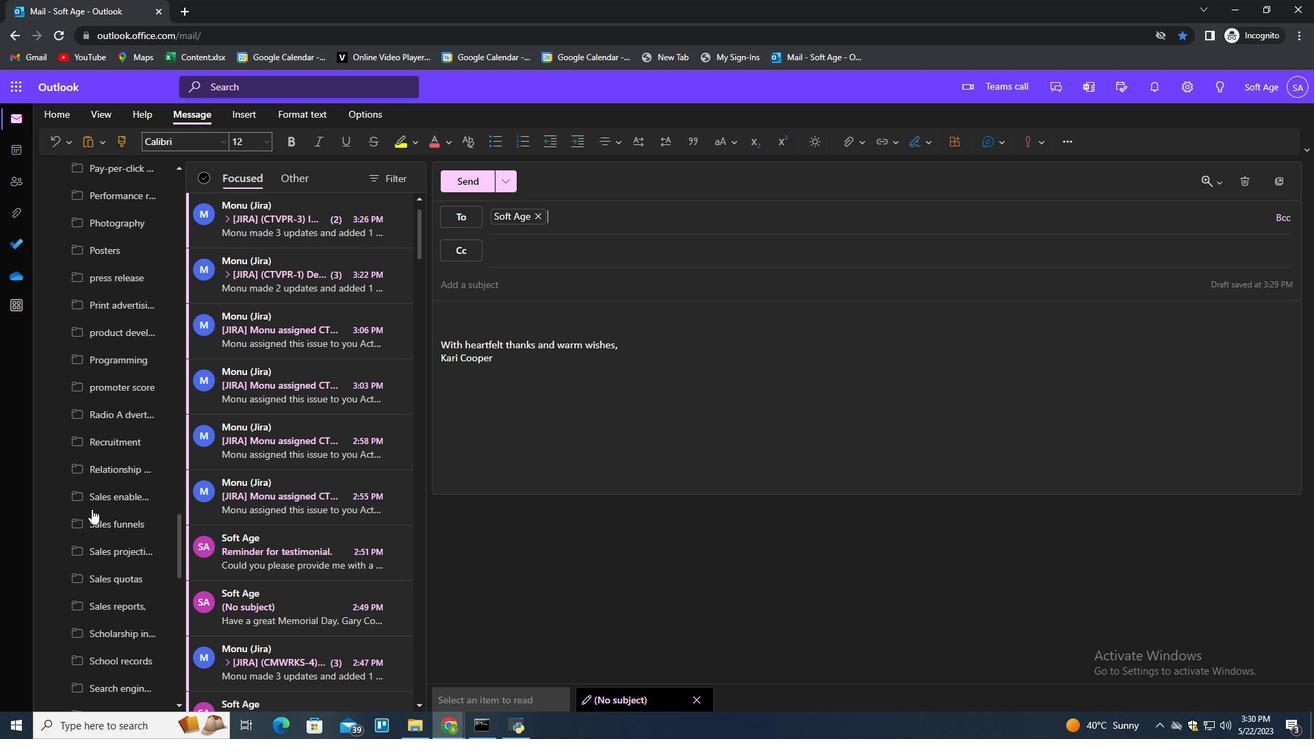 
Action: Mouse scrolled (91, 508) with delta (0, 0)
Screenshot: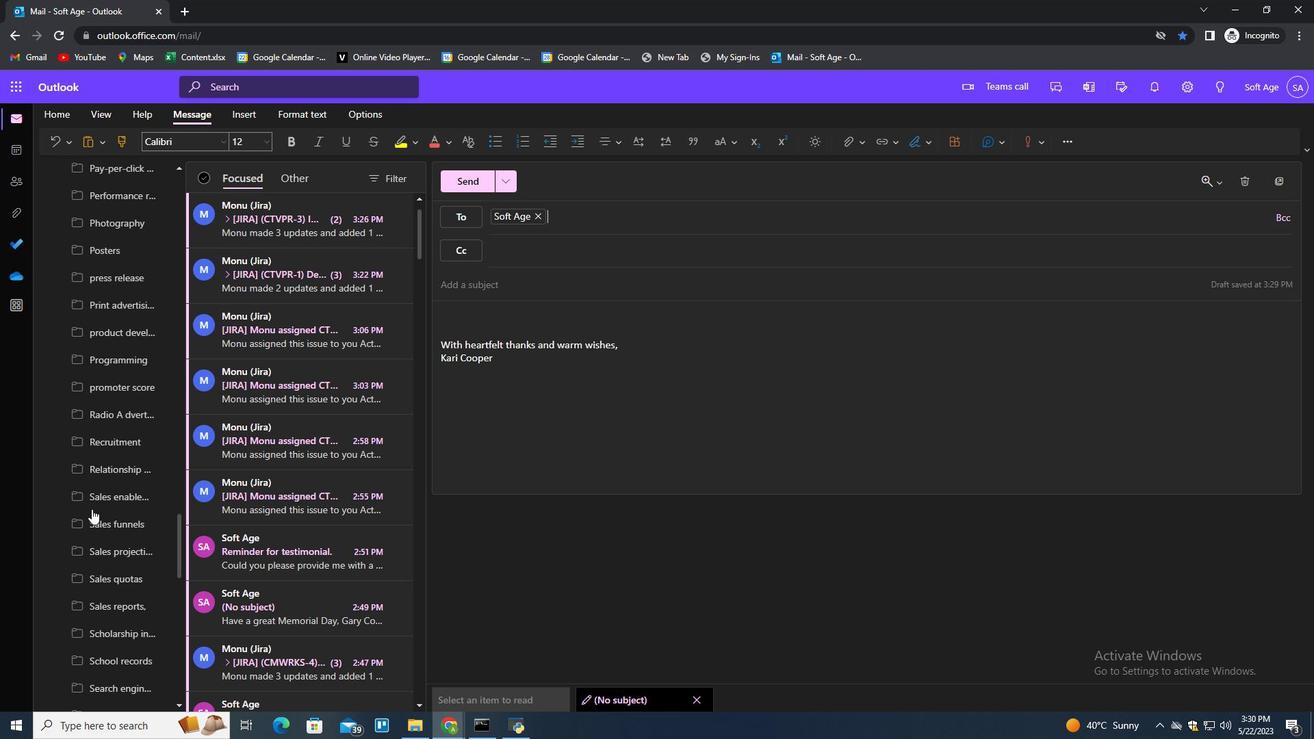 
Action: Mouse scrolled (91, 508) with delta (0, 0)
Screenshot: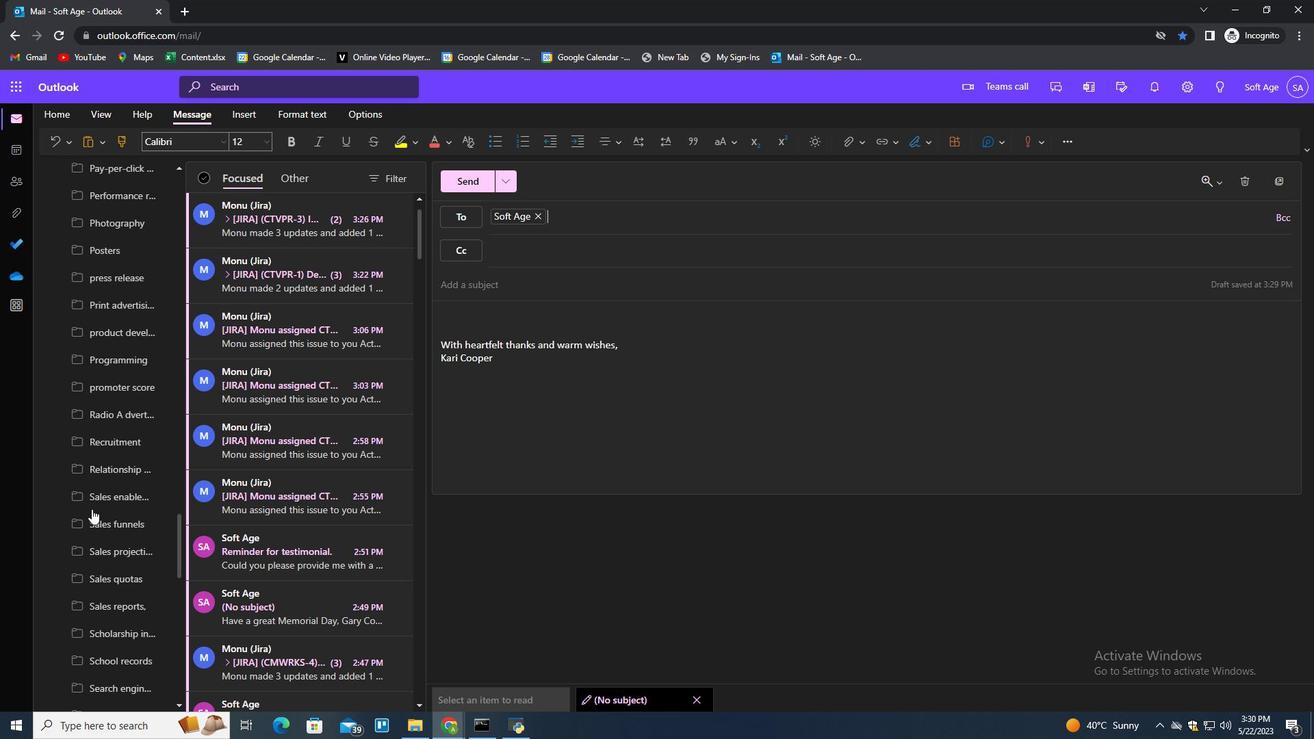 
Action: Mouse scrolled (91, 508) with delta (0, 0)
Screenshot: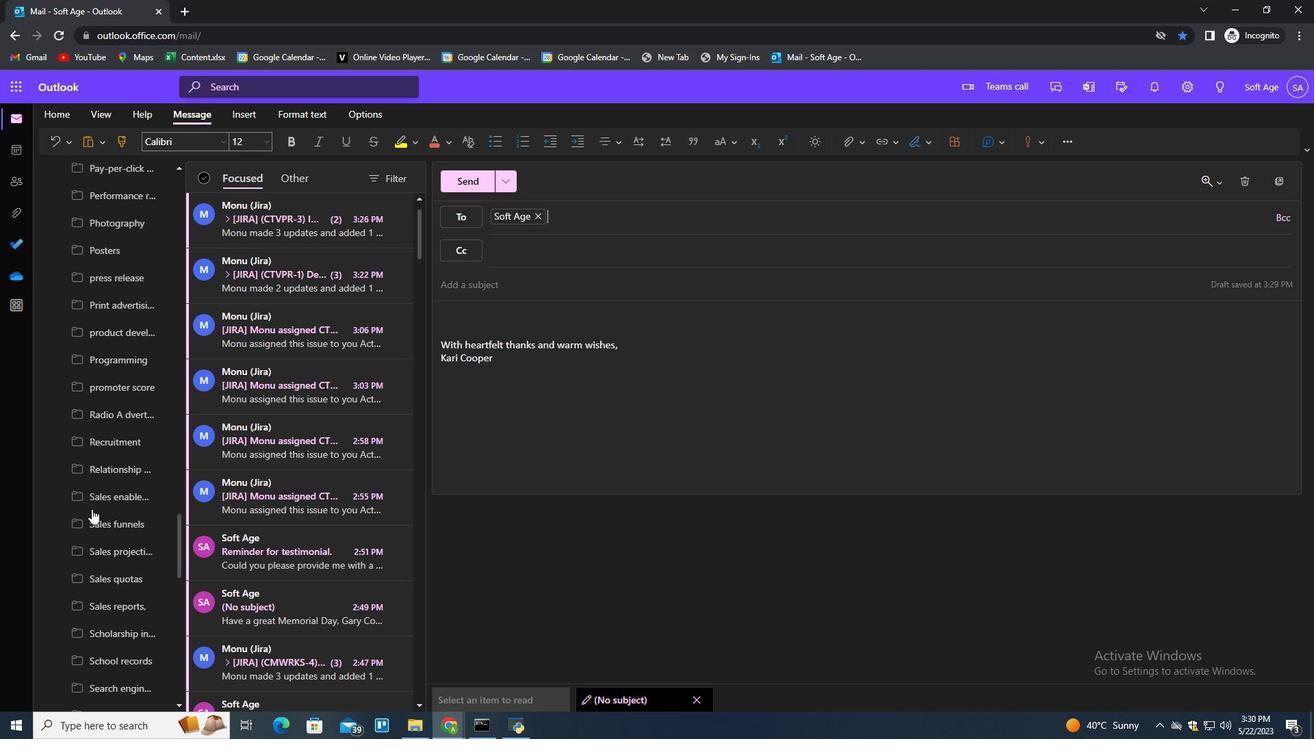 
Action: Mouse scrolled (91, 508) with delta (0, 0)
Screenshot: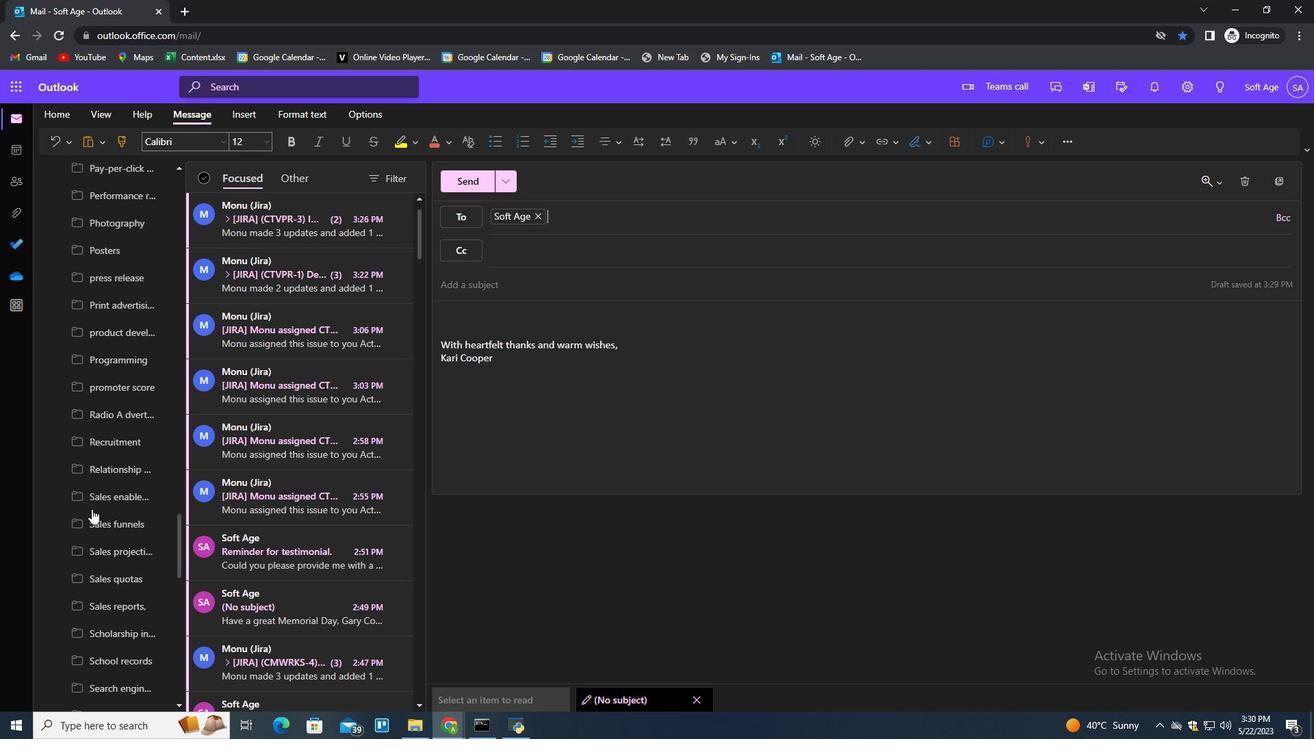 
Action: Mouse moved to (91, 509)
Screenshot: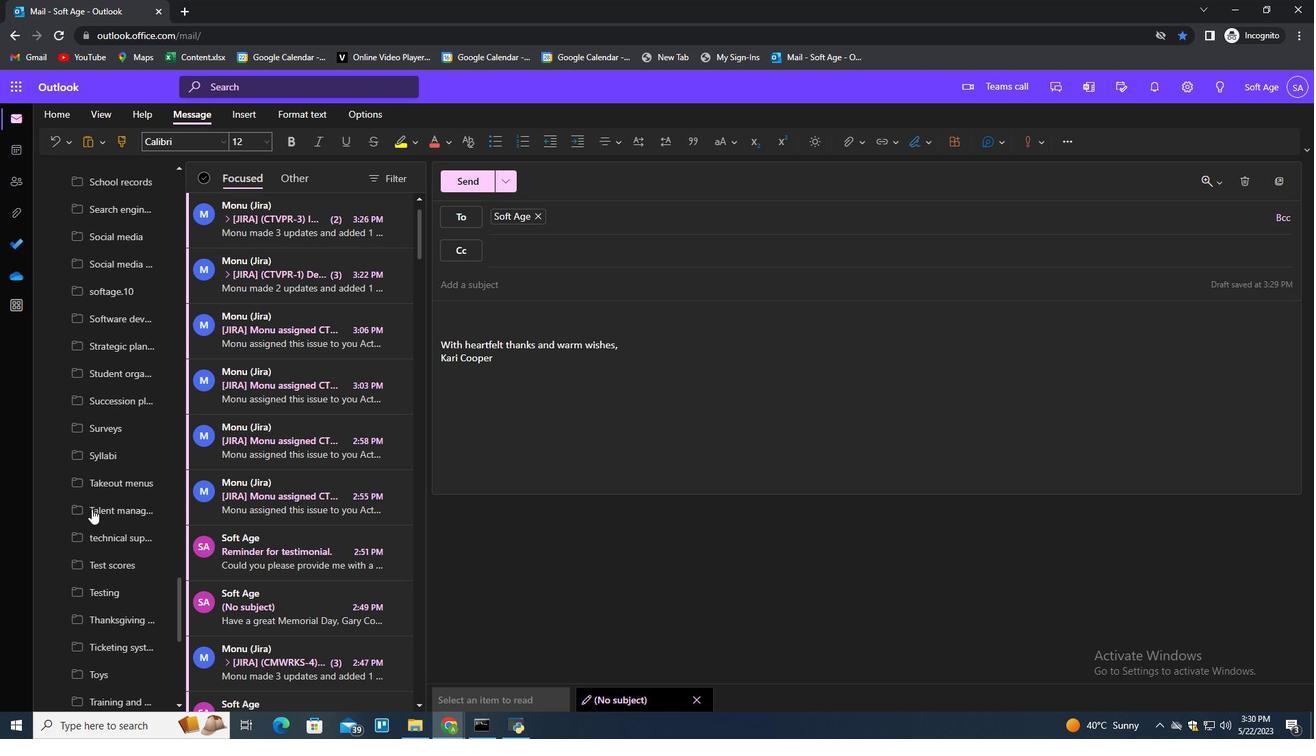 
Action: Mouse scrolled (91, 508) with delta (0, 0)
Screenshot: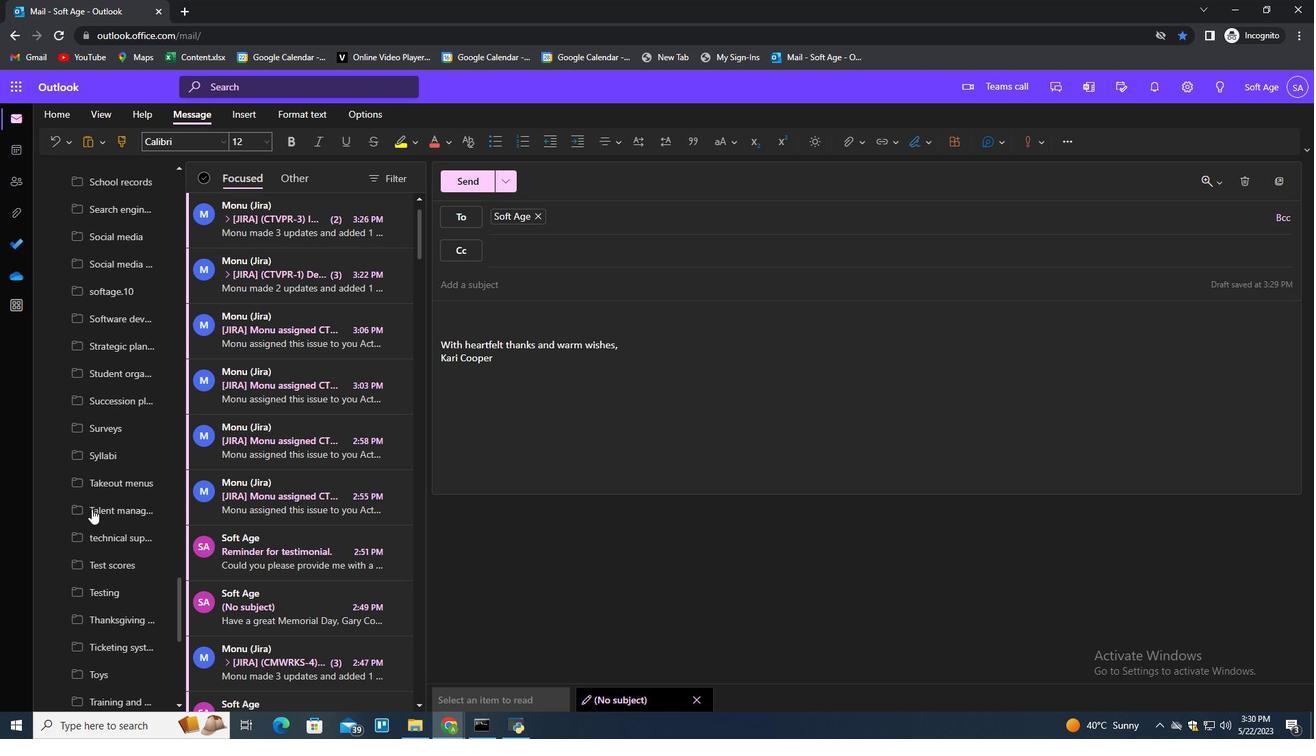 
Action: Mouse moved to (91, 510)
Screenshot: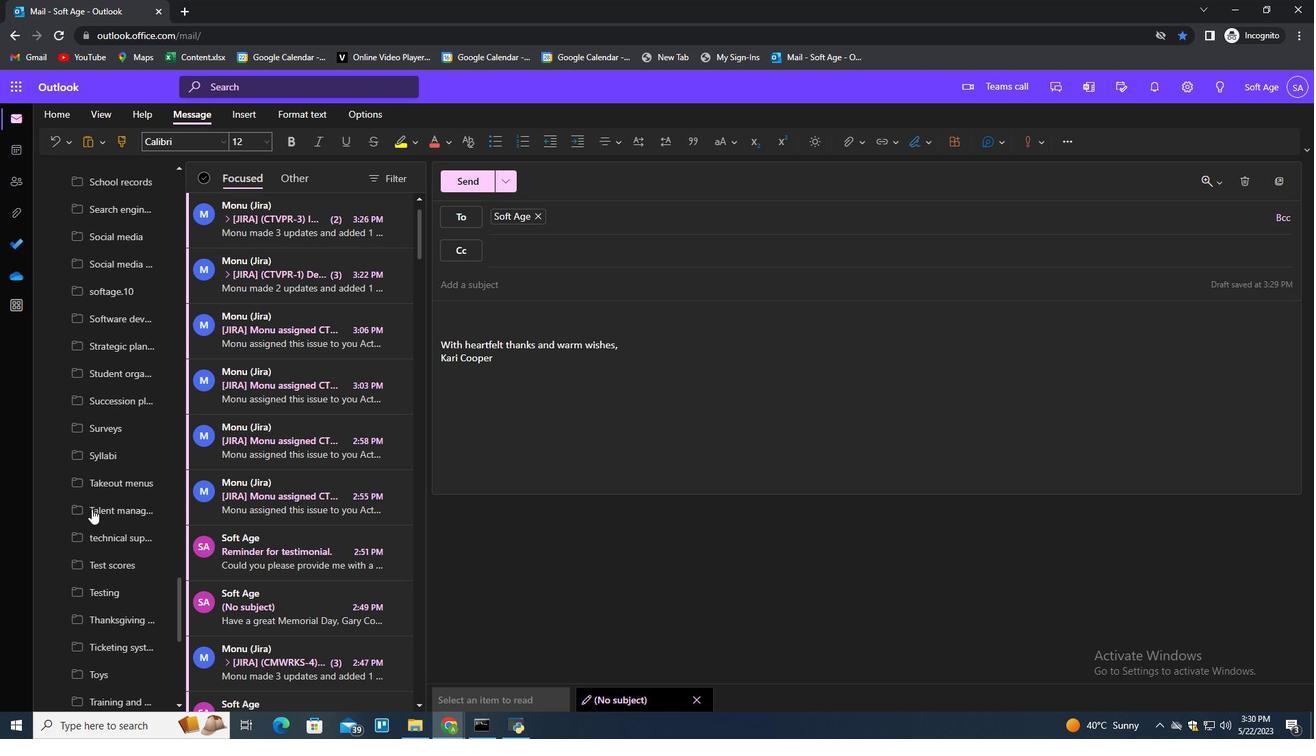 
Action: Mouse scrolled (91, 510) with delta (0, 0)
Screenshot: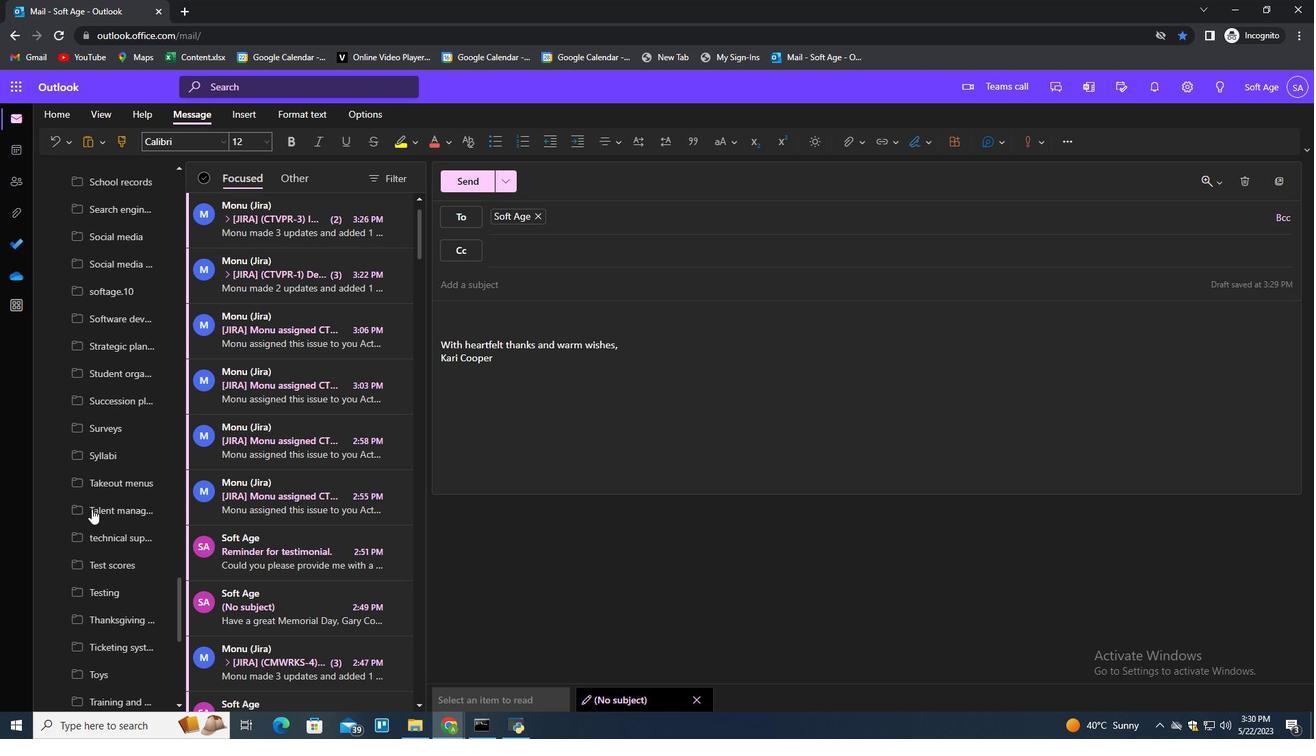 
Action: Mouse scrolled (91, 510) with delta (0, 0)
Screenshot: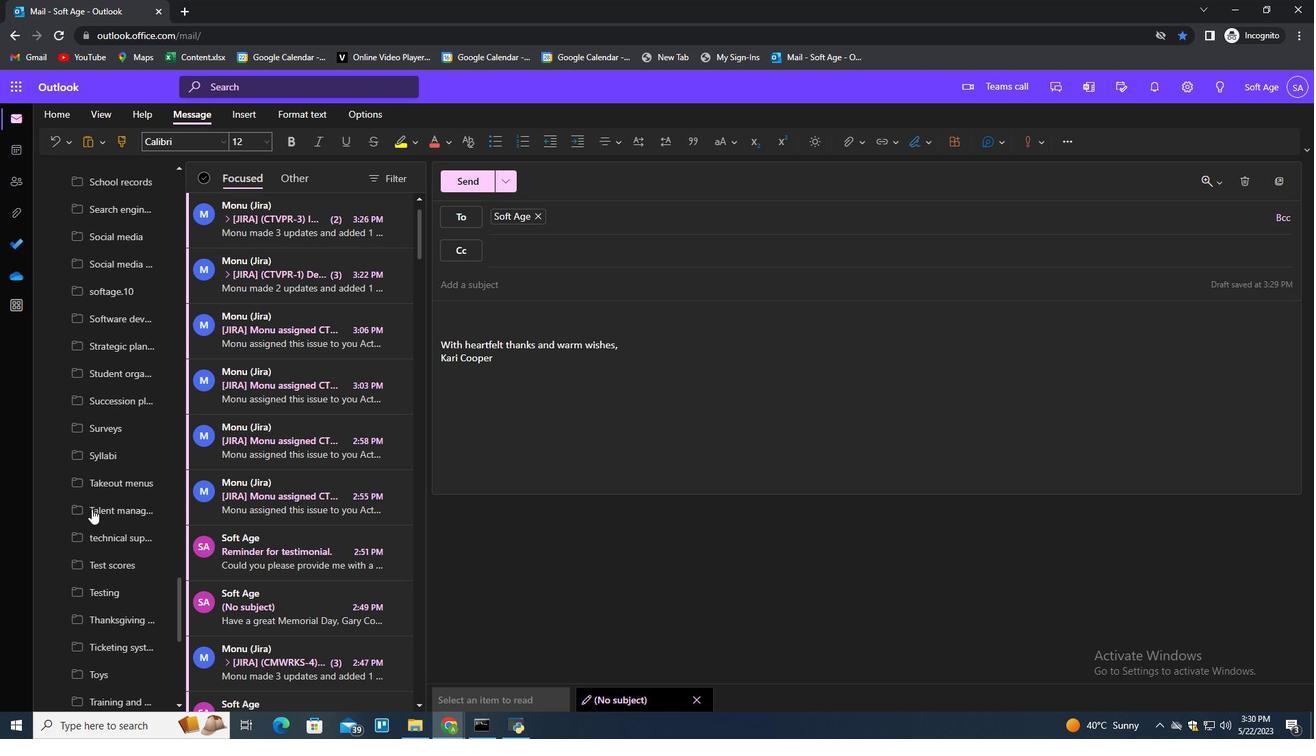 
Action: Mouse scrolled (91, 510) with delta (0, 0)
Screenshot: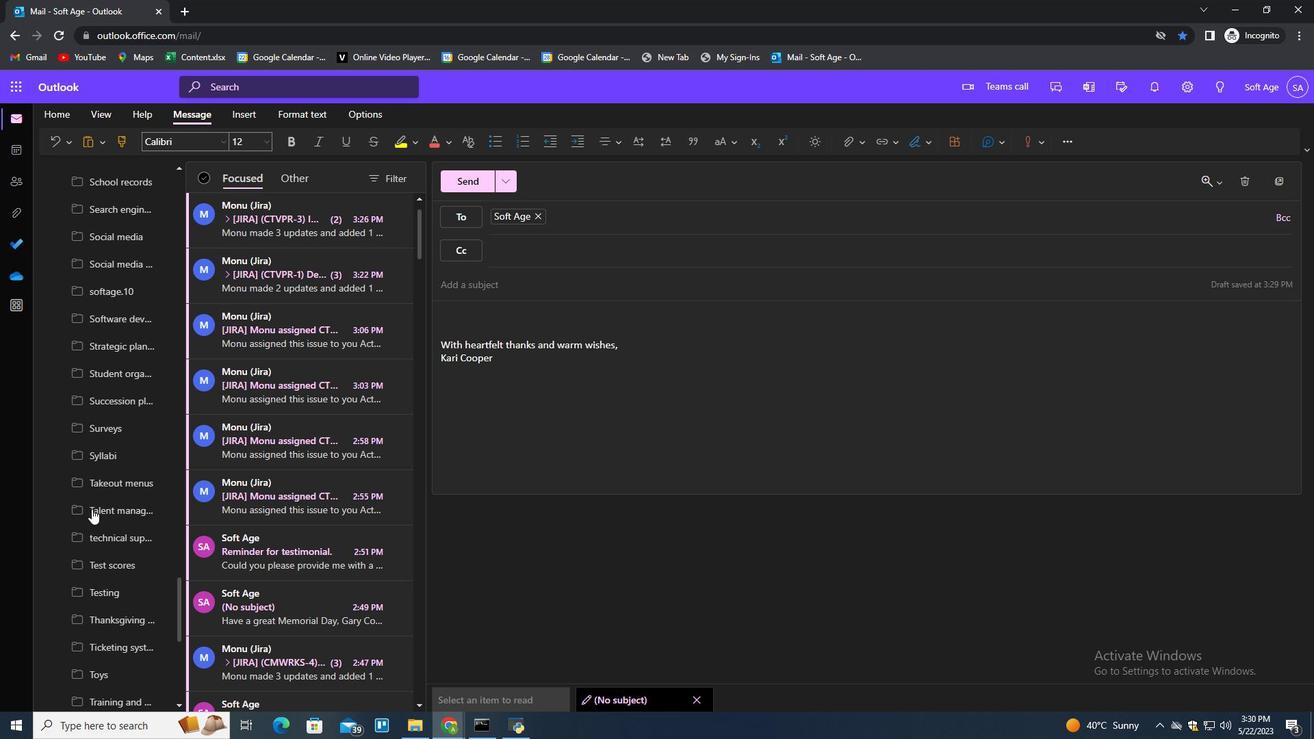 
Action: Mouse scrolled (91, 510) with delta (0, 0)
Screenshot: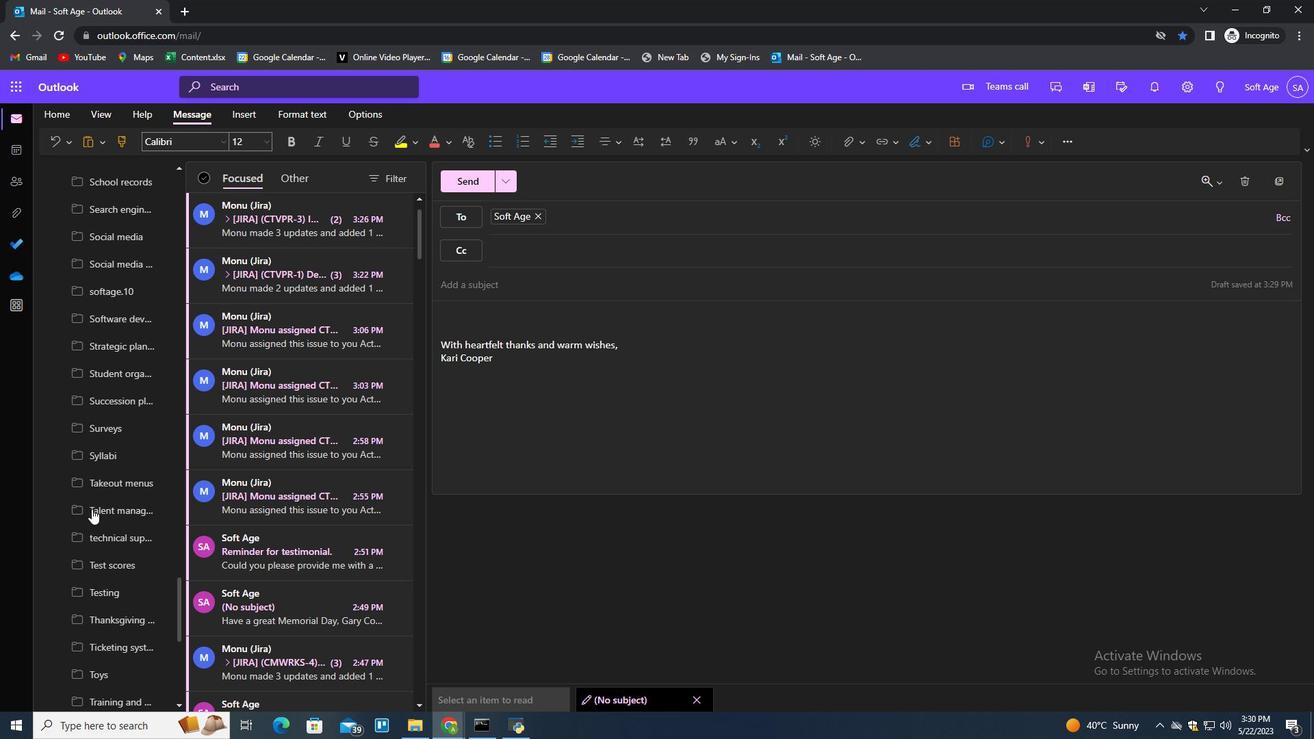 
Action: Mouse scrolled (91, 510) with delta (0, 0)
Screenshot: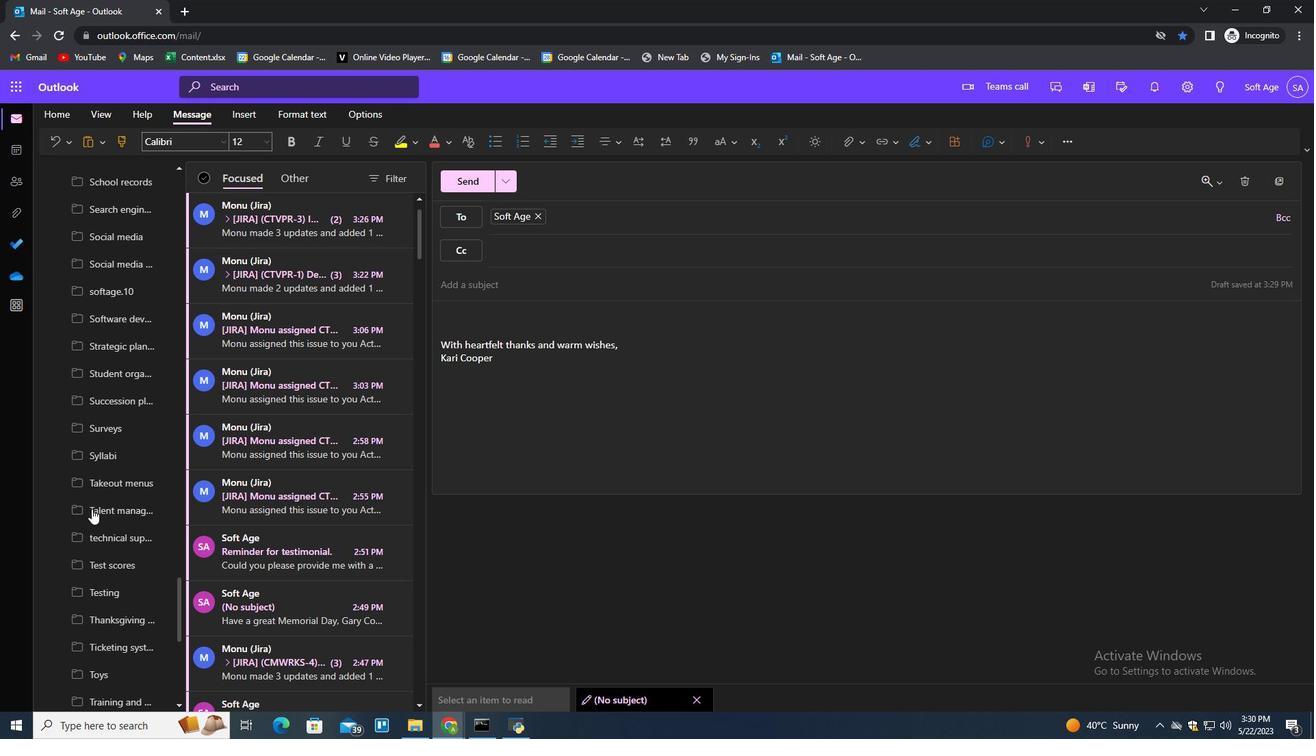 
Action: Mouse scrolled (91, 510) with delta (0, 0)
Screenshot: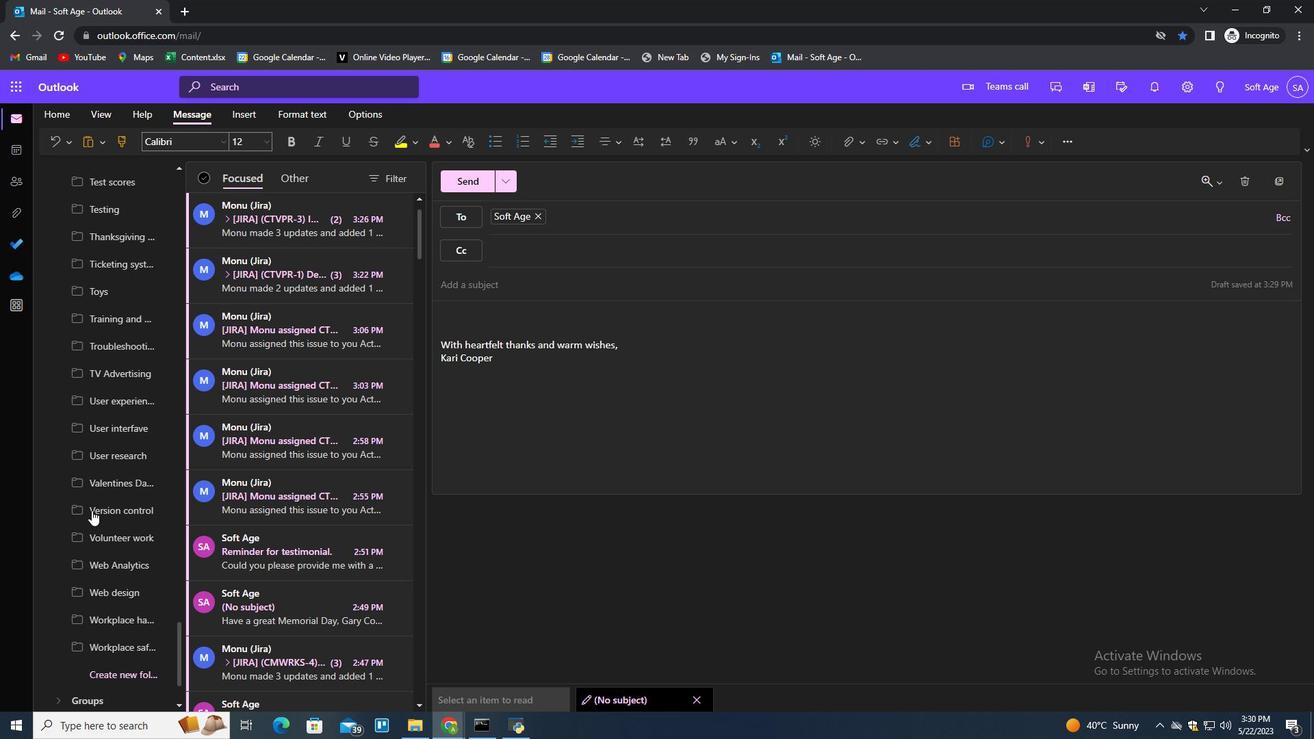 
Action: Mouse scrolled (91, 510) with delta (0, 0)
Screenshot: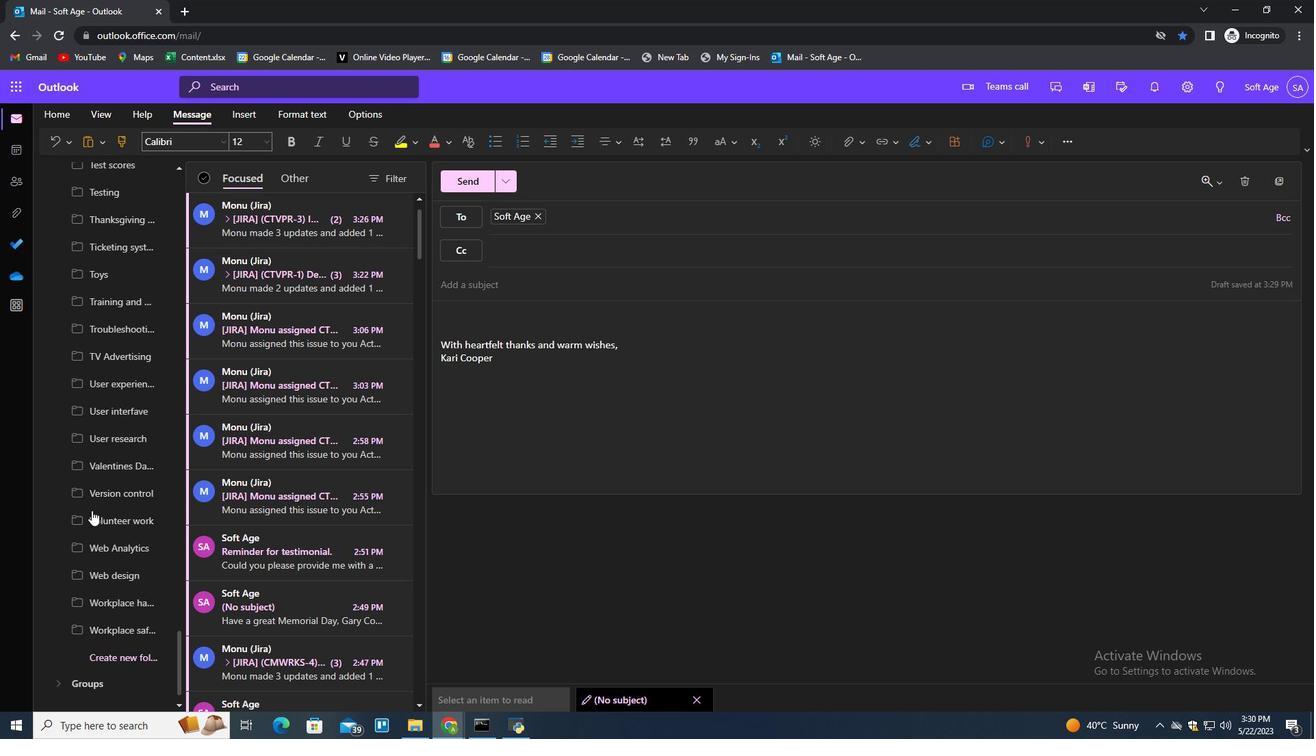 
Action: Mouse scrolled (91, 510) with delta (0, 0)
Screenshot: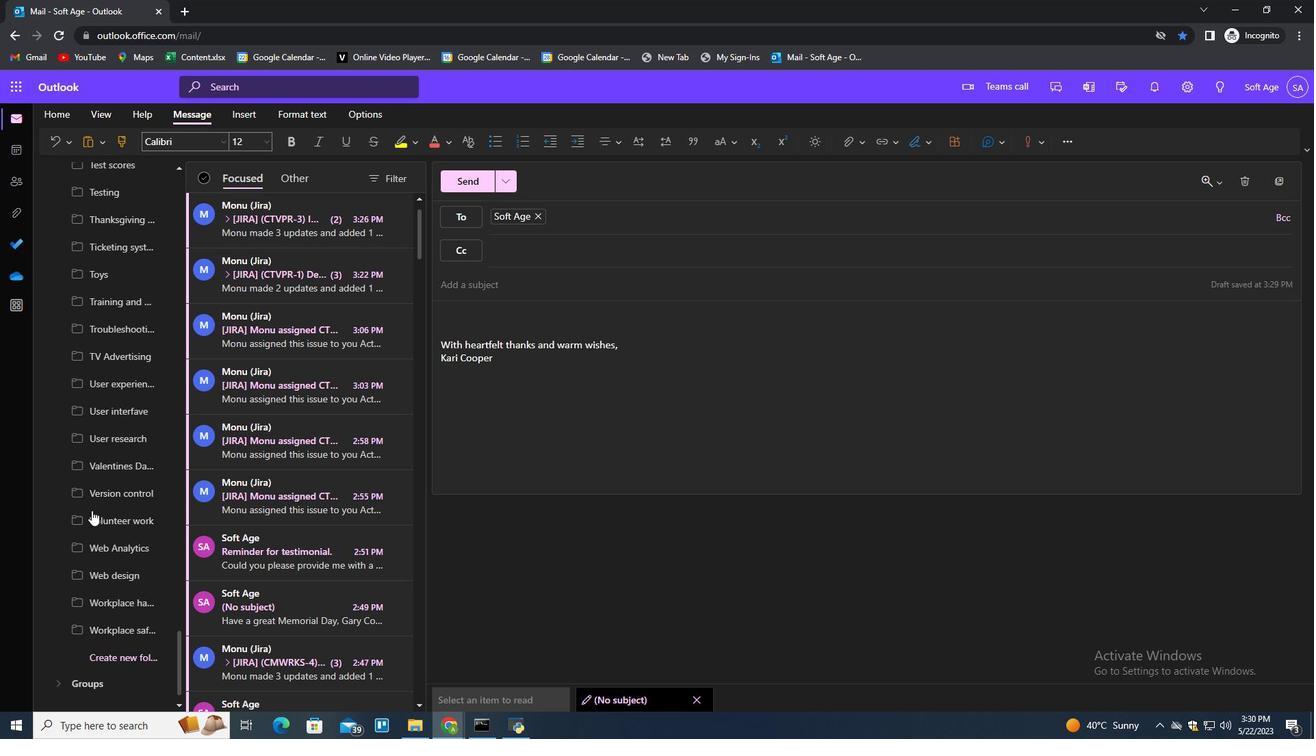 
Action: Mouse scrolled (91, 510) with delta (0, 0)
Screenshot: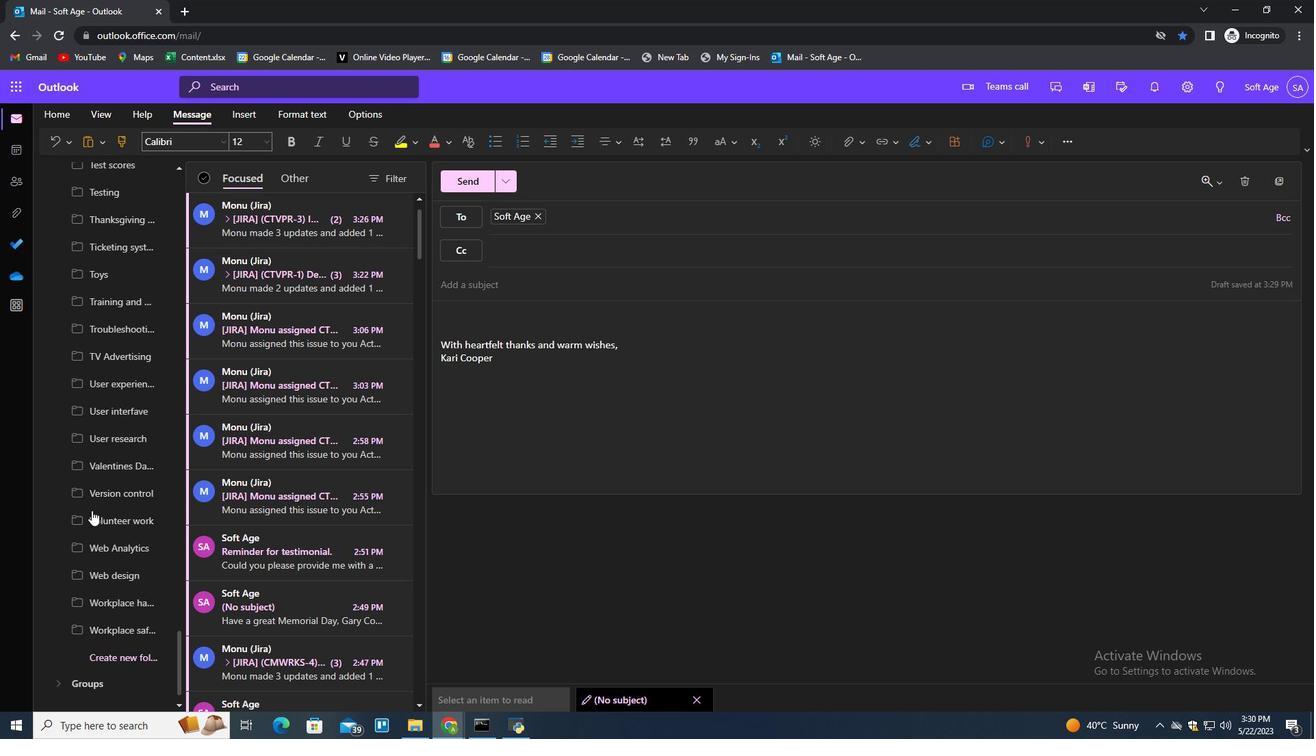 
Action: Mouse scrolled (91, 510) with delta (0, 0)
Screenshot: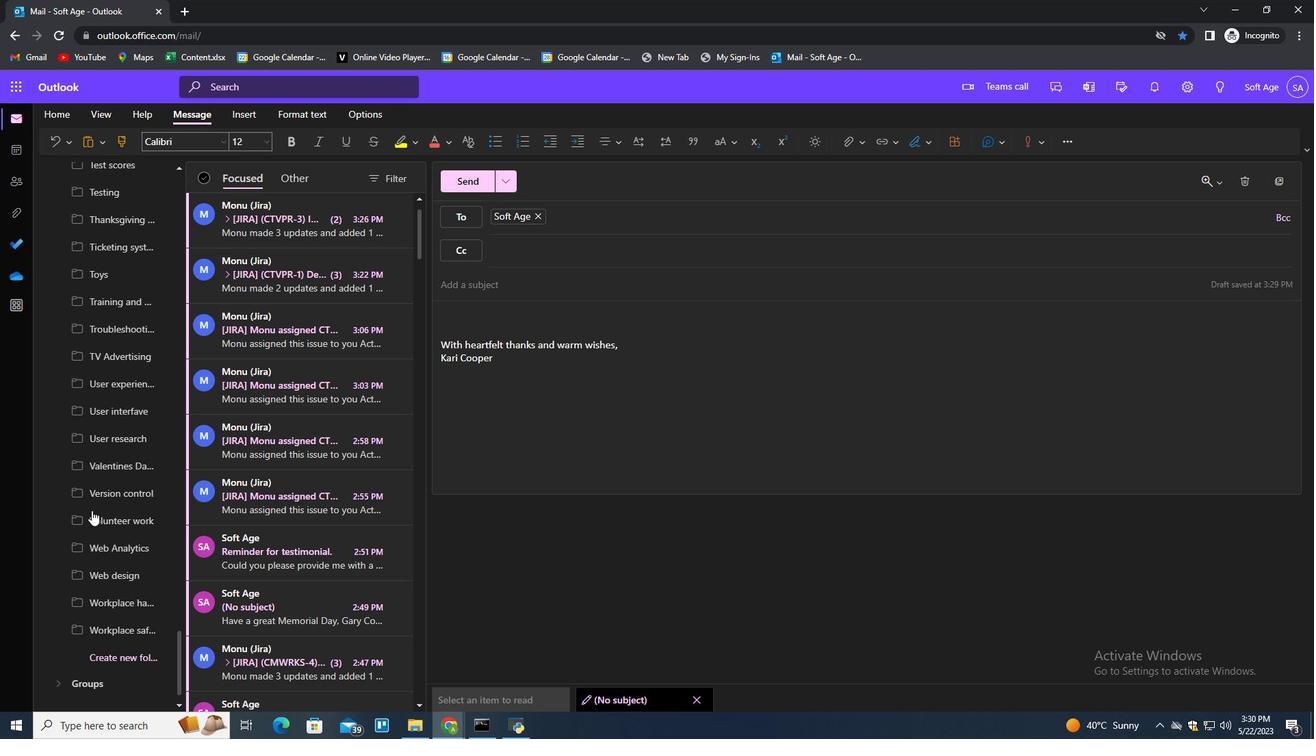 
Action: Mouse moved to (91, 511)
Screenshot: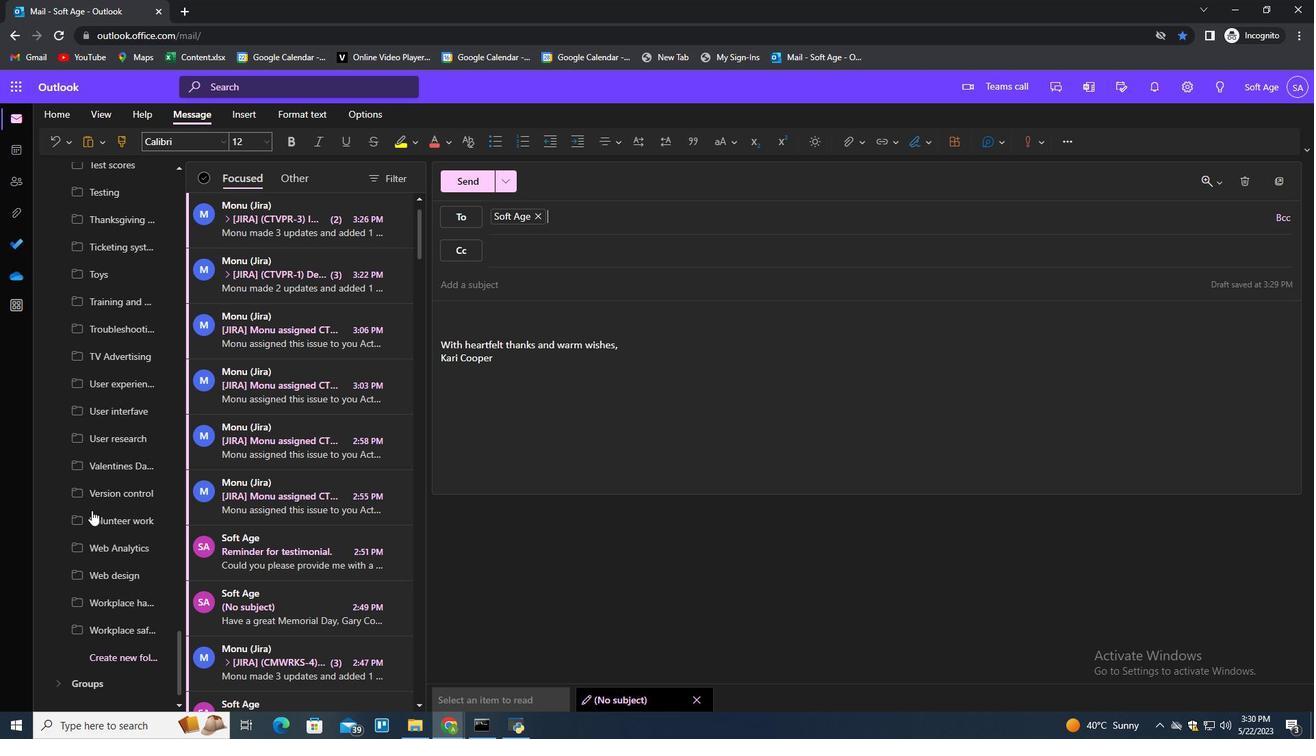 
Action: Mouse scrolled (91, 510) with delta (0, 0)
Screenshot: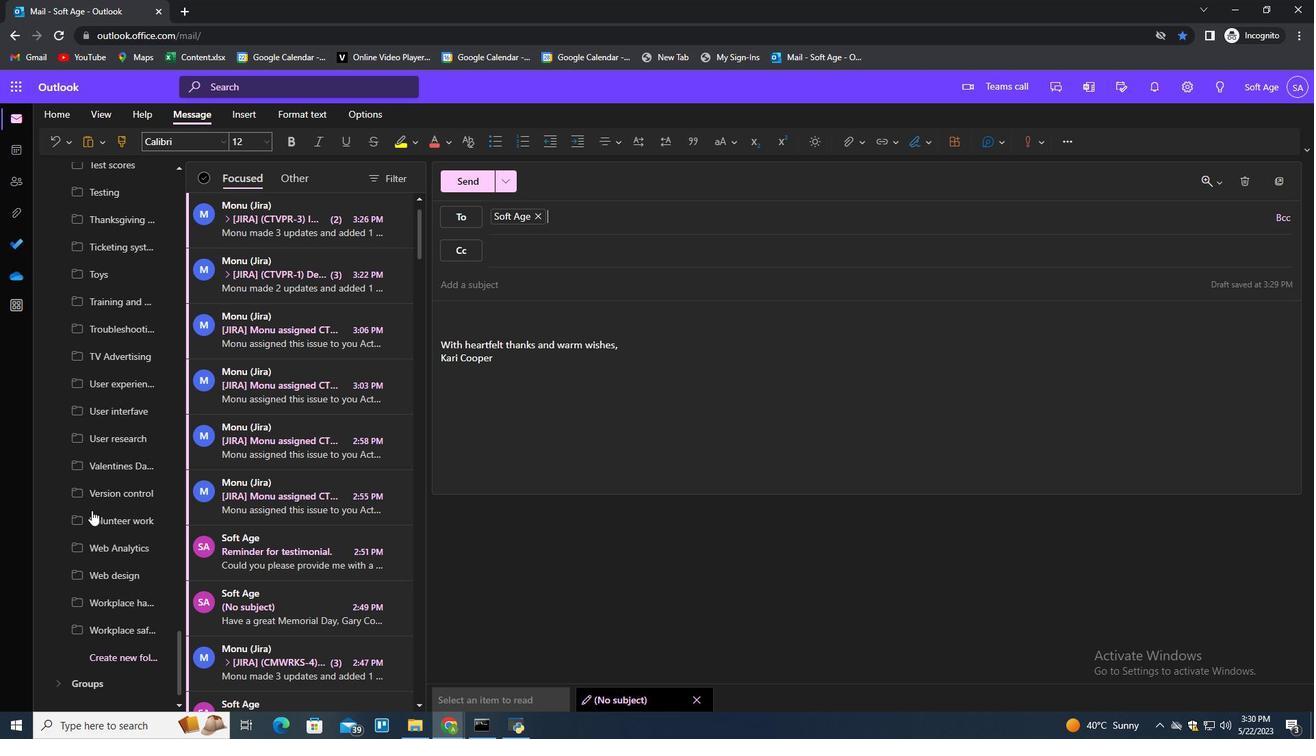 
Action: Mouse moved to (114, 654)
Screenshot: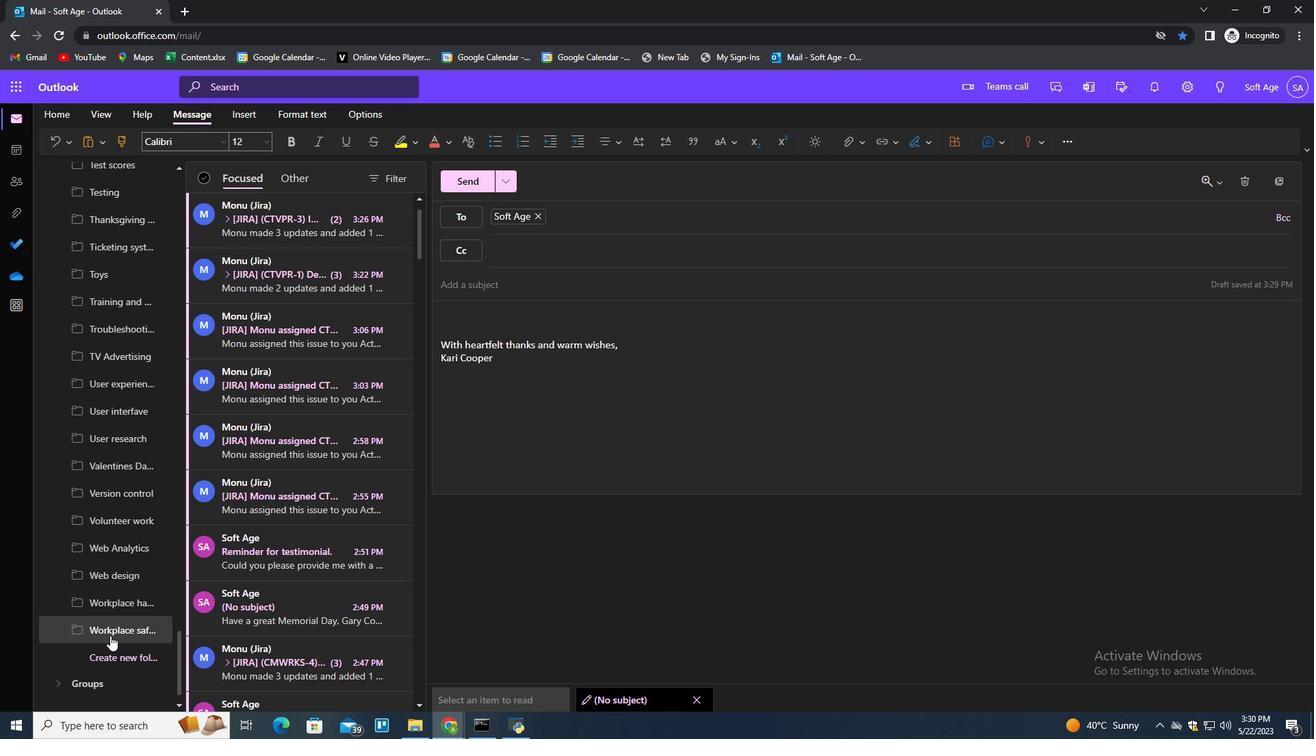 
Action: Mouse pressed left at (114, 654)
Screenshot: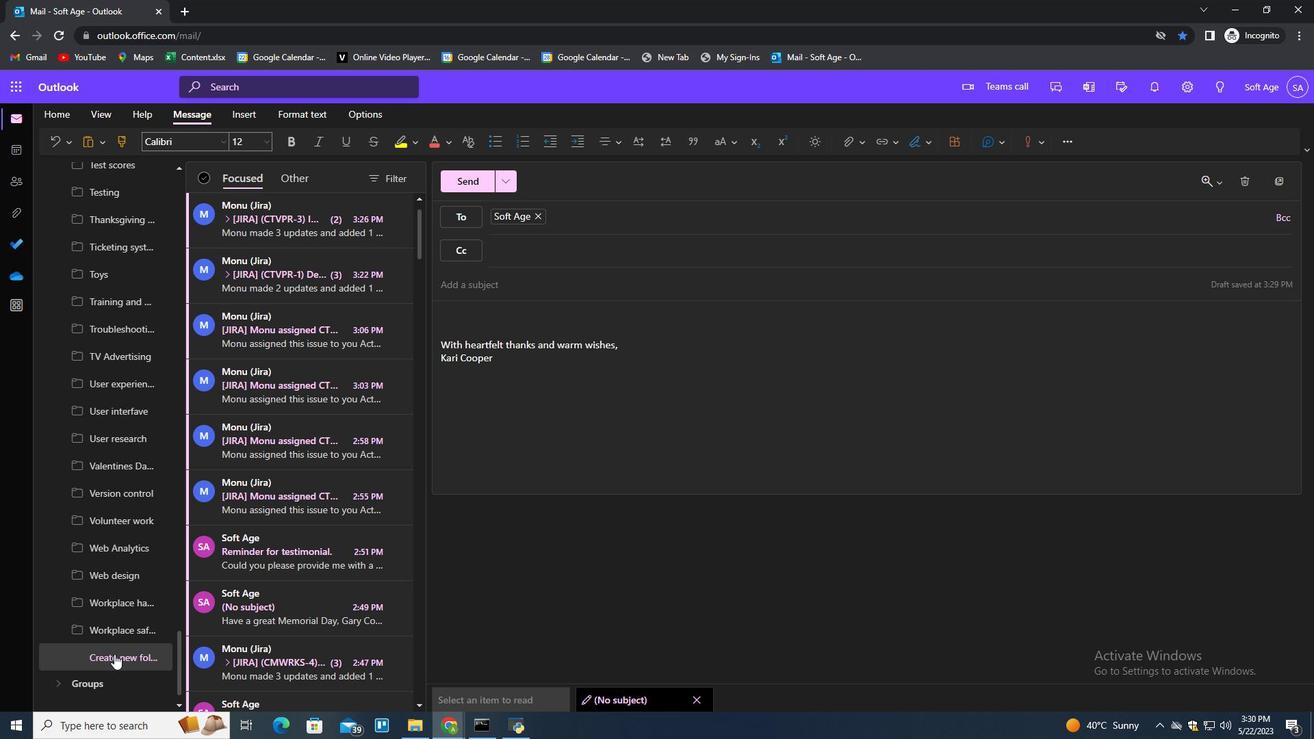 
Action: Key pressed <Key.shift>Data<Key.space>cis<Key.backspace><Key.backspace><Key.backspace>visuaization<Key.enter>
Screenshot: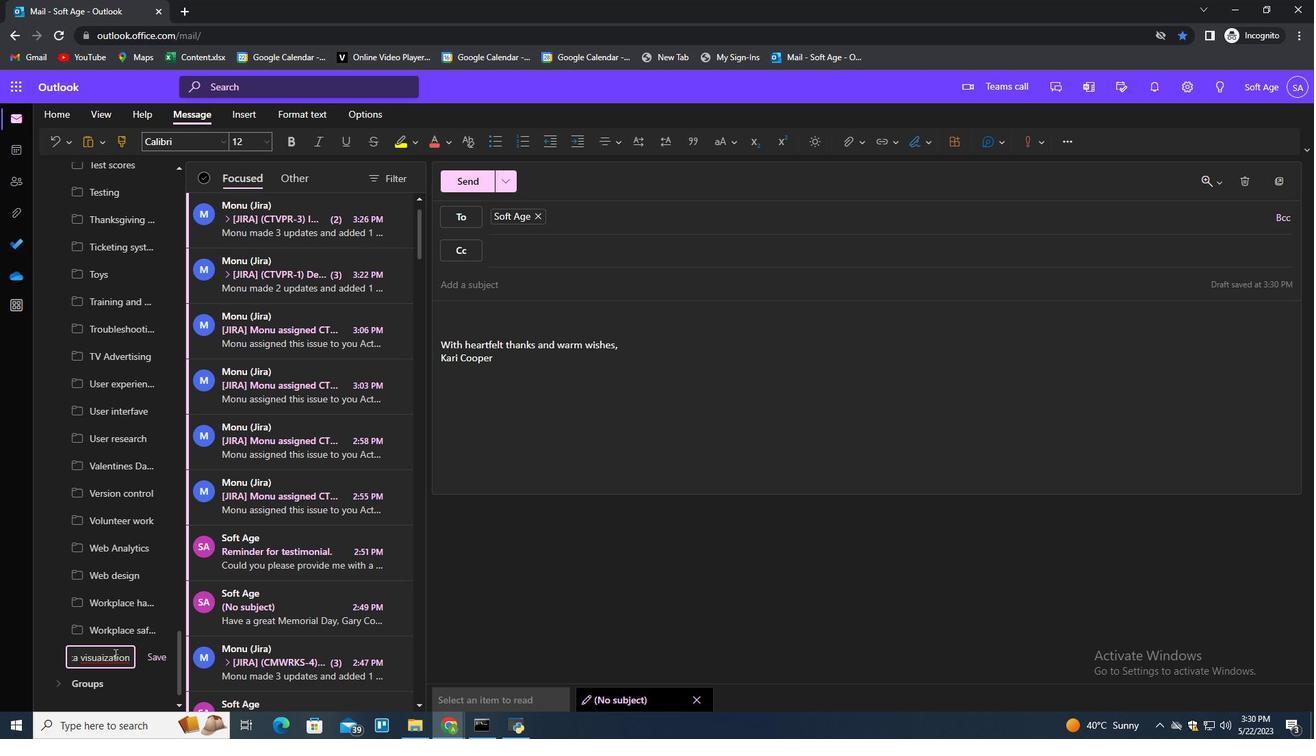 
